 Task: Create Coordinator custom user profiles for coordinators.
Action: Mouse moved to (661, 40)
Screenshot: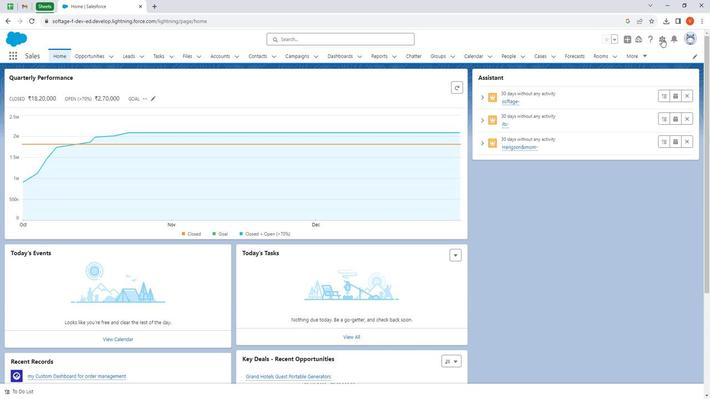 
Action: Mouse pressed left at (661, 40)
Screenshot: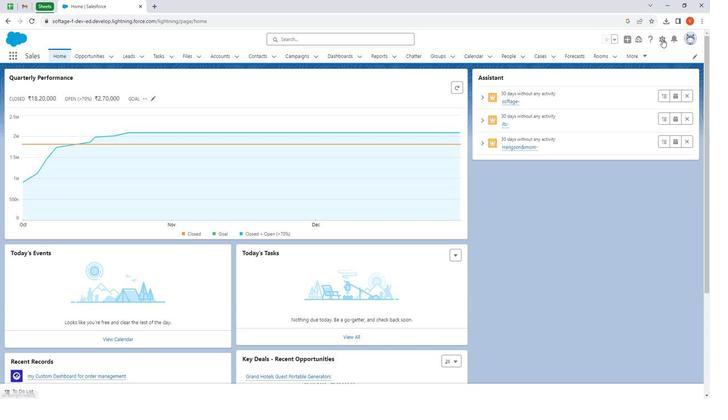 
Action: Mouse moved to (635, 66)
Screenshot: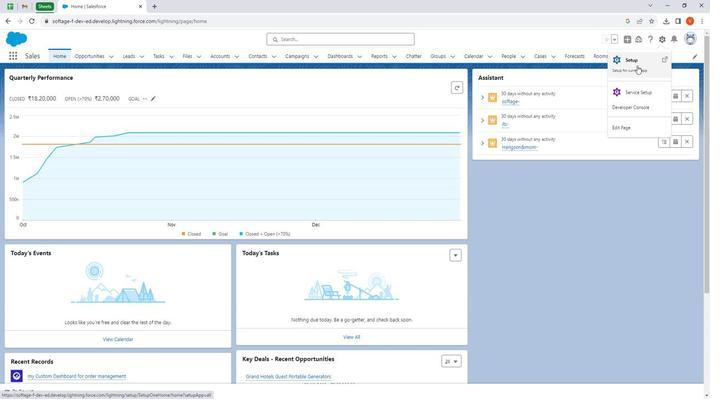 
Action: Mouse pressed left at (635, 66)
Screenshot: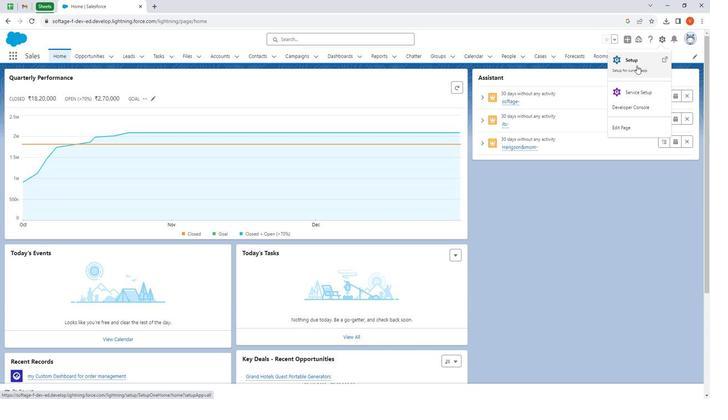 
Action: Mouse moved to (16, 78)
Screenshot: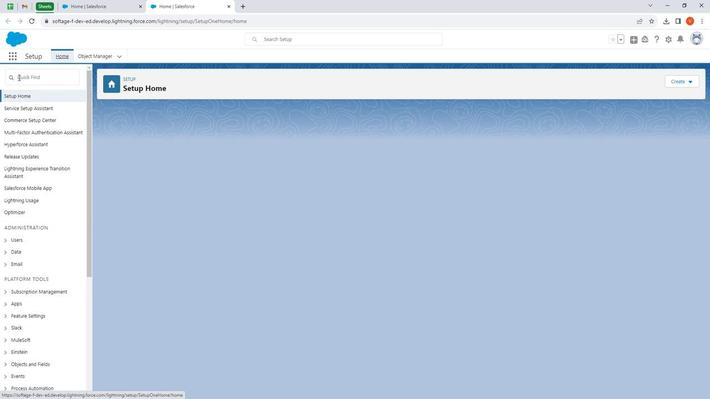 
Action: Mouse pressed left at (16, 78)
Screenshot: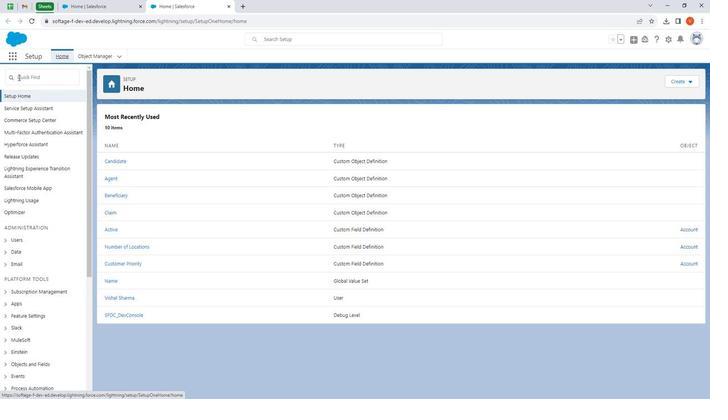 
Action: Key pressed profiles
Screenshot: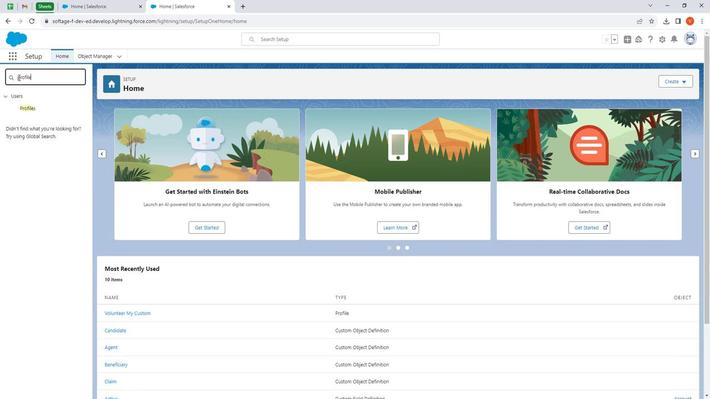 
Action: Mouse scrolled (16, 78) with delta (0, 0)
Screenshot: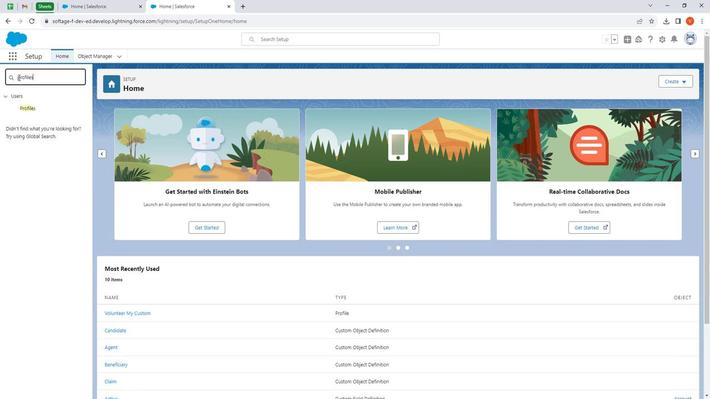 
Action: Mouse moved to (26, 106)
Screenshot: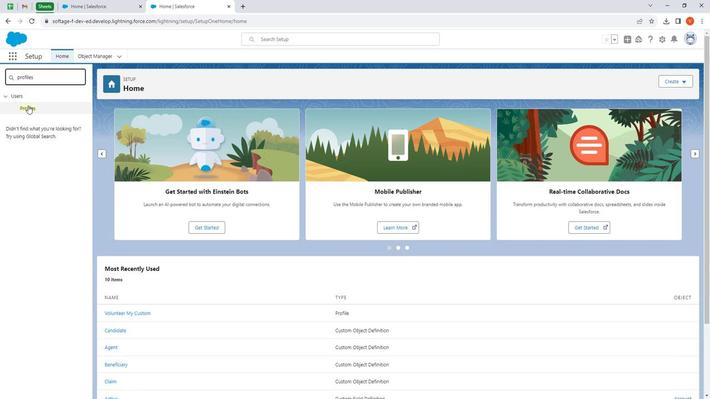 
Action: Mouse pressed left at (26, 106)
Screenshot: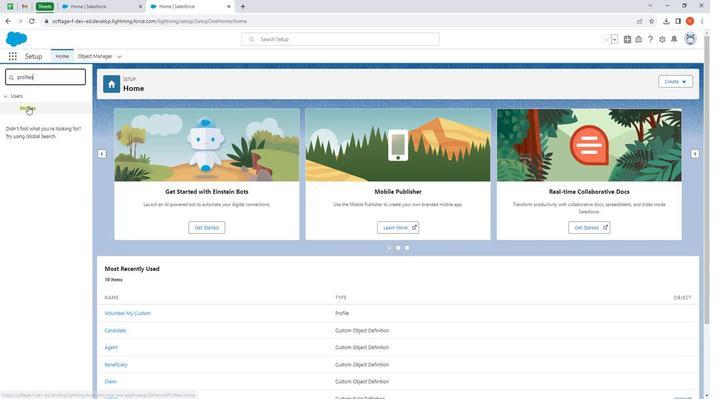 
Action: Mouse moved to (617, 144)
Screenshot: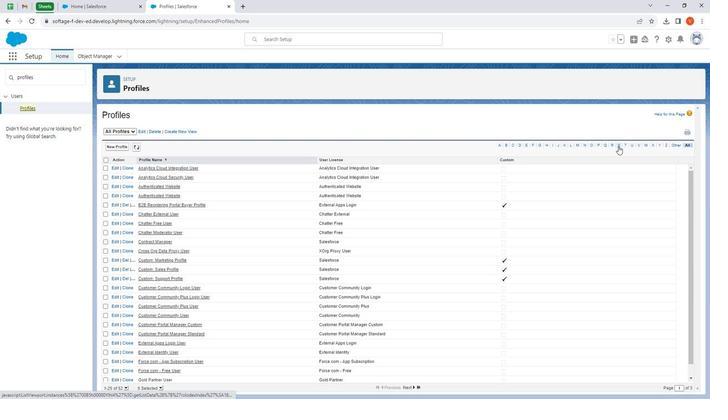 
Action: Mouse pressed left at (617, 144)
Screenshot: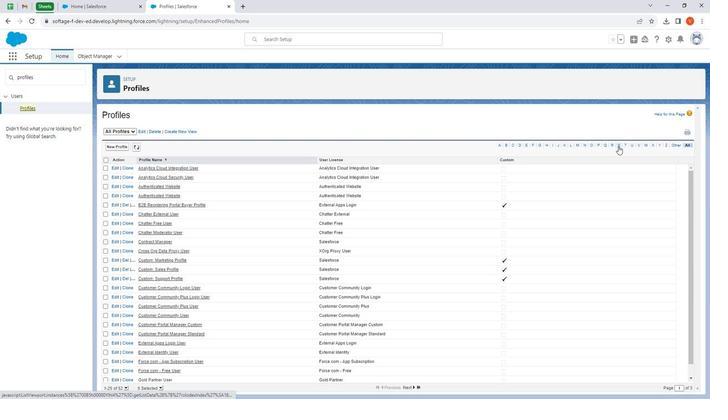 
Action: Mouse moved to (127, 201)
Screenshot: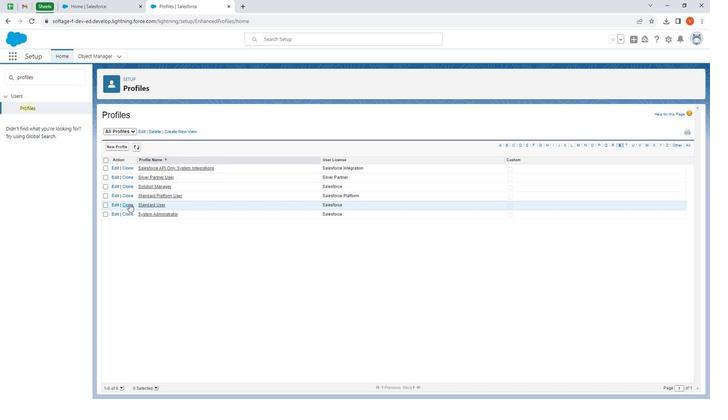 
Action: Mouse pressed left at (127, 201)
Screenshot: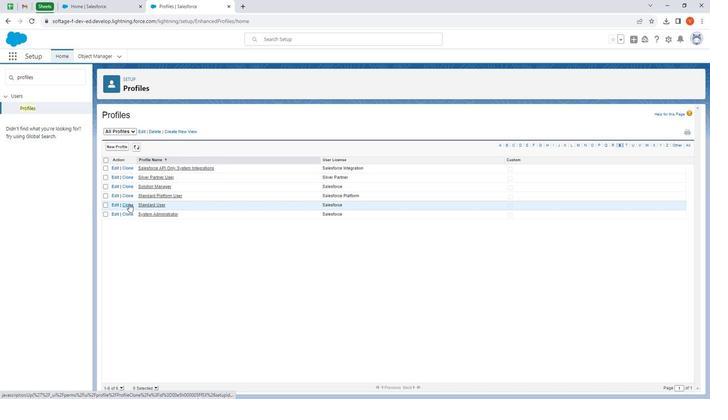
Action: Mouse moved to (232, 173)
Screenshot: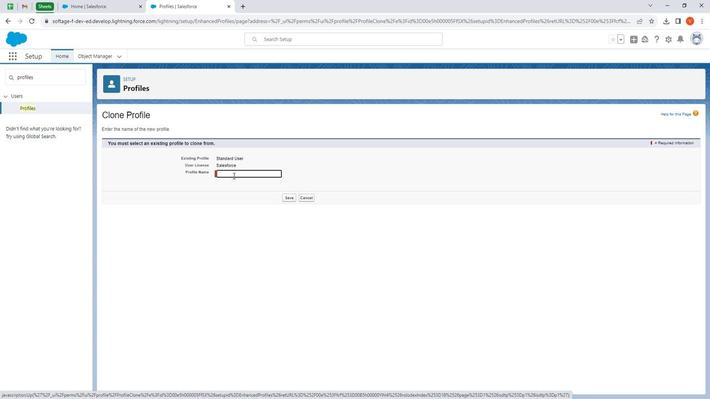 
Action: Mouse pressed left at (232, 173)
Screenshot: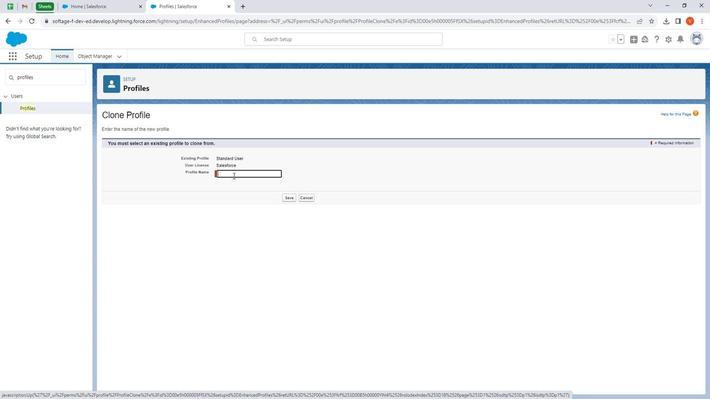 
Action: Mouse moved to (232, 174)
Screenshot: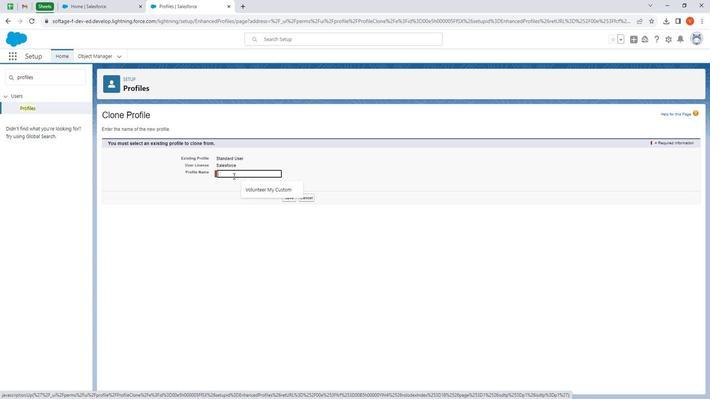 
Action: Key pressed <Key.shift><Key.shift><Key.shift><Key.shift>Coordinator<Key.space><Key.shift>My<Key.space><Key.shift>Custom
Screenshot: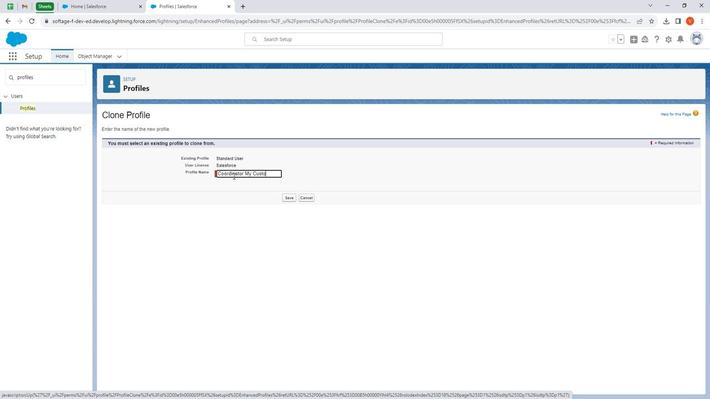 
Action: Mouse moved to (285, 195)
Screenshot: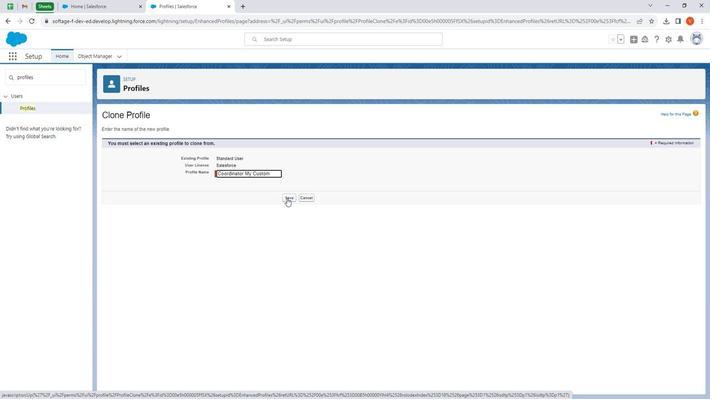 
Action: Mouse pressed left at (285, 195)
Screenshot: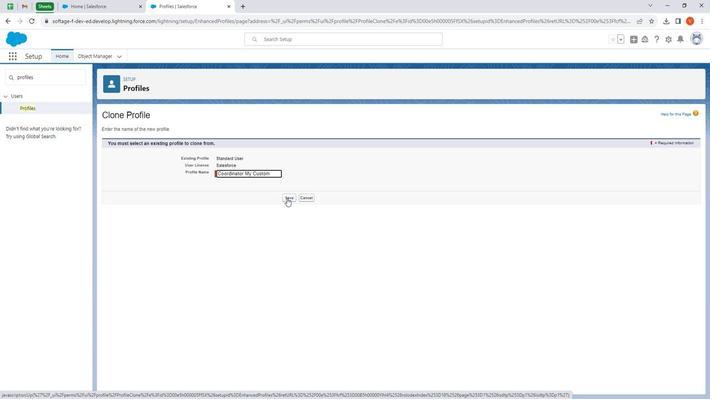 
Action: Mouse moved to (378, 205)
Screenshot: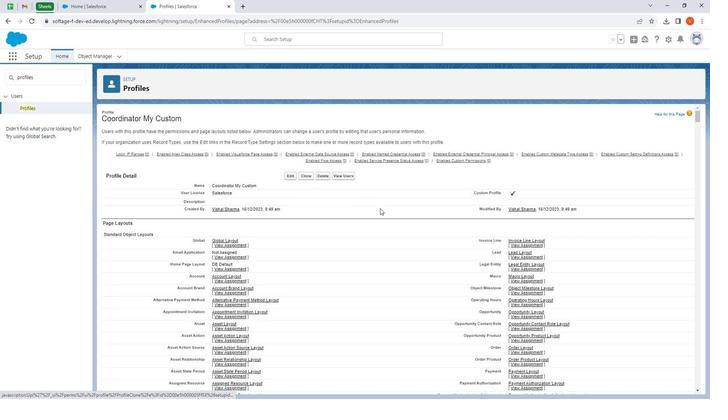 
Action: Mouse scrolled (378, 205) with delta (0, 0)
Screenshot: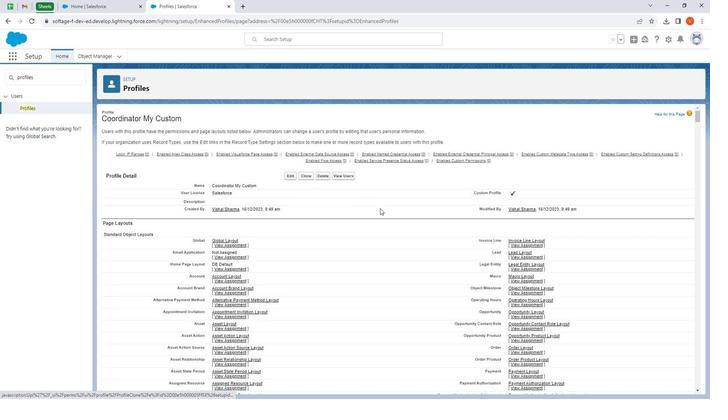 
Action: Mouse moved to (378, 206)
Screenshot: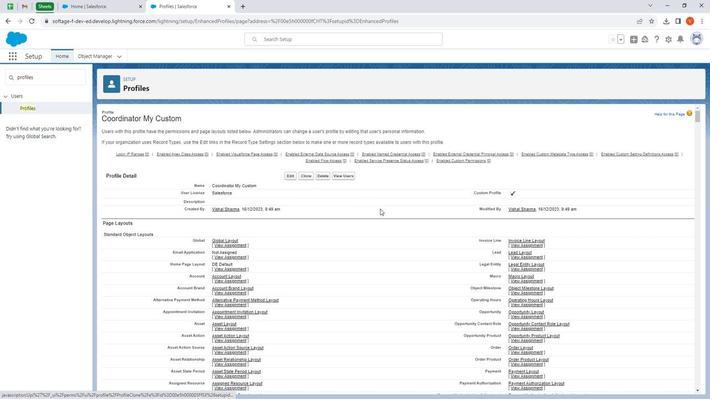 
Action: Mouse scrolled (378, 205) with delta (0, 0)
Screenshot: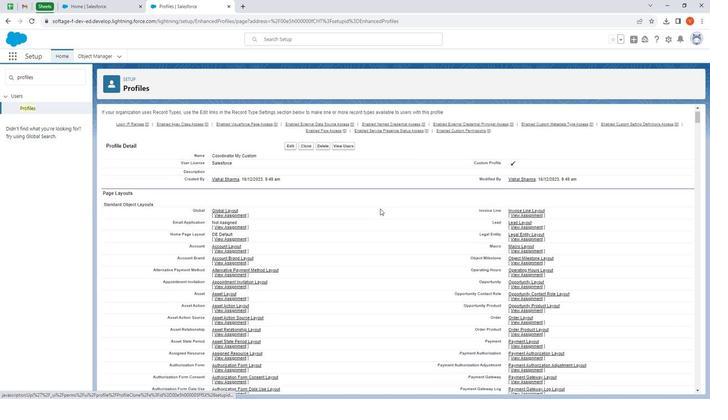 
Action: Mouse scrolled (378, 205) with delta (0, 0)
Screenshot: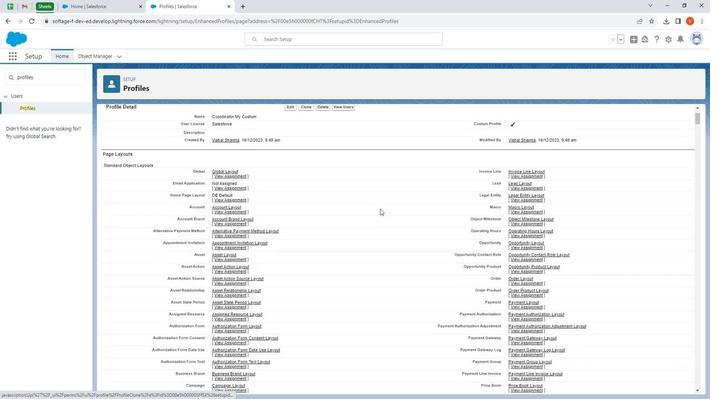 
Action: Mouse scrolled (378, 205) with delta (0, 0)
Screenshot: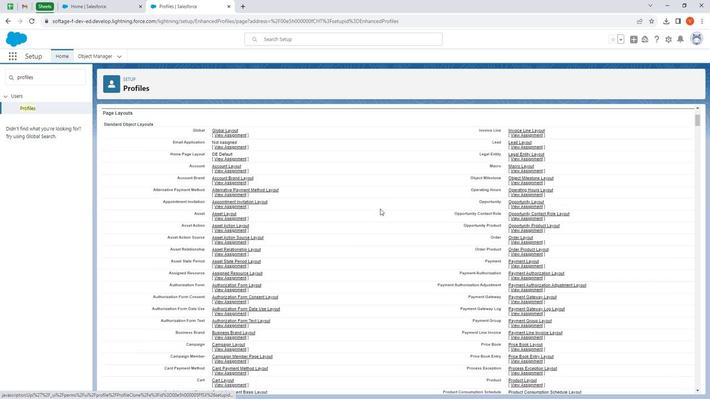 
Action: Mouse scrolled (378, 205) with delta (0, 0)
Screenshot: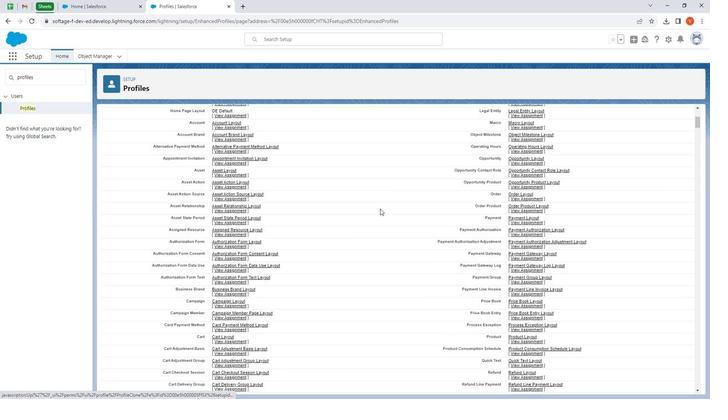 
Action: Mouse scrolled (378, 205) with delta (0, 0)
Screenshot: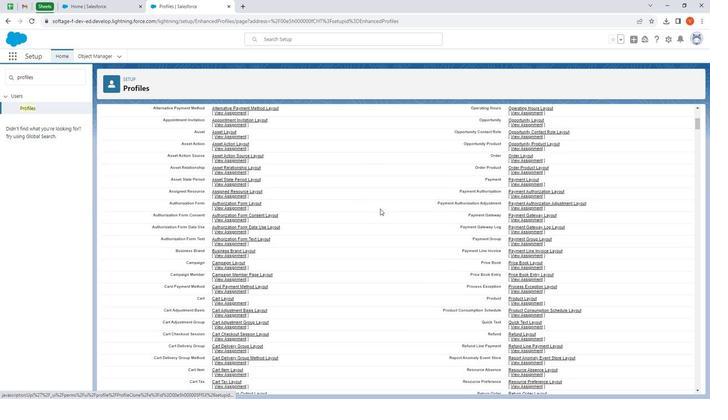 
Action: Mouse scrolled (378, 205) with delta (0, 0)
Screenshot: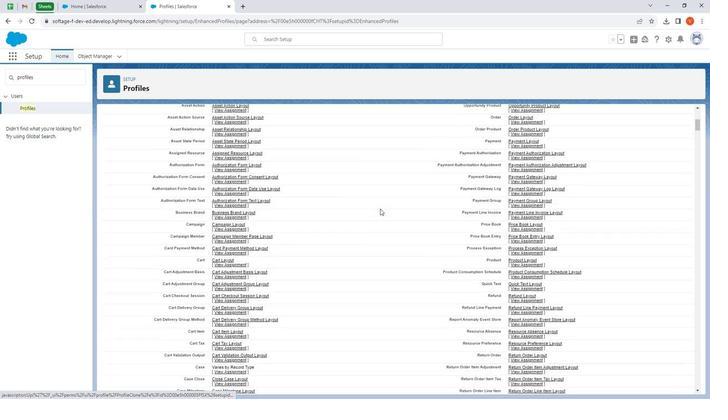 
Action: Mouse scrolled (378, 205) with delta (0, 0)
Screenshot: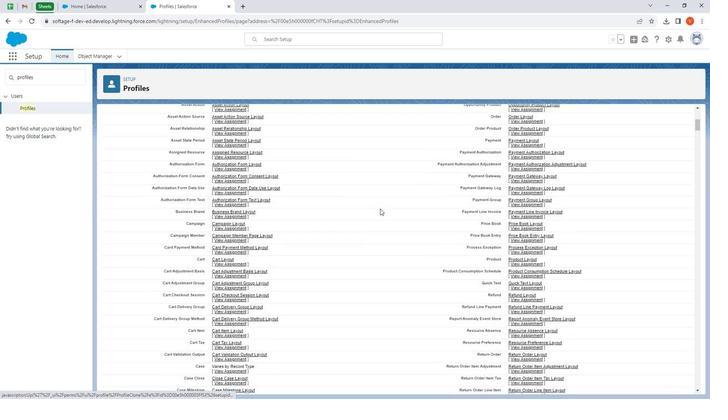 
Action: Mouse scrolled (378, 205) with delta (0, 0)
Screenshot: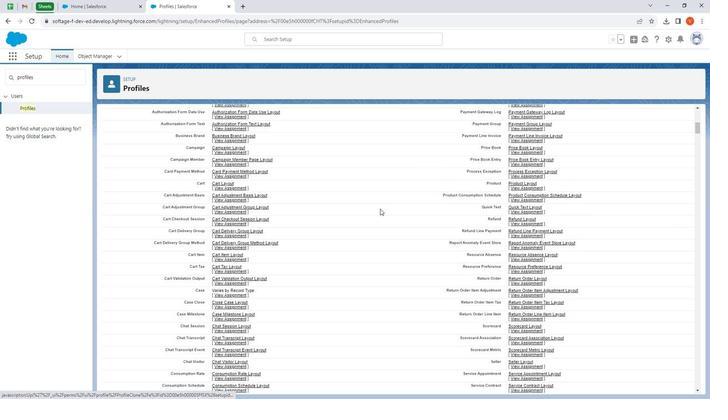 
Action: Mouse scrolled (378, 205) with delta (0, 0)
Screenshot: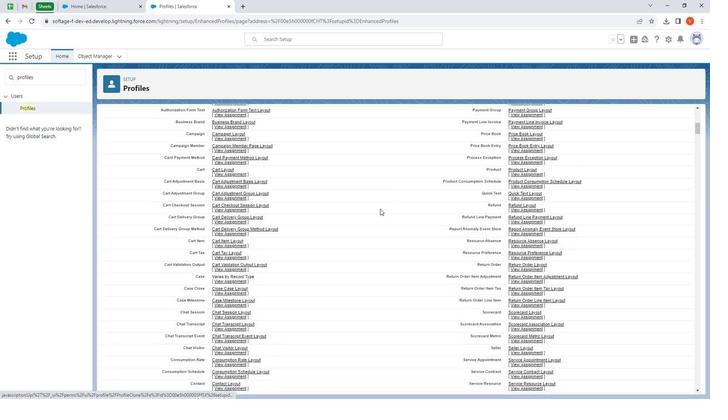 
Action: Mouse scrolled (378, 205) with delta (0, 0)
Screenshot: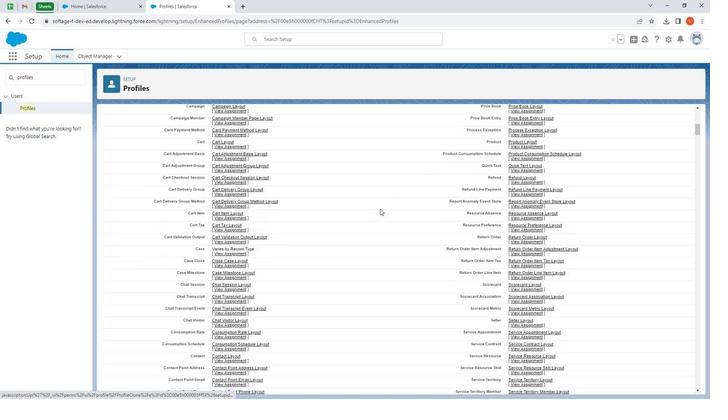 
Action: Mouse scrolled (378, 205) with delta (0, 0)
Screenshot: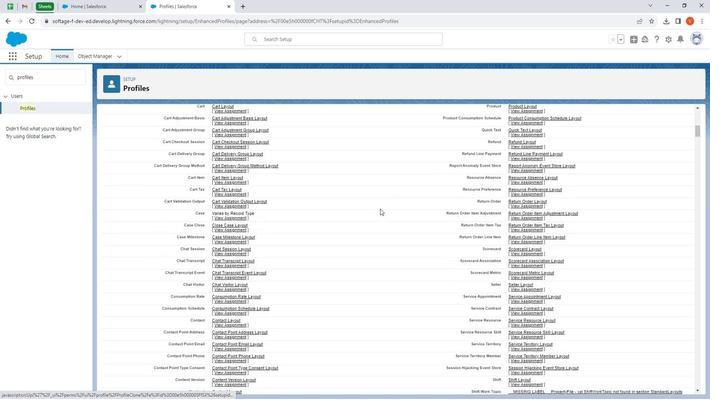 
Action: Mouse scrolled (378, 205) with delta (0, 0)
Screenshot: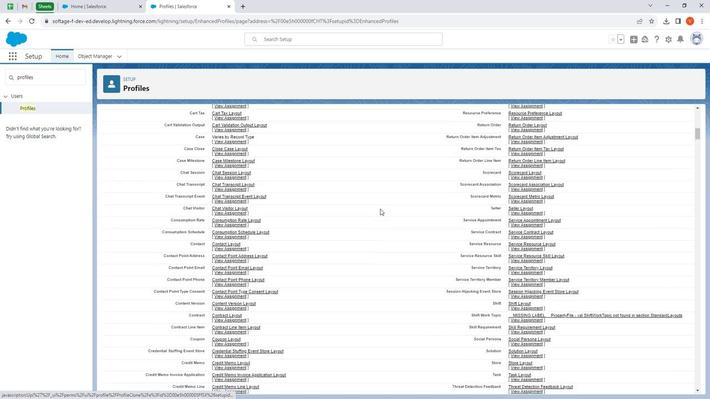 
Action: Mouse scrolled (378, 205) with delta (0, 0)
Screenshot: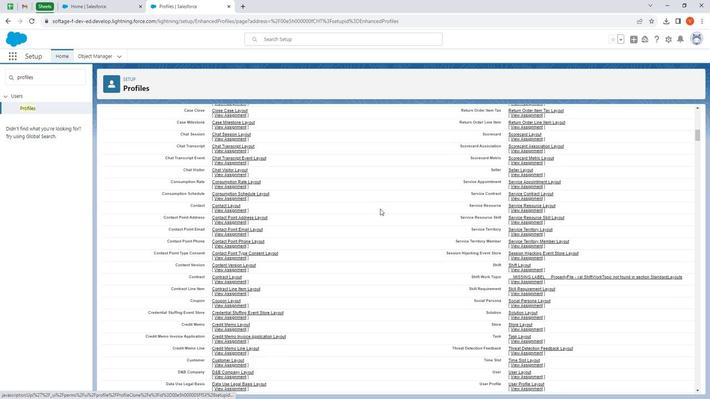 
Action: Mouse scrolled (378, 205) with delta (0, 0)
Screenshot: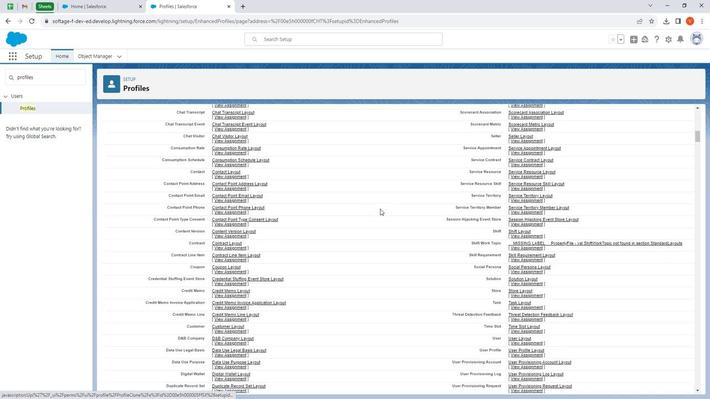 
Action: Mouse scrolled (378, 205) with delta (0, 0)
Screenshot: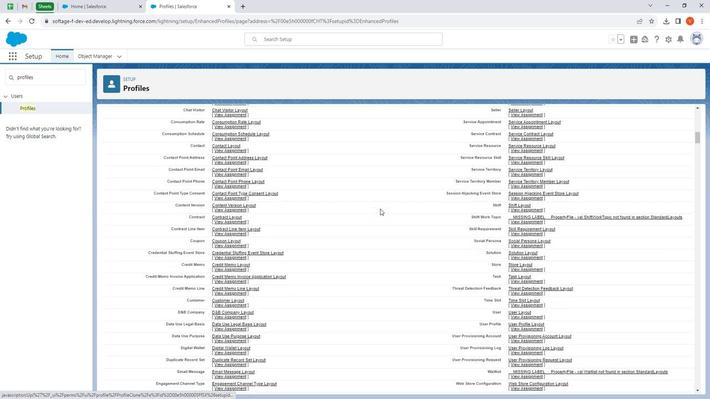 
Action: Mouse scrolled (378, 205) with delta (0, 0)
Screenshot: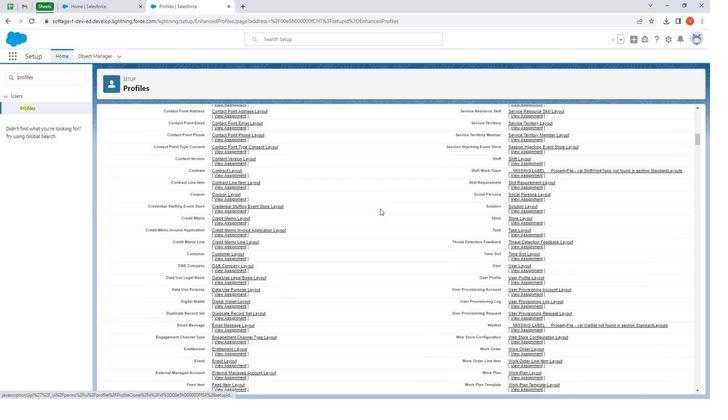 
Action: Mouse moved to (336, 261)
Screenshot: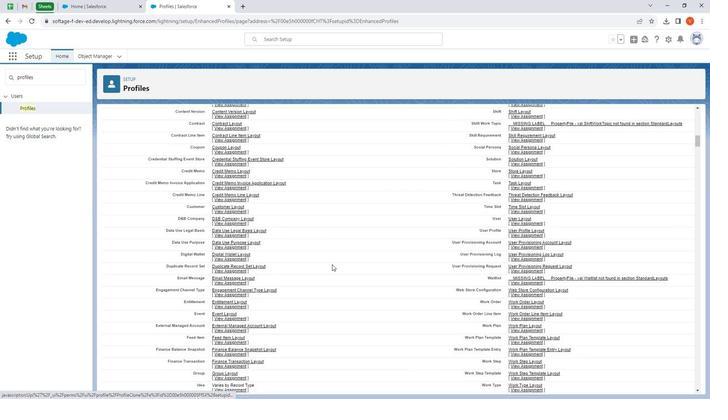 
Action: Mouse scrolled (336, 261) with delta (0, 0)
Screenshot: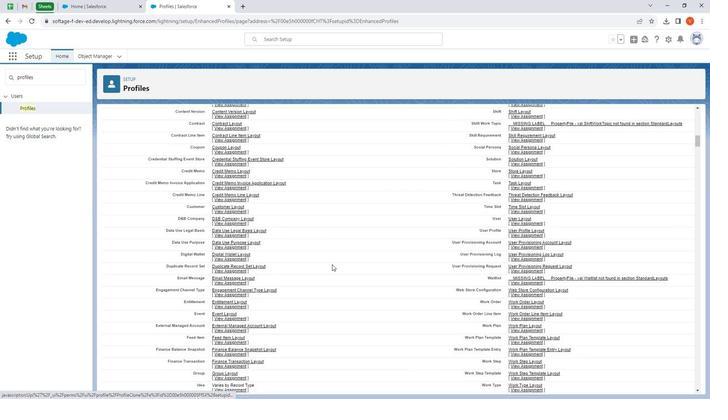 
Action: Mouse moved to (379, 271)
Screenshot: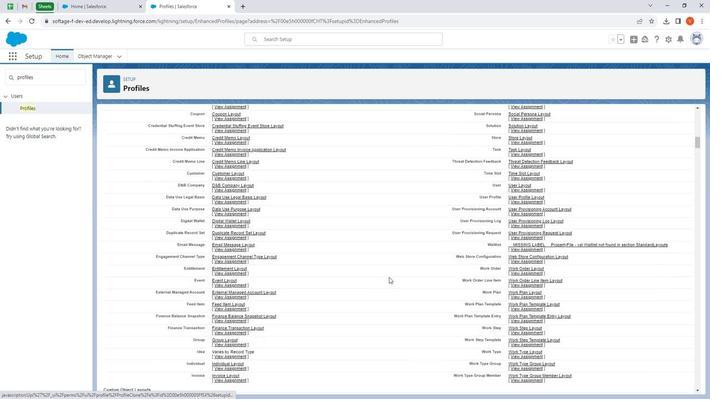 
Action: Mouse scrolled (379, 271) with delta (0, 0)
Screenshot: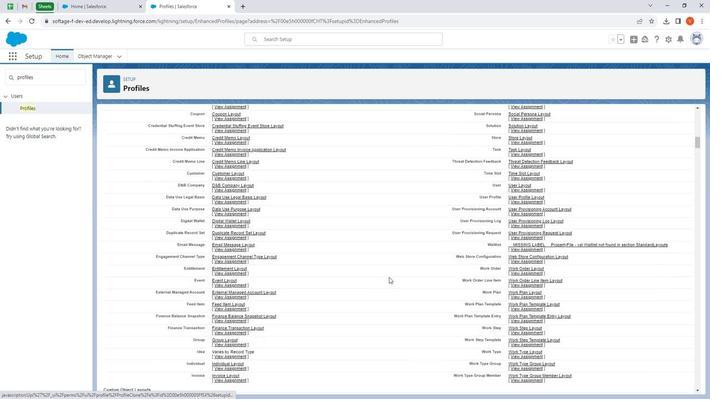 
Action: Mouse moved to (408, 278)
Screenshot: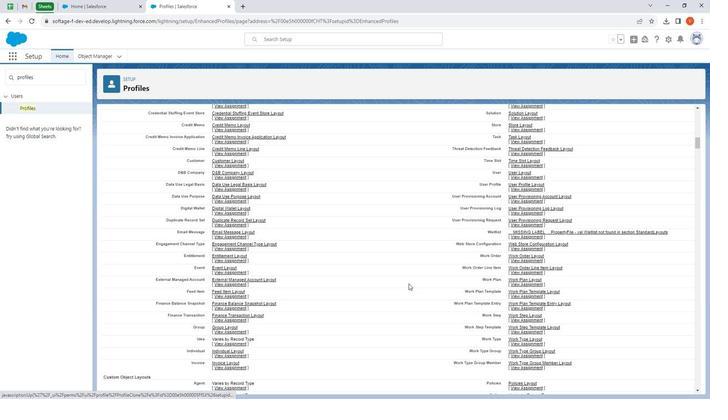 
Action: Mouse scrolled (408, 278) with delta (0, 0)
Screenshot: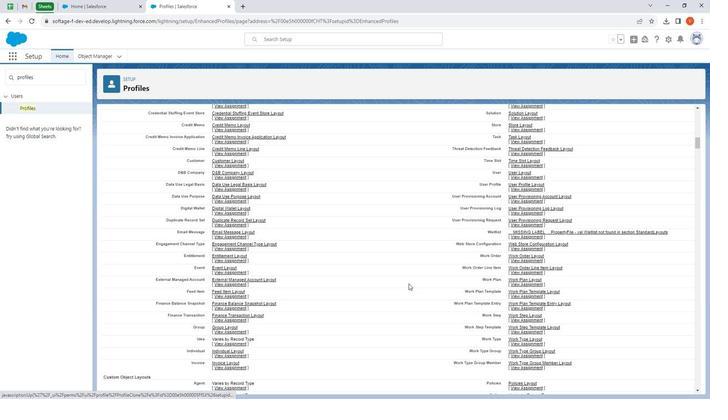 
Action: Mouse moved to (413, 281)
Screenshot: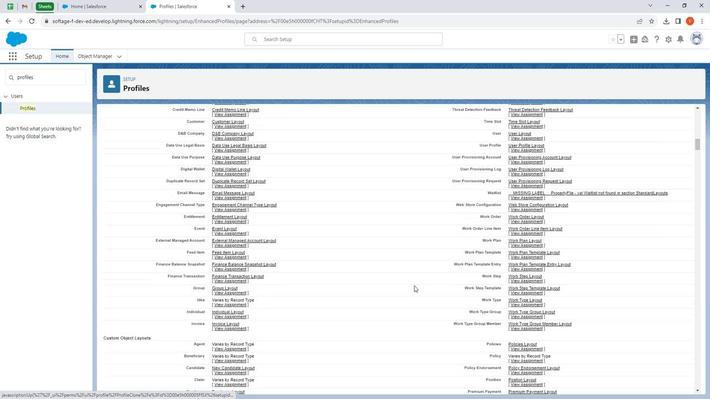 
Action: Mouse scrolled (413, 280) with delta (0, 0)
Screenshot: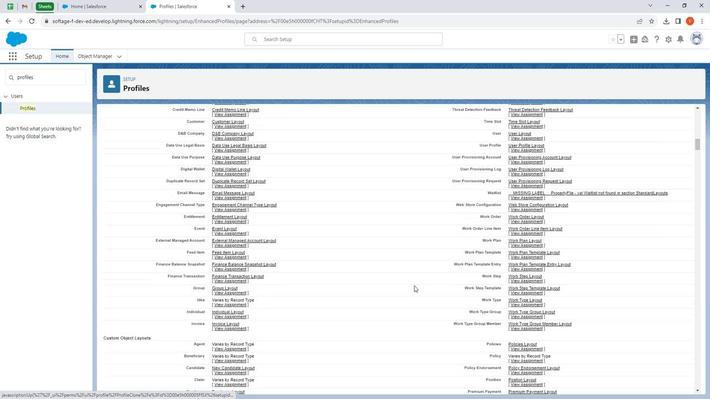 
Action: Mouse moved to (436, 294)
Screenshot: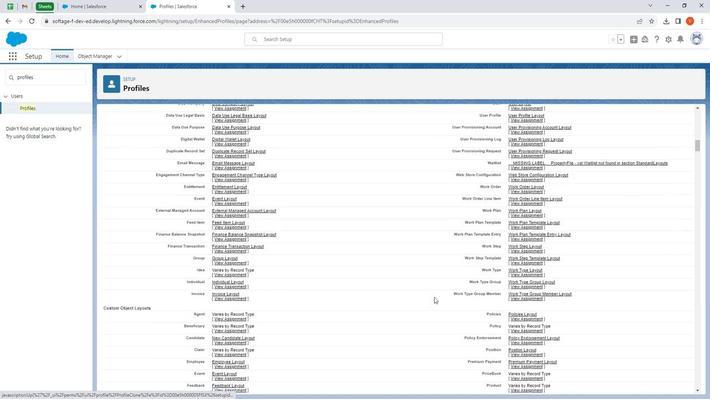 
Action: Mouse scrolled (436, 294) with delta (0, 0)
Screenshot: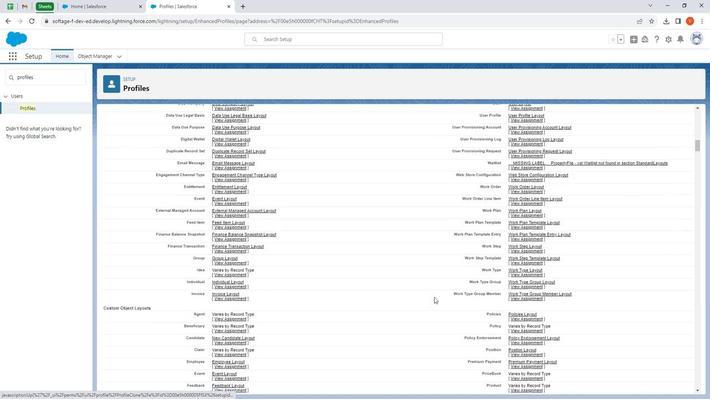 
Action: Mouse moved to (458, 301)
Screenshot: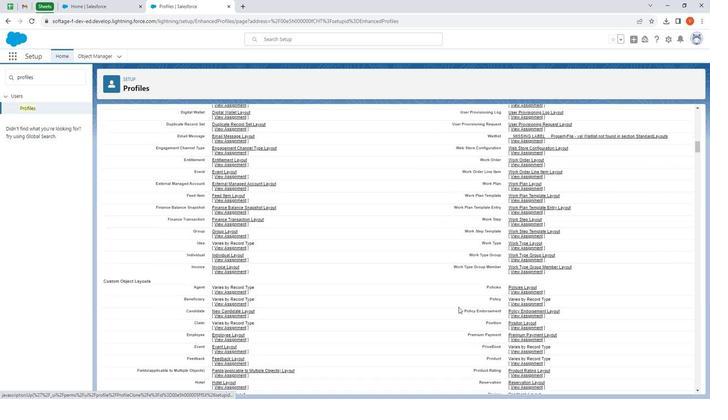 
Action: Mouse scrolled (458, 301) with delta (0, 0)
Screenshot: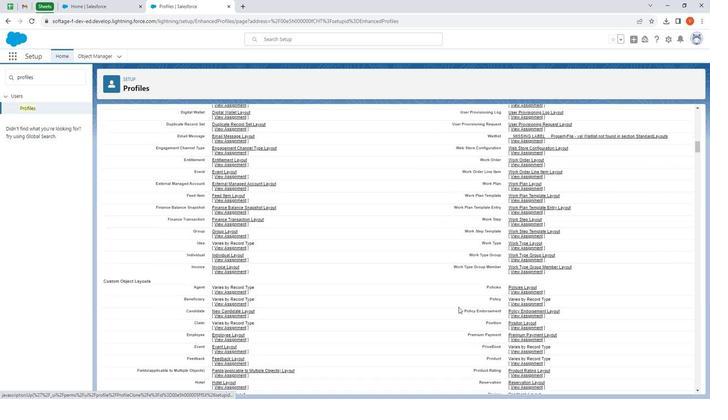 
Action: Mouse moved to (475, 304)
Screenshot: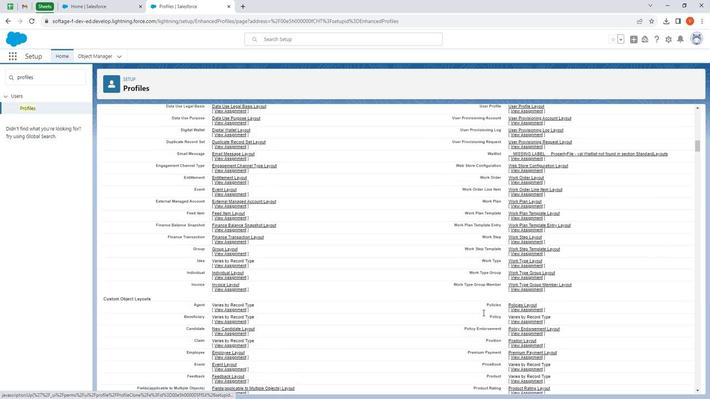 
Action: Mouse scrolled (475, 304) with delta (0, 0)
Screenshot: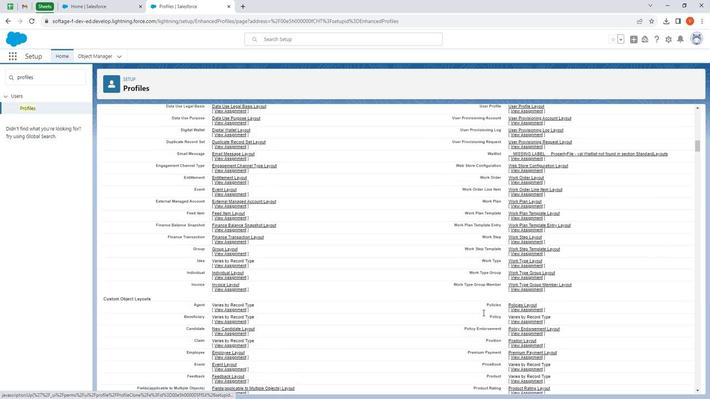 
Action: Mouse moved to (407, 290)
Screenshot: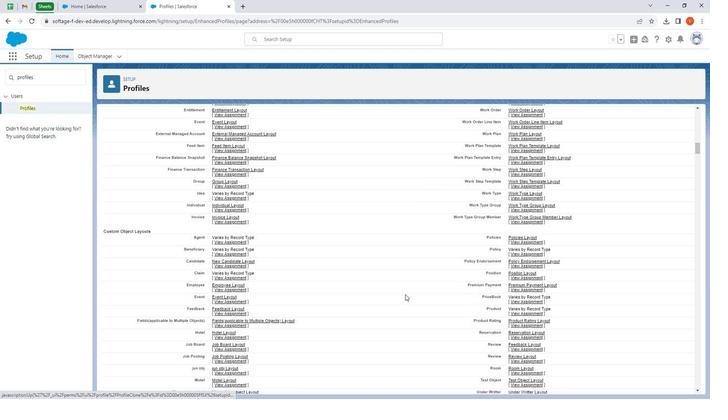 
Action: Mouse scrolled (407, 289) with delta (0, 0)
Screenshot: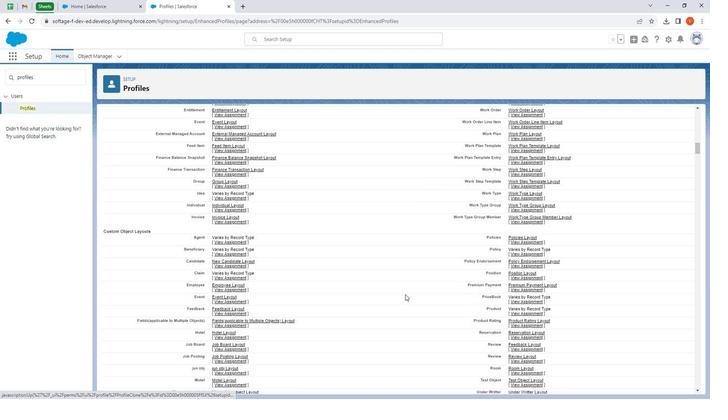 
Action: Mouse moved to (392, 286)
Screenshot: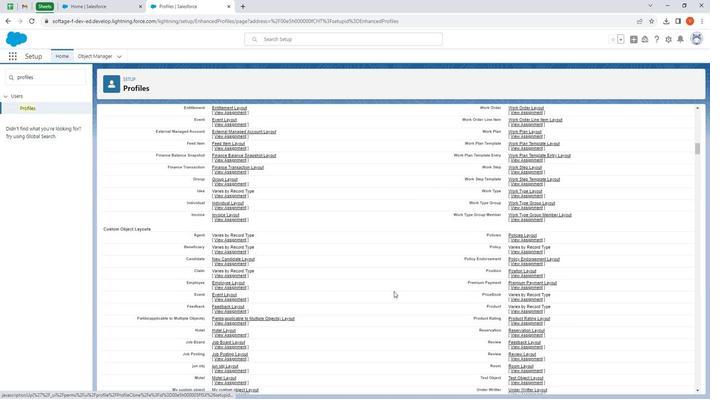 
Action: Mouse scrolled (392, 286) with delta (0, 0)
Screenshot: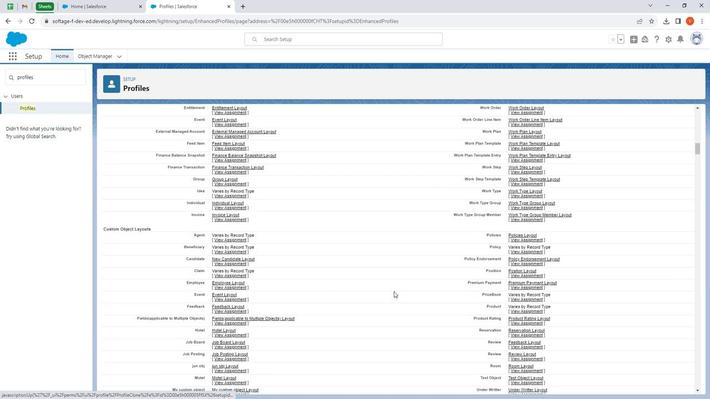 
Action: Mouse moved to (387, 274)
Screenshot: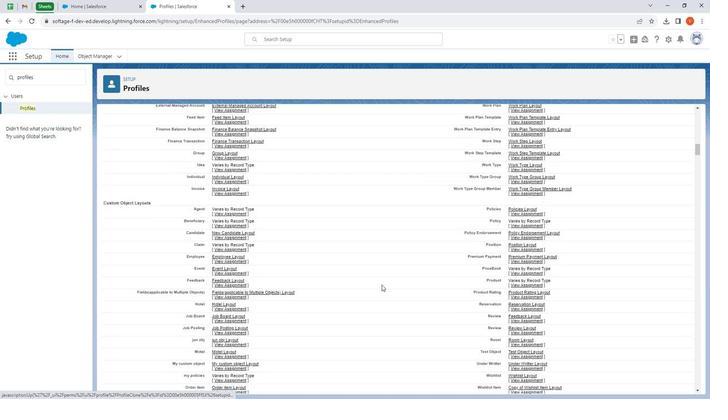 
Action: Mouse scrolled (387, 274) with delta (0, 0)
Screenshot: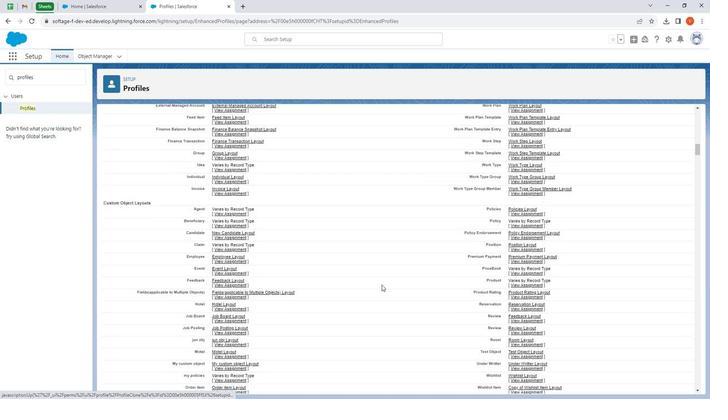 
Action: Mouse moved to (406, 267)
Screenshot: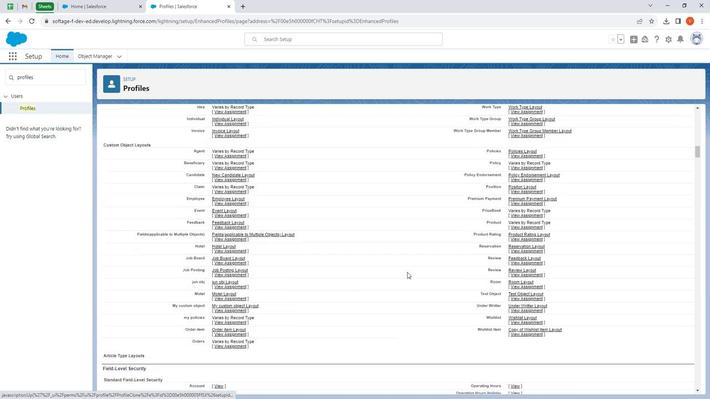 
Action: Mouse scrolled (406, 267) with delta (0, 0)
Screenshot: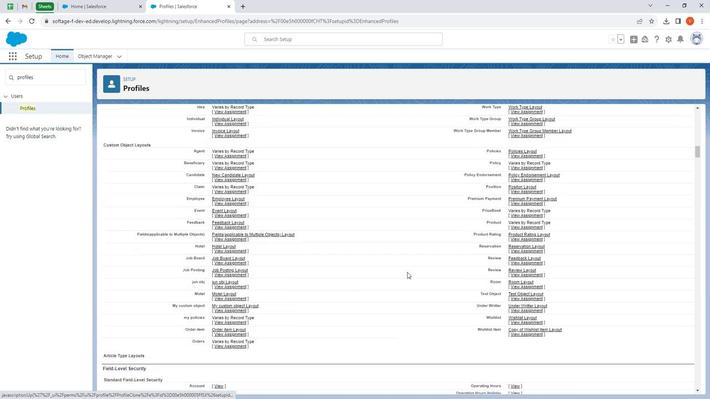 
Action: Mouse moved to (406, 268)
Screenshot: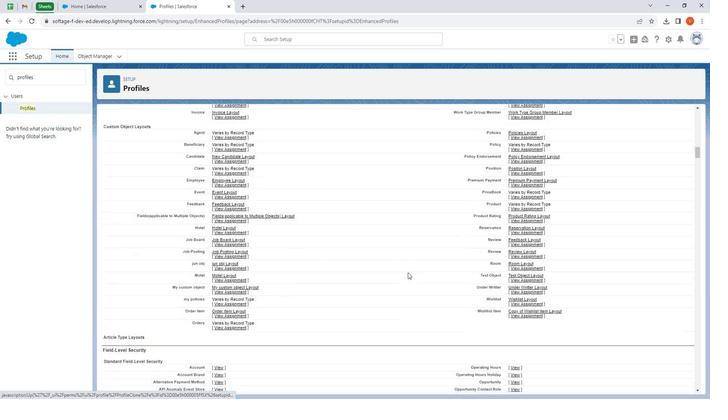 
Action: Mouse scrolled (406, 267) with delta (0, 0)
Screenshot: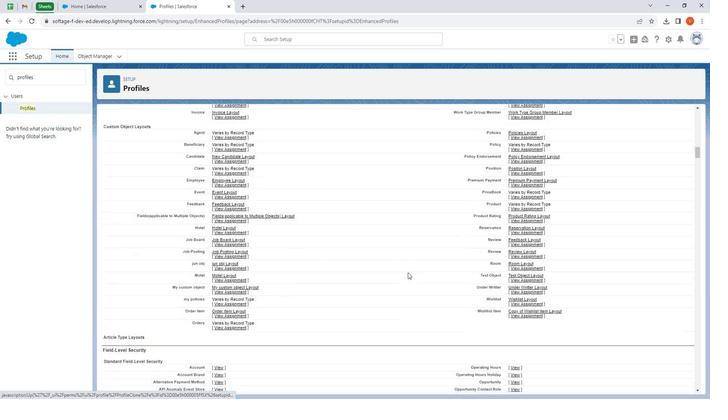 
Action: Mouse moved to (407, 268)
Screenshot: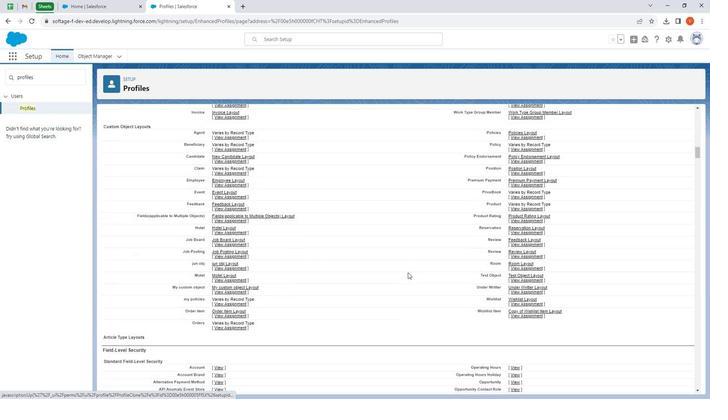 
Action: Mouse scrolled (407, 268) with delta (0, 0)
Screenshot: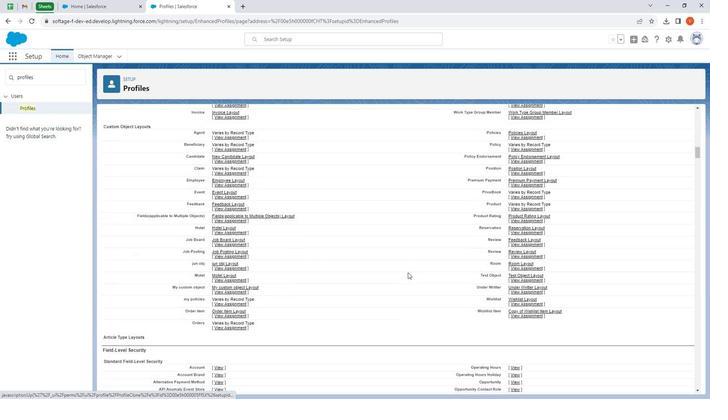 
Action: Mouse moved to (283, 211)
Screenshot: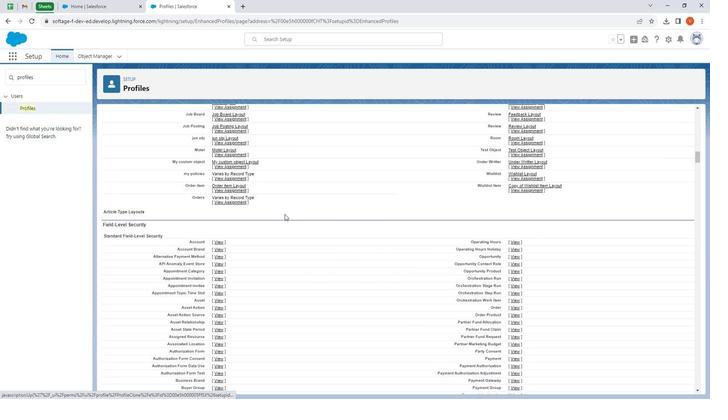 
Action: Mouse scrolled (283, 211) with delta (0, 0)
Screenshot: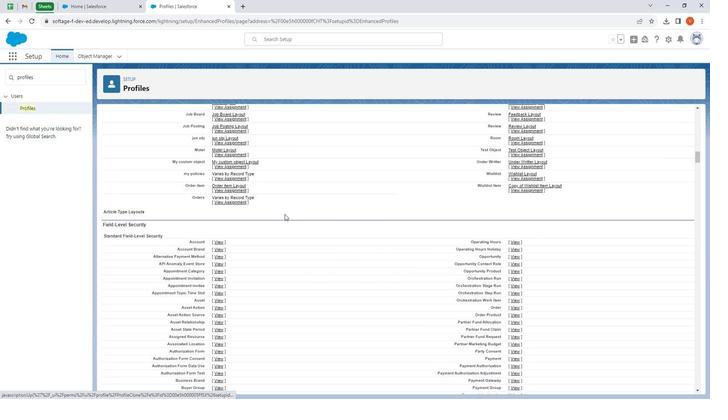 
Action: Mouse scrolled (283, 211) with delta (0, 0)
Screenshot: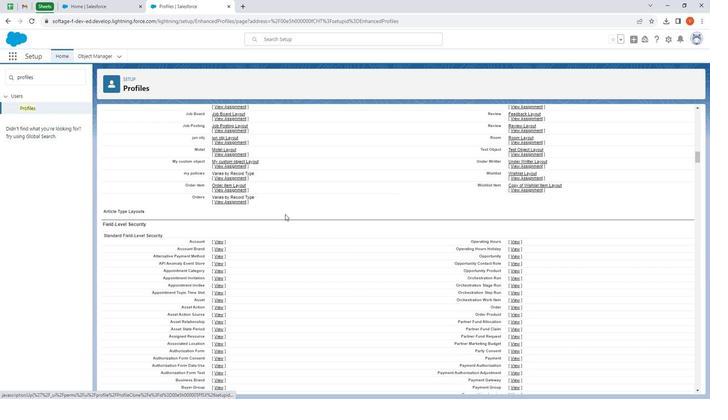 
Action: Mouse scrolled (283, 211) with delta (0, 0)
Screenshot: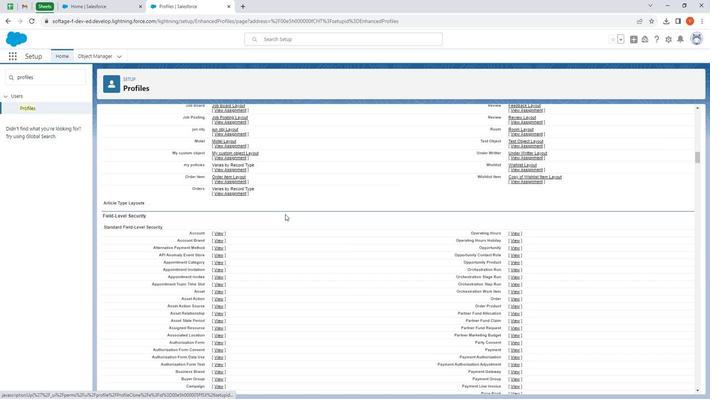 
Action: Mouse scrolled (283, 211) with delta (0, 0)
Screenshot: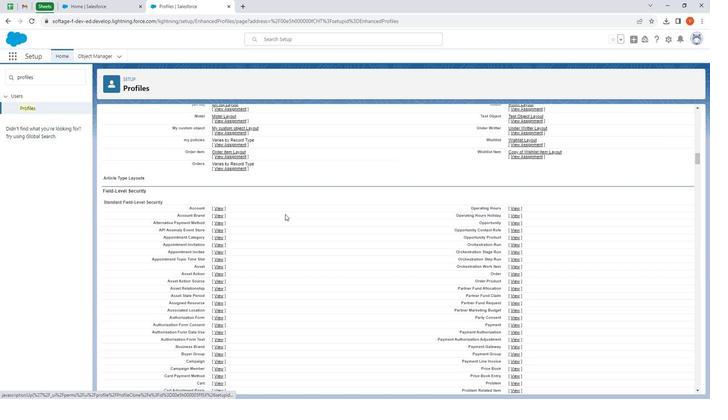 
Action: Mouse moved to (284, 211)
Screenshot: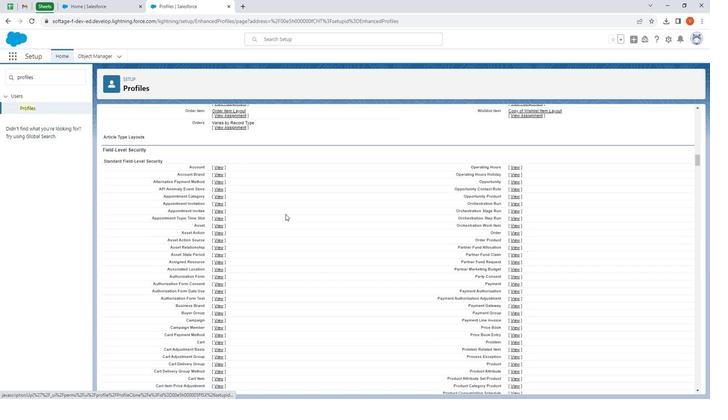 
Action: Mouse scrolled (284, 211) with delta (0, 0)
Screenshot: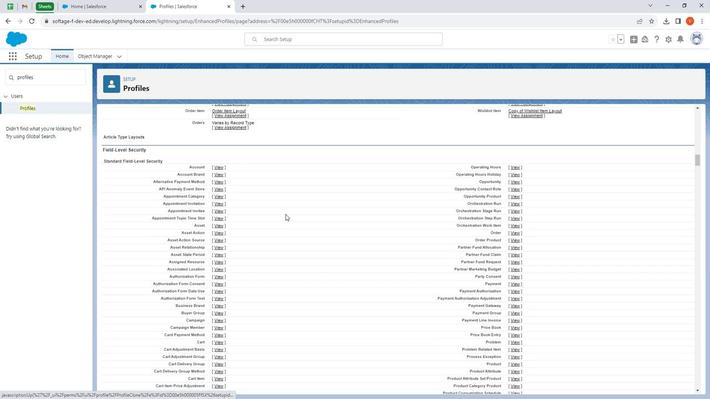 
Action: Mouse scrolled (284, 211) with delta (0, 0)
Screenshot: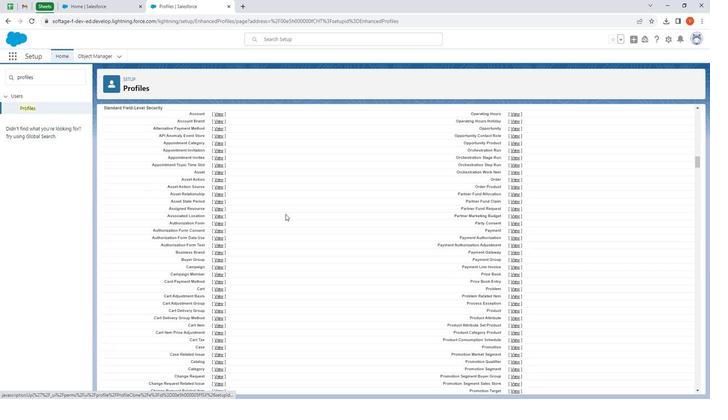 
Action: Mouse scrolled (284, 211) with delta (0, 0)
Screenshot: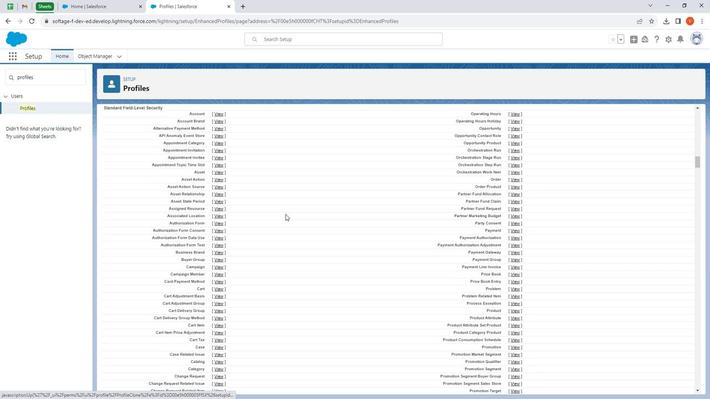 
Action: Mouse scrolled (284, 211) with delta (0, 0)
Screenshot: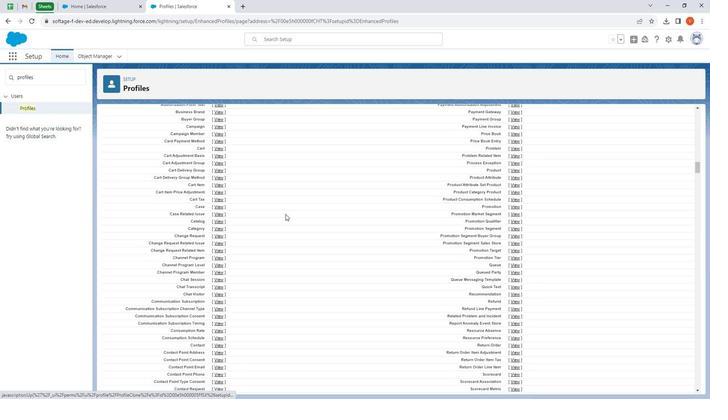 
Action: Mouse scrolled (284, 211) with delta (0, 0)
Screenshot: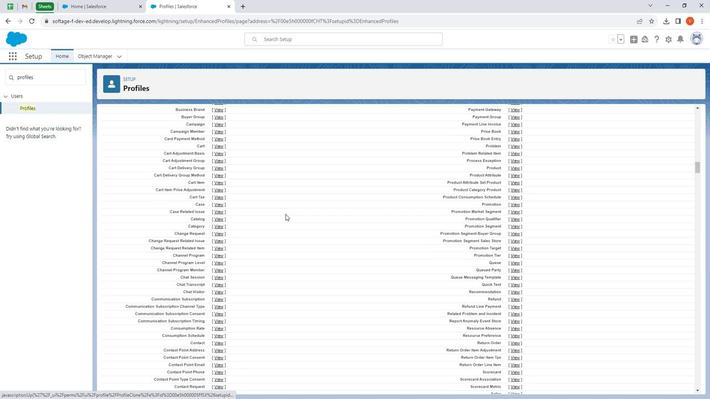 
Action: Mouse scrolled (284, 211) with delta (0, 0)
Screenshot: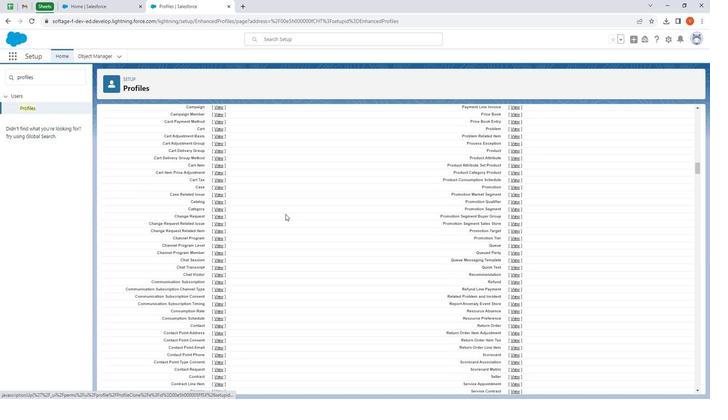 
Action: Mouse scrolled (284, 211) with delta (0, 0)
Screenshot: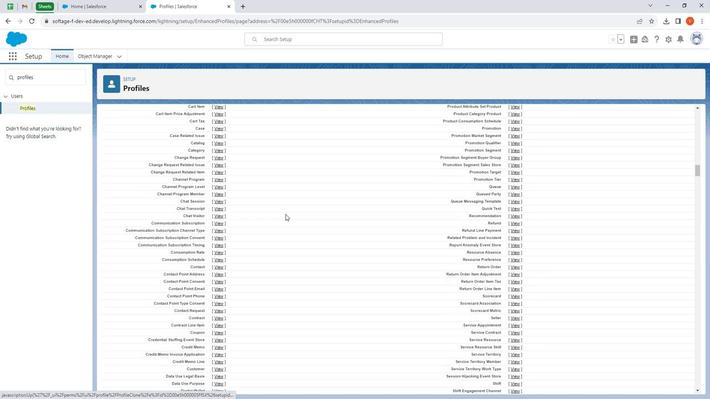 
Action: Mouse scrolled (284, 211) with delta (0, 0)
Screenshot: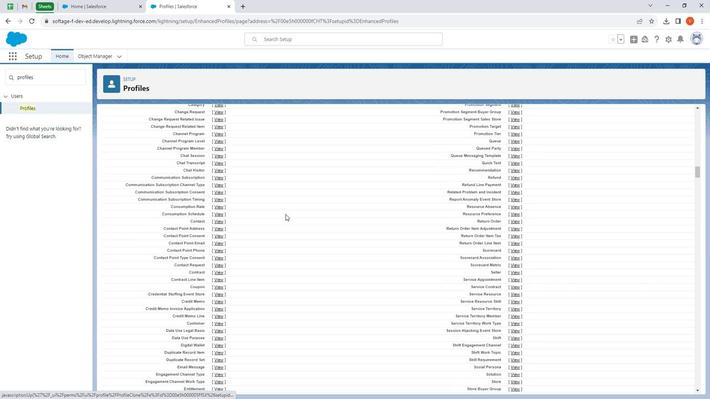 
Action: Mouse scrolled (284, 211) with delta (0, 0)
Screenshot: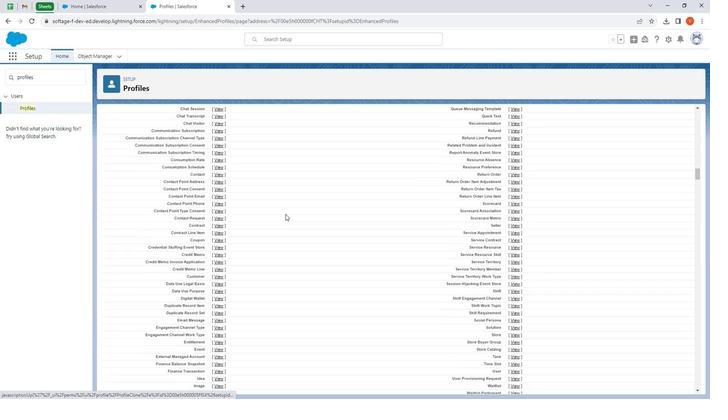 
Action: Mouse scrolled (284, 211) with delta (0, 0)
Screenshot: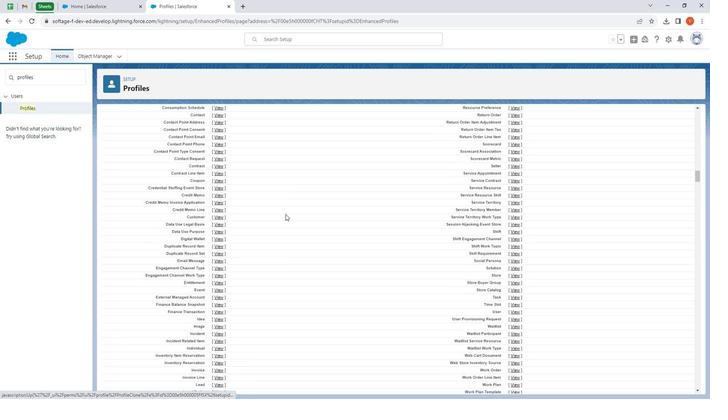 
Action: Mouse scrolled (284, 211) with delta (0, 0)
Screenshot: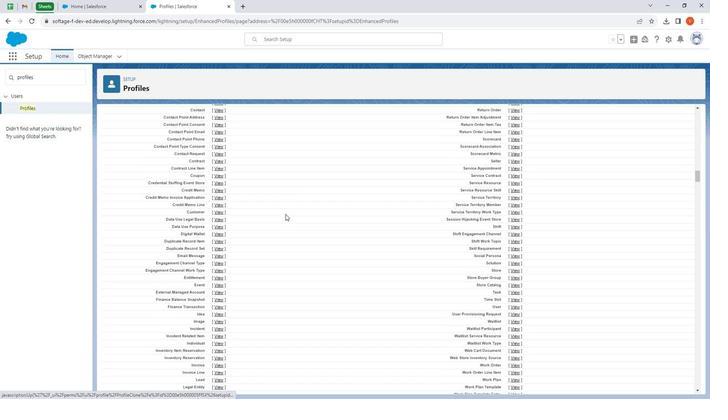 
Action: Mouse scrolled (284, 211) with delta (0, 0)
Screenshot: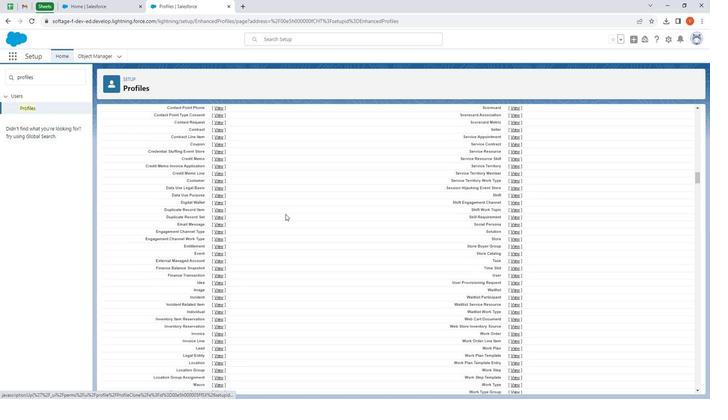 
Action: Mouse scrolled (284, 211) with delta (0, 0)
Screenshot: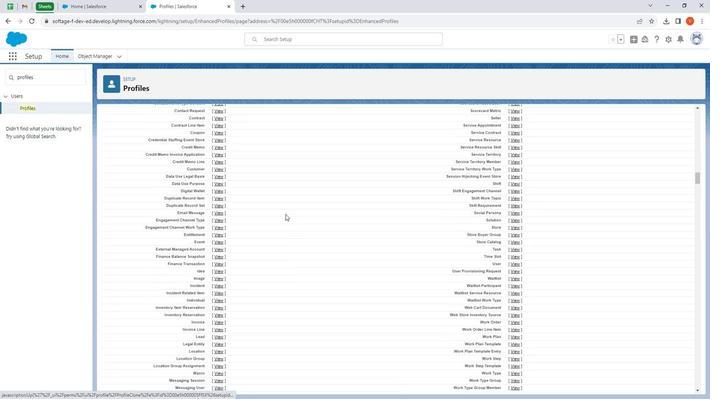 
Action: Mouse scrolled (284, 211) with delta (0, 0)
Screenshot: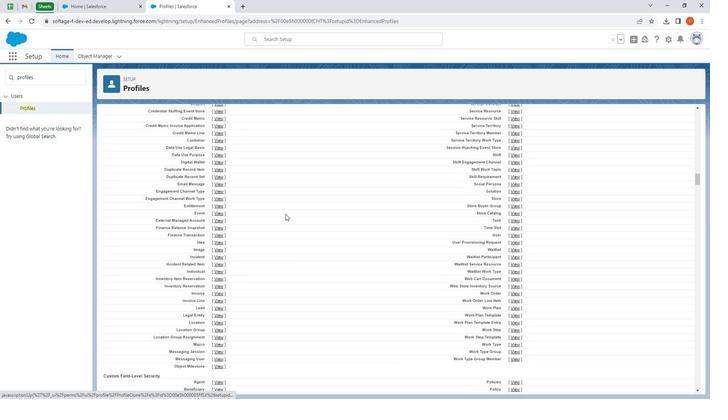 
Action: Mouse scrolled (284, 211) with delta (0, 0)
Screenshot: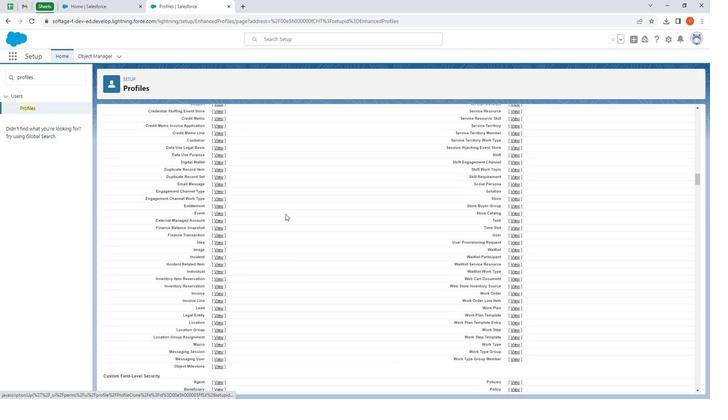 
Action: Mouse scrolled (284, 211) with delta (0, 0)
Screenshot: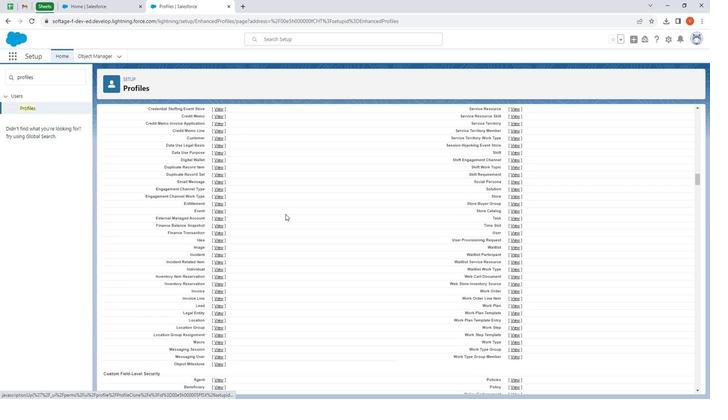 
Action: Mouse scrolled (284, 211) with delta (0, 0)
Screenshot: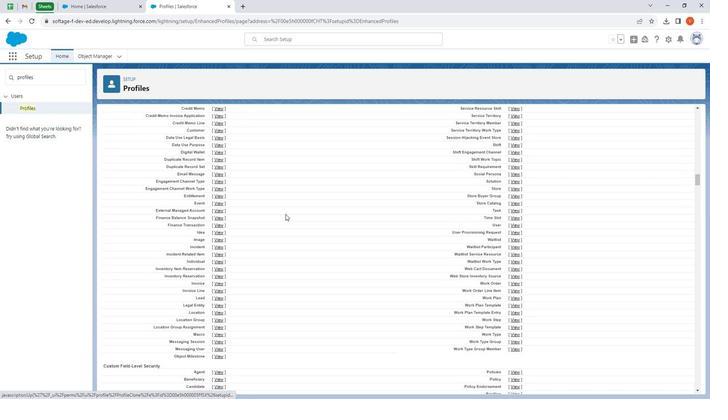 
Action: Mouse scrolled (284, 211) with delta (0, 0)
Screenshot: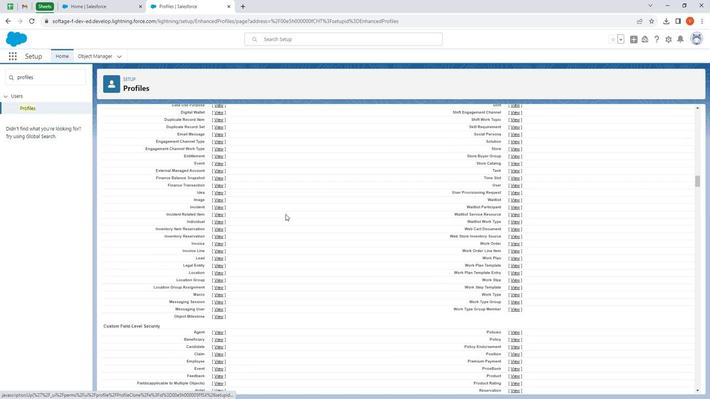 
Action: Mouse scrolled (284, 211) with delta (0, 0)
Screenshot: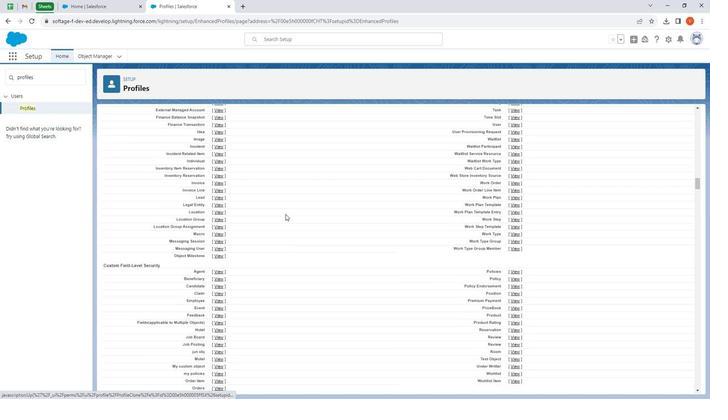 
Action: Mouse scrolled (284, 211) with delta (0, 0)
Screenshot: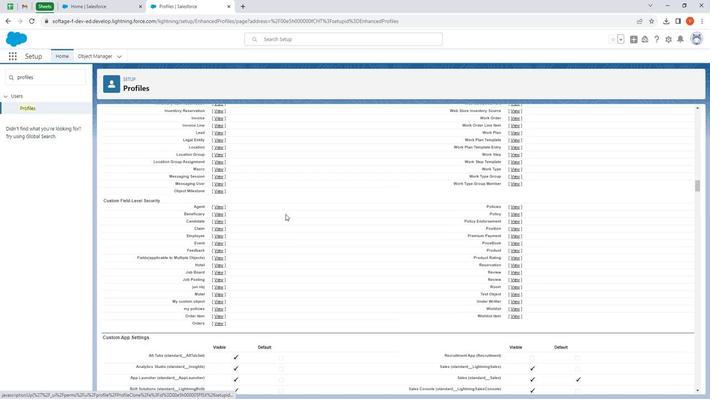 
Action: Mouse scrolled (284, 211) with delta (0, 0)
Screenshot: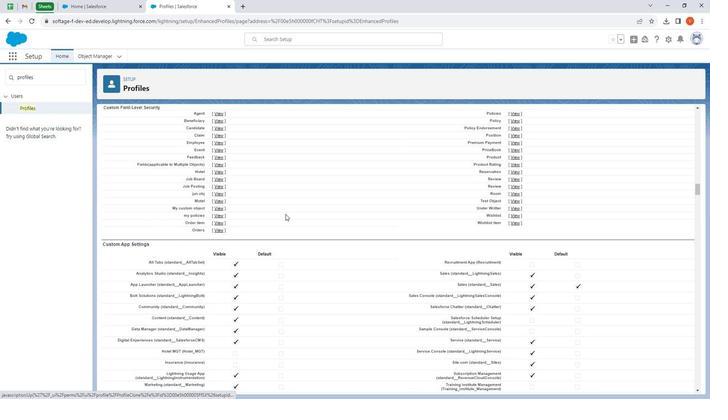 
Action: Mouse scrolled (284, 211) with delta (0, 0)
Screenshot: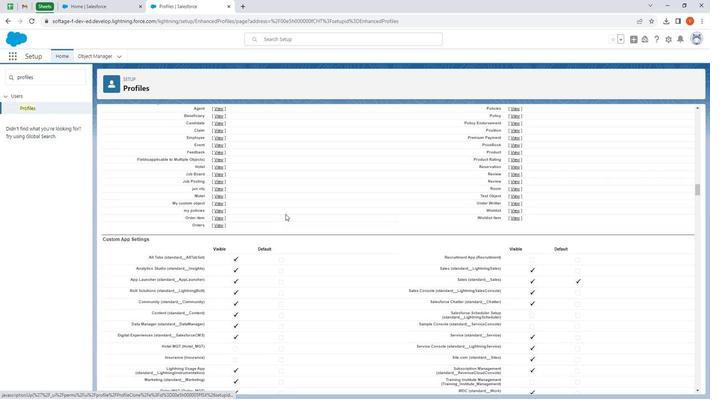 
Action: Mouse scrolled (284, 211) with delta (0, 0)
Screenshot: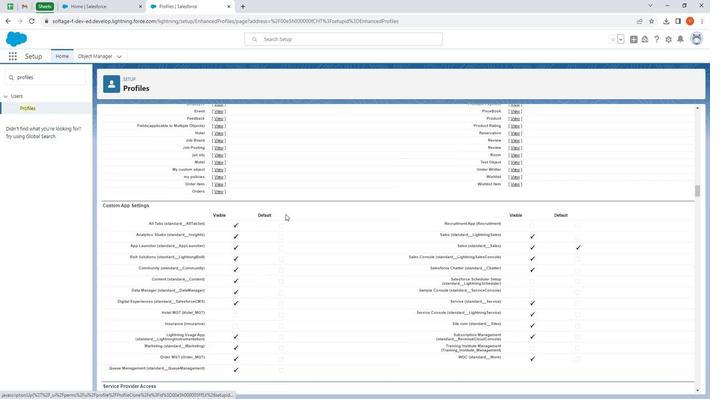 
Action: Mouse scrolled (284, 211) with delta (0, 0)
Screenshot: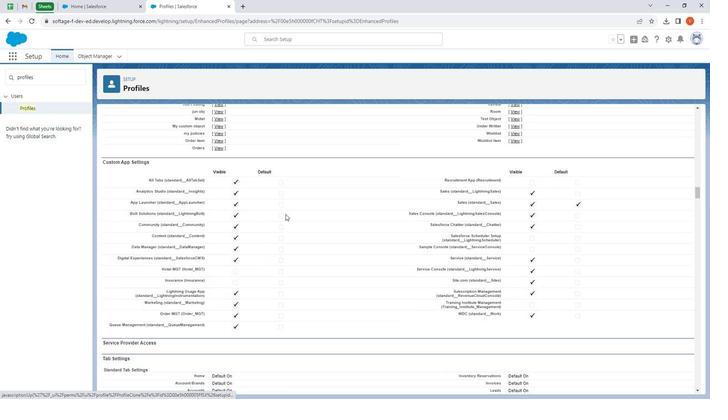 
Action: Mouse scrolled (284, 211) with delta (0, 0)
Screenshot: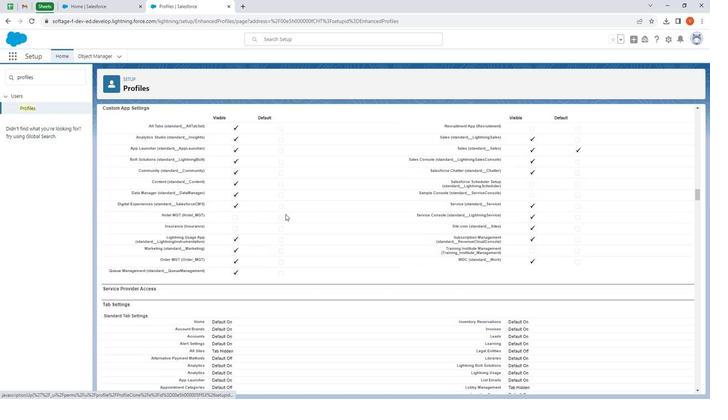 
Action: Mouse scrolled (284, 211) with delta (0, 0)
Screenshot: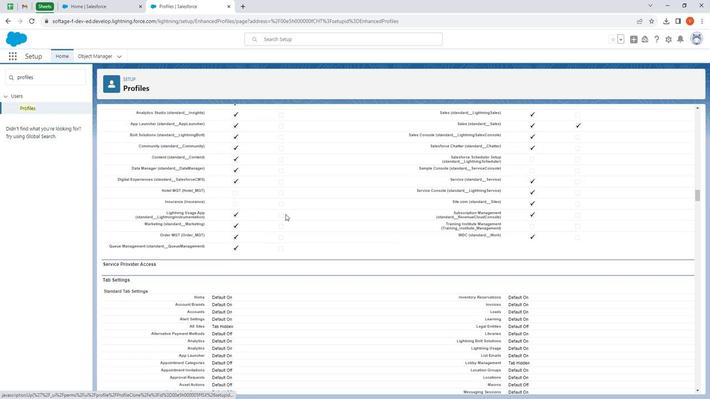 
Action: Mouse scrolled (284, 211) with delta (0, 0)
Screenshot: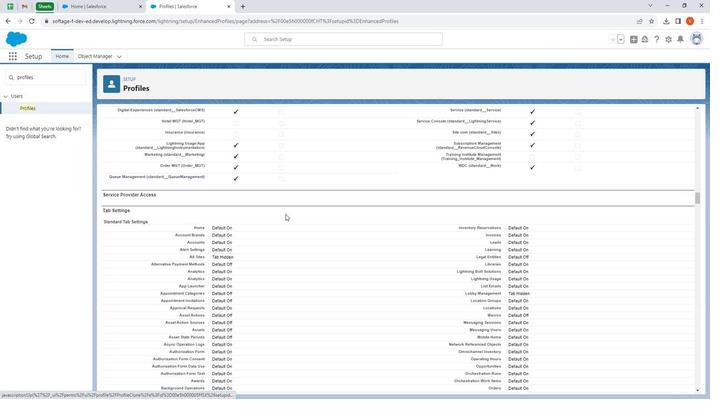 
Action: Mouse scrolled (284, 211) with delta (0, 0)
Screenshot: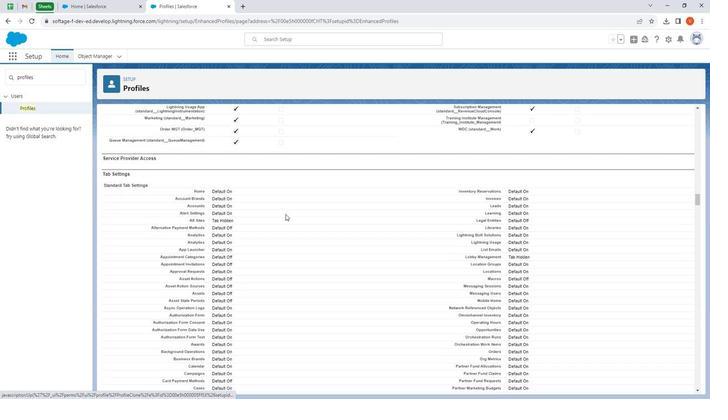 
Action: Mouse scrolled (284, 211) with delta (0, 0)
Screenshot: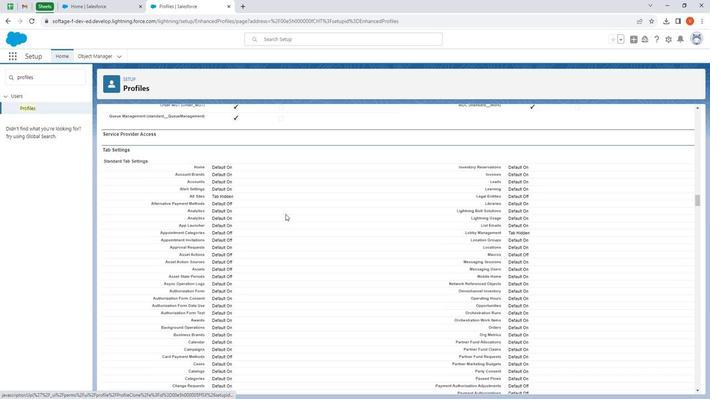 
Action: Mouse scrolled (284, 211) with delta (0, 0)
Screenshot: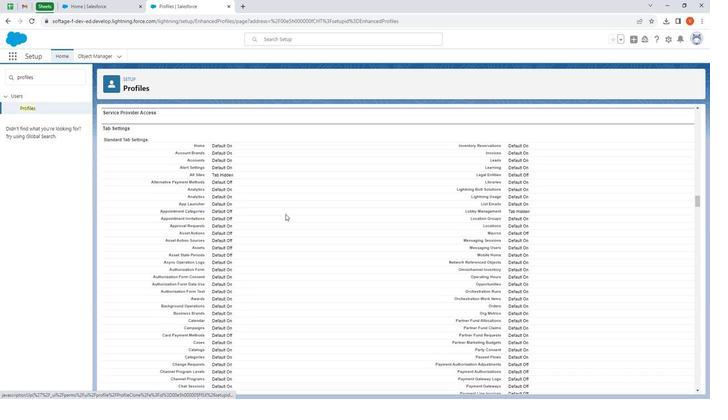 
Action: Mouse scrolled (284, 211) with delta (0, 0)
Screenshot: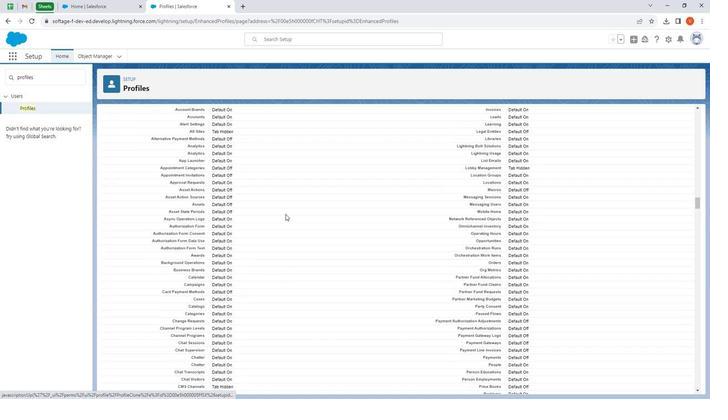 
Action: Mouse moved to (304, 211)
Screenshot: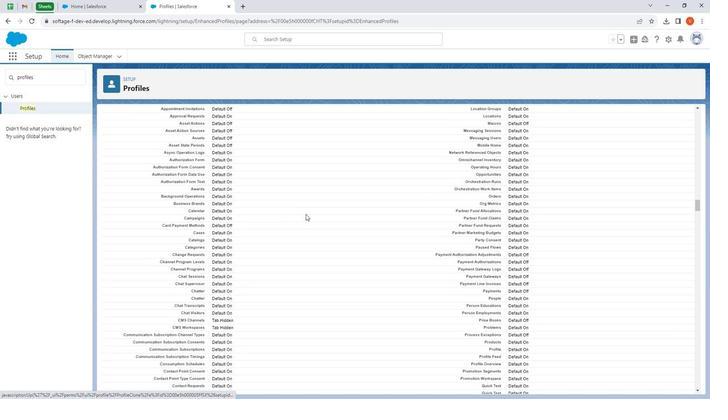 
Action: Mouse scrolled (304, 211) with delta (0, 0)
Screenshot: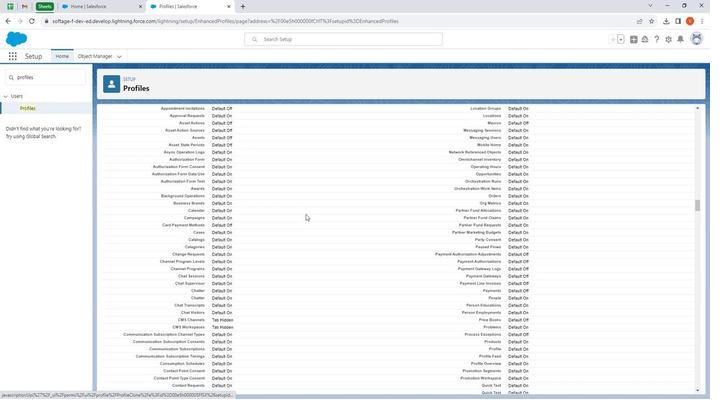 
Action: Mouse scrolled (304, 211) with delta (0, 0)
Screenshot: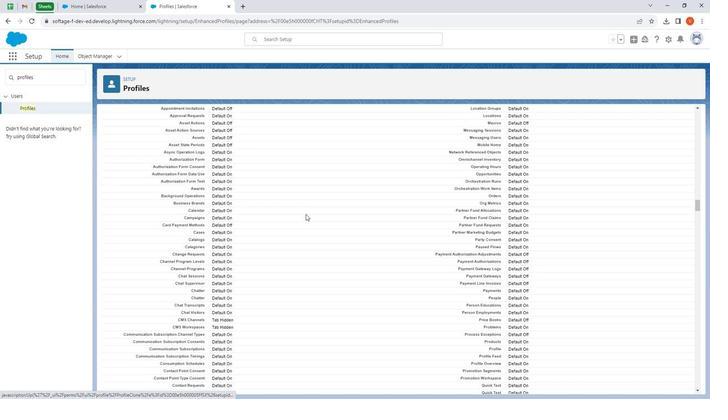
Action: Mouse scrolled (304, 211) with delta (0, 0)
Screenshot: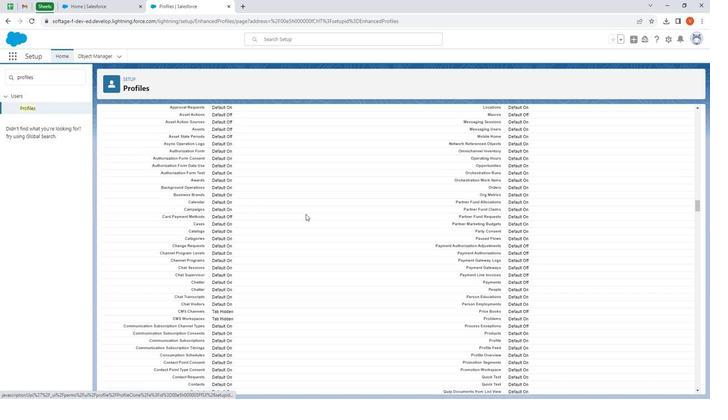 
Action: Mouse scrolled (304, 211) with delta (0, 0)
Screenshot: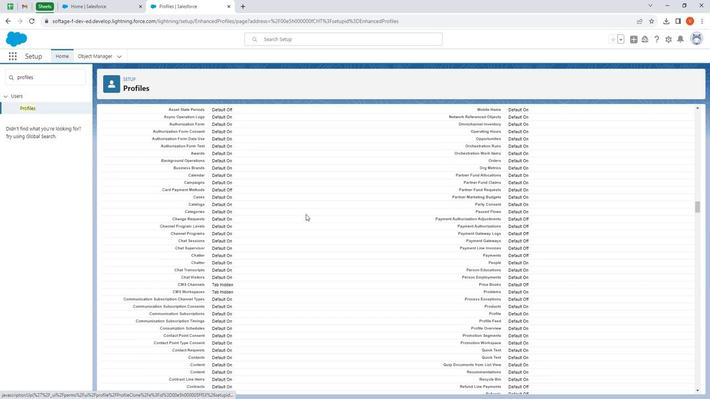 
Action: Mouse scrolled (304, 211) with delta (0, 0)
Screenshot: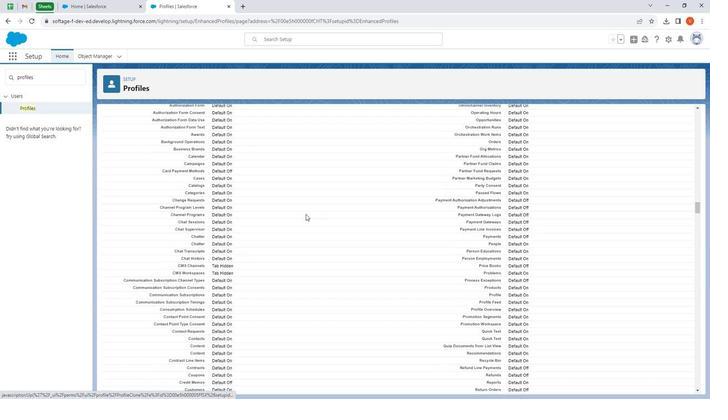 
Action: Mouse scrolled (304, 211) with delta (0, 0)
Screenshot: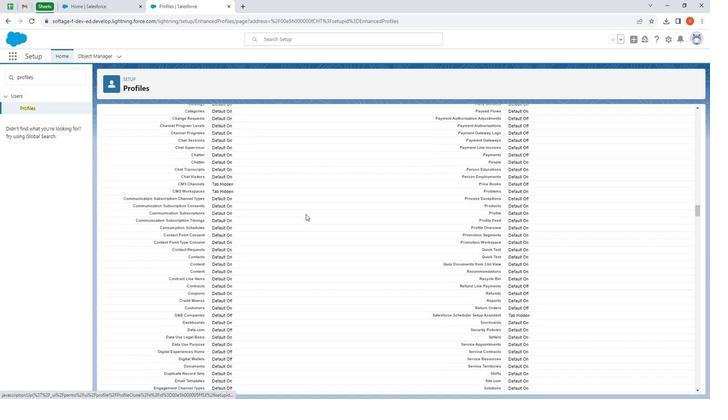 
Action: Mouse scrolled (304, 211) with delta (0, 0)
Screenshot: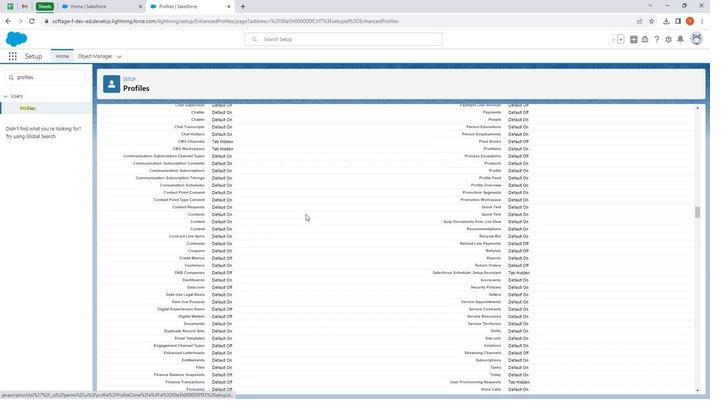 
Action: Mouse moved to (304, 211)
Screenshot: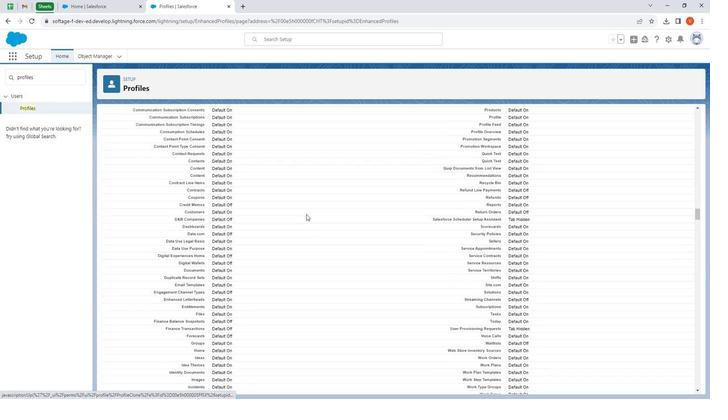 
Action: Mouse scrolled (304, 211) with delta (0, 0)
Screenshot: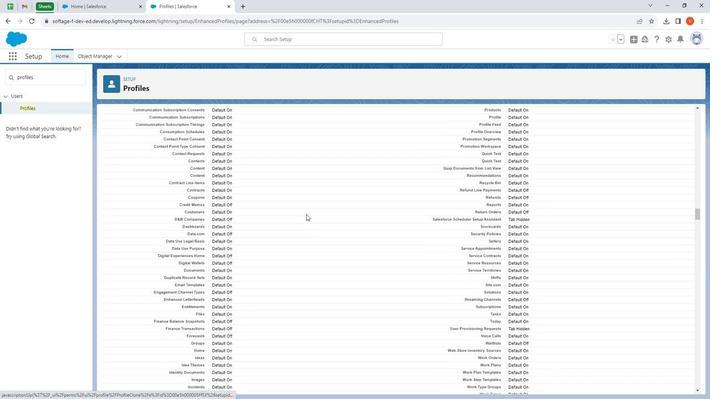 
Action: Mouse moved to (305, 211)
Screenshot: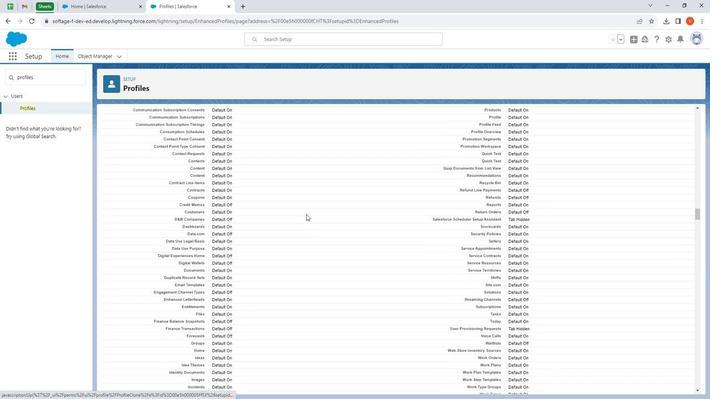 
Action: Mouse scrolled (305, 211) with delta (0, 0)
Screenshot: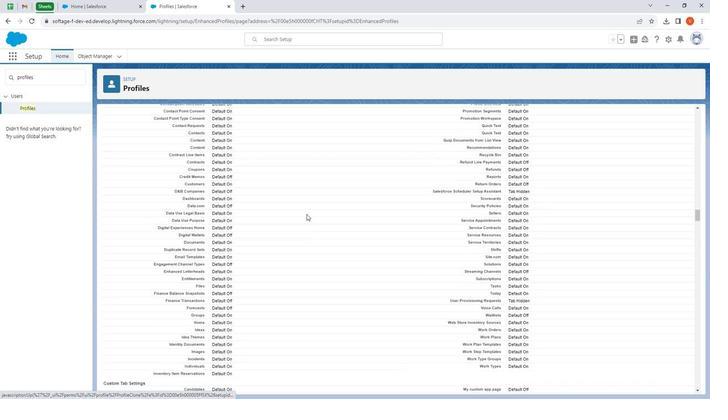 
Action: Mouse moved to (307, 211)
Screenshot: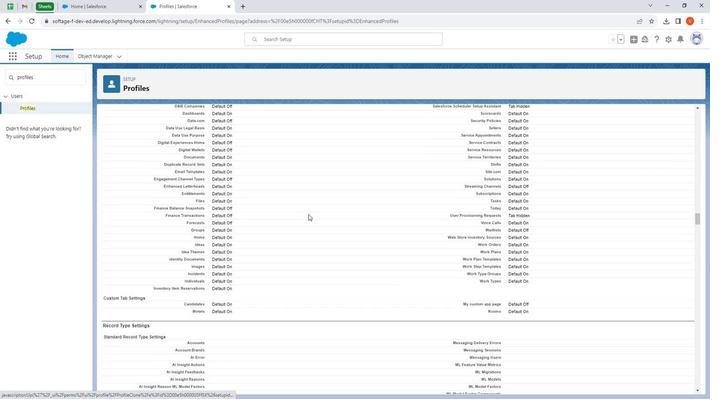 
Action: Mouse scrolled (307, 211) with delta (0, 0)
Screenshot: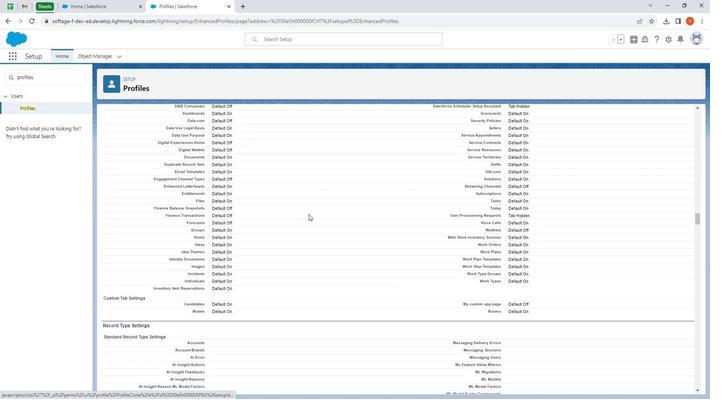 
Action: Mouse scrolled (307, 211) with delta (0, 0)
Screenshot: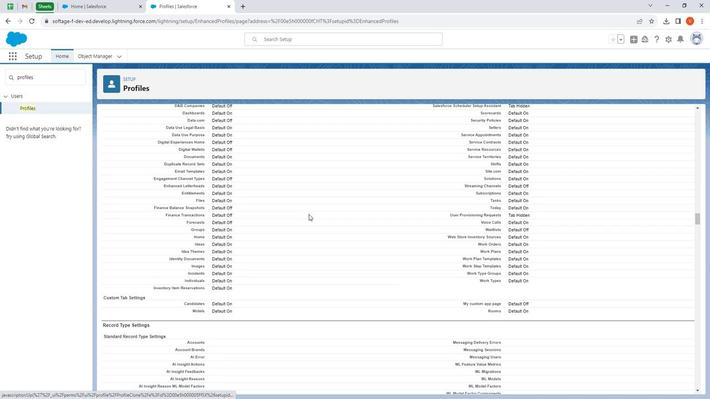 
Action: Mouse scrolled (307, 211) with delta (0, 0)
Screenshot: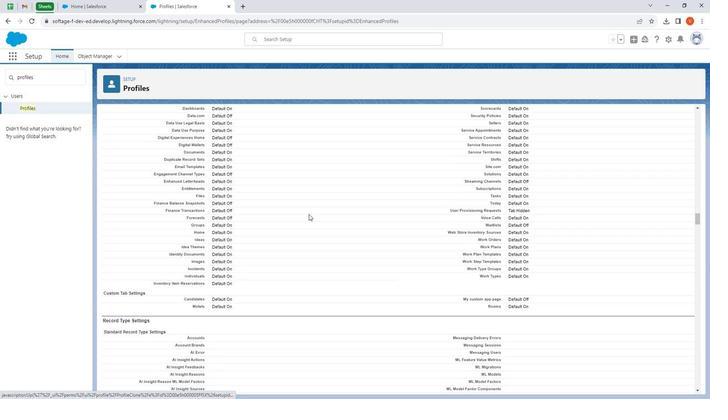 
Action: Mouse scrolled (307, 211) with delta (0, 0)
Screenshot: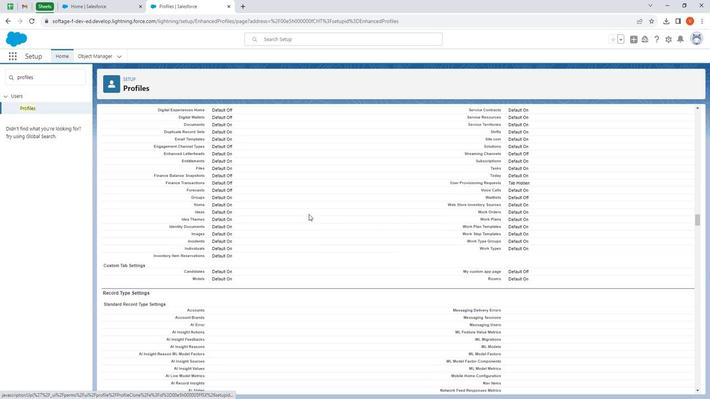 
Action: Mouse scrolled (307, 211) with delta (0, 0)
Screenshot: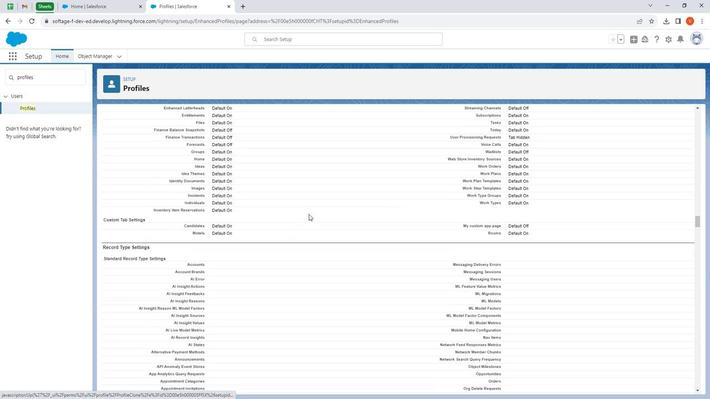 
Action: Mouse moved to (307, 211)
Screenshot: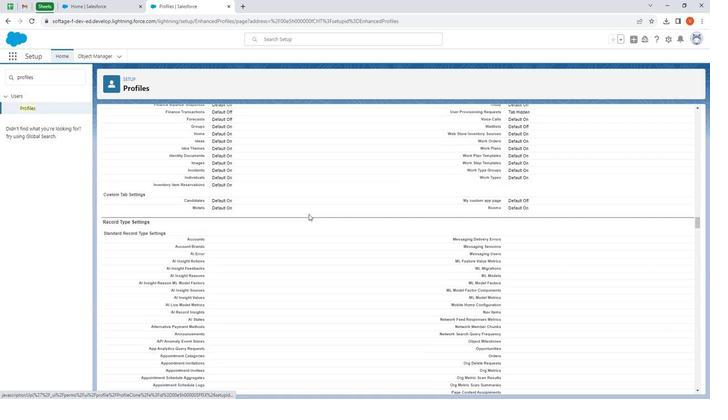 
Action: Mouse scrolled (307, 211) with delta (0, 0)
Screenshot: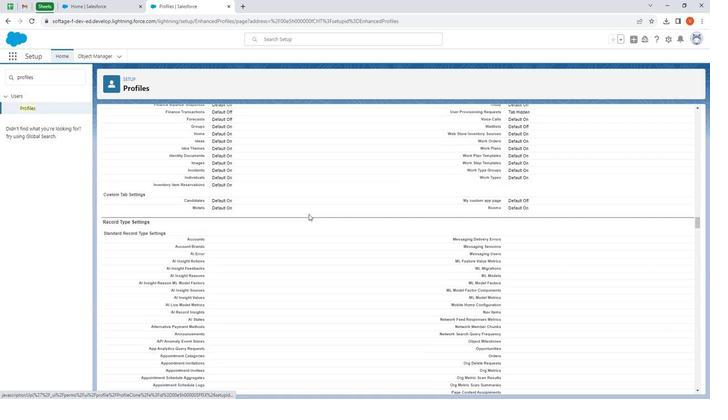 
Action: Mouse moved to (309, 211)
Screenshot: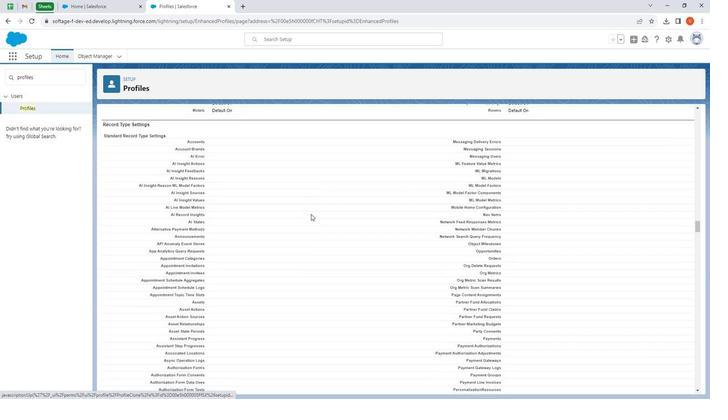 
Action: Mouse scrolled (309, 211) with delta (0, 0)
Screenshot: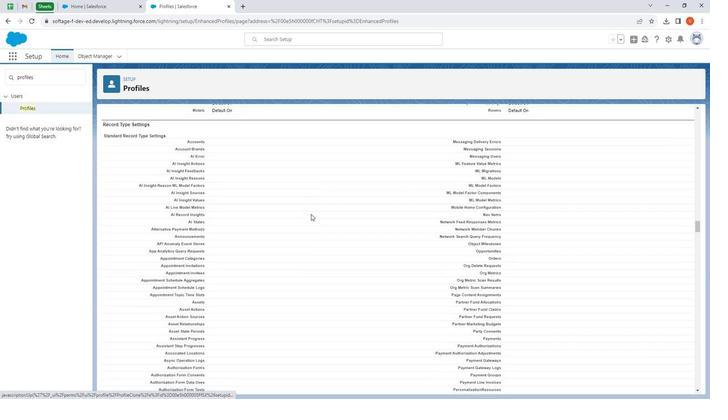 
Action: Mouse moved to (310, 211)
Screenshot: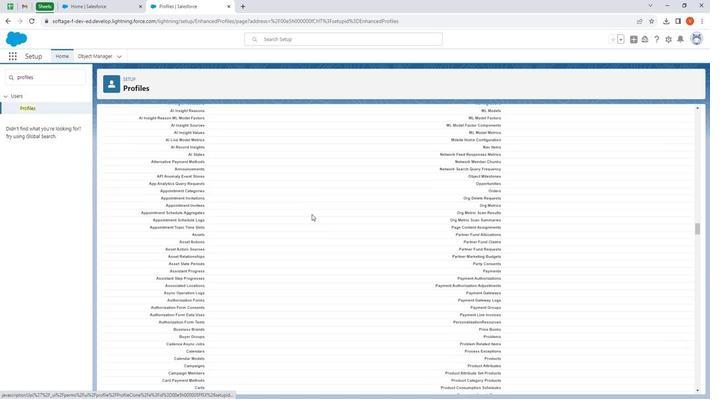 
Action: Mouse scrolled (310, 211) with delta (0, 0)
Screenshot: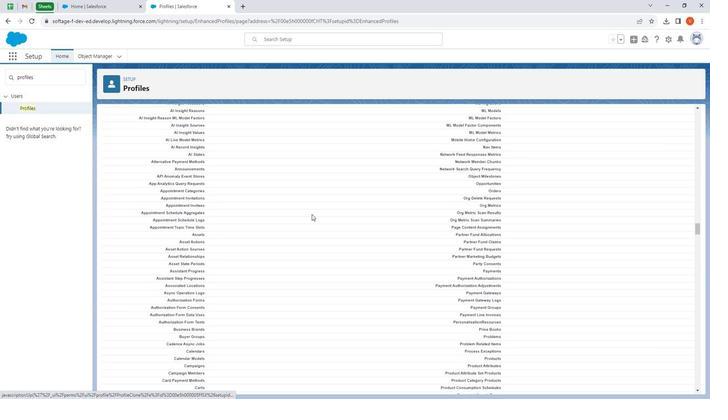 
Action: Mouse scrolled (310, 211) with delta (0, 0)
Screenshot: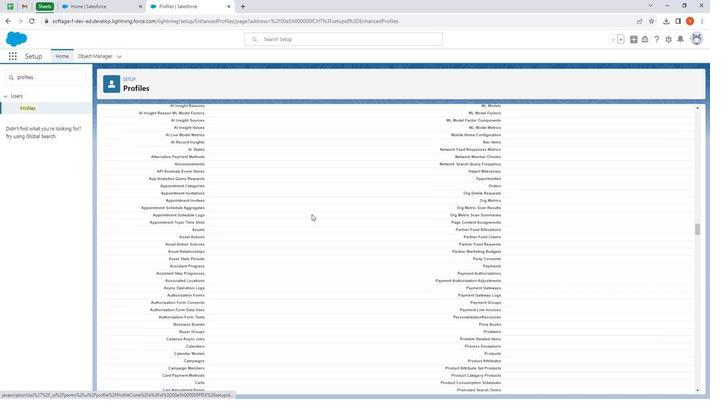 
Action: Mouse scrolled (310, 211) with delta (0, 0)
Screenshot: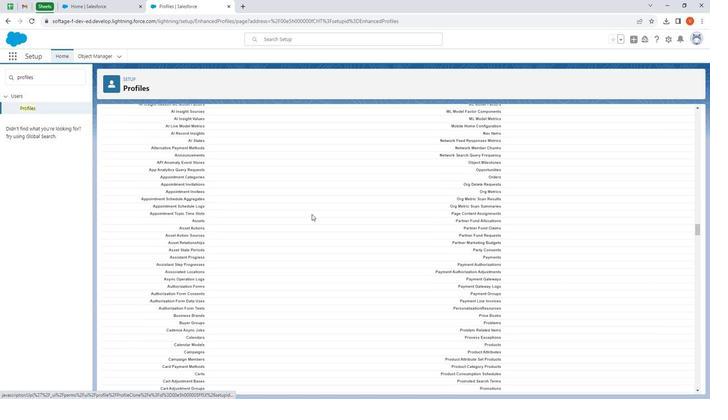 
Action: Mouse scrolled (310, 211) with delta (0, 0)
Screenshot: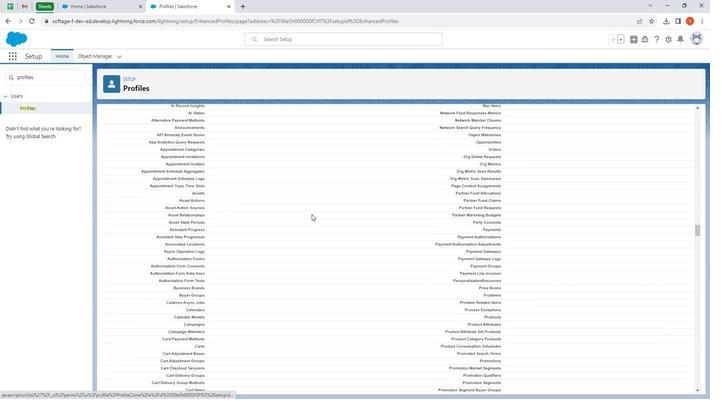 
Action: Mouse scrolled (310, 211) with delta (0, 0)
Screenshot: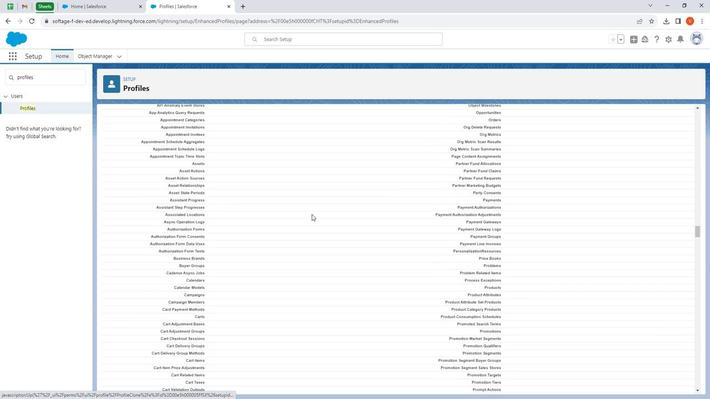 
Action: Mouse scrolled (310, 211) with delta (0, 0)
Screenshot: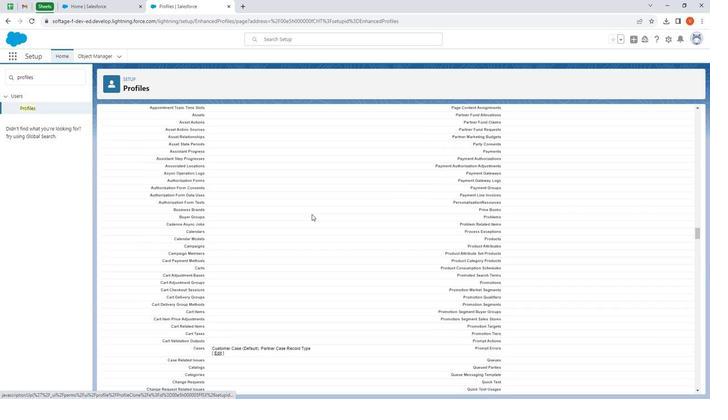 
Action: Mouse scrolled (310, 211) with delta (0, 0)
Screenshot: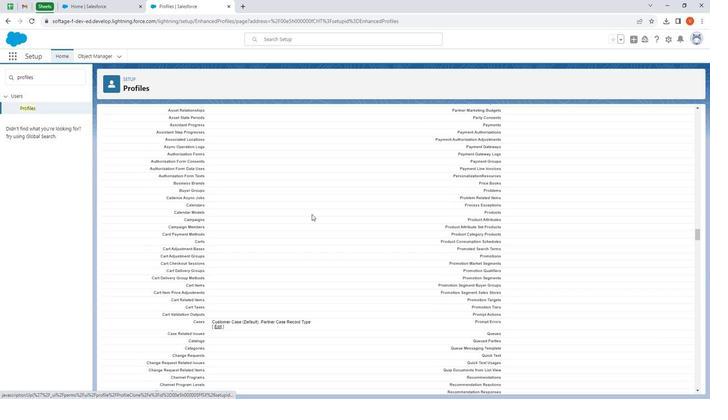 
Action: Mouse scrolled (310, 211) with delta (0, 0)
Screenshot: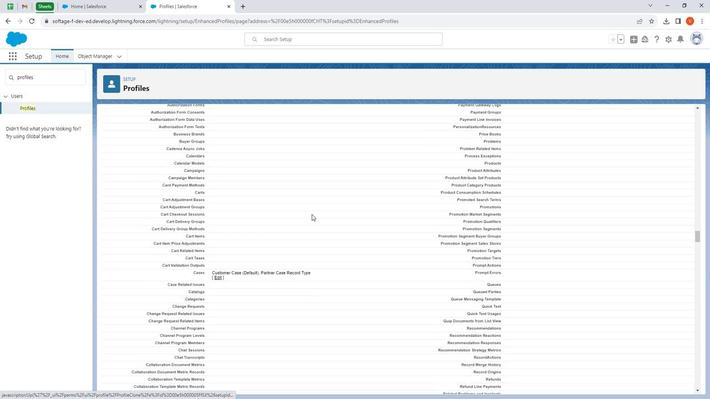 
Action: Mouse scrolled (310, 211) with delta (0, 0)
Screenshot: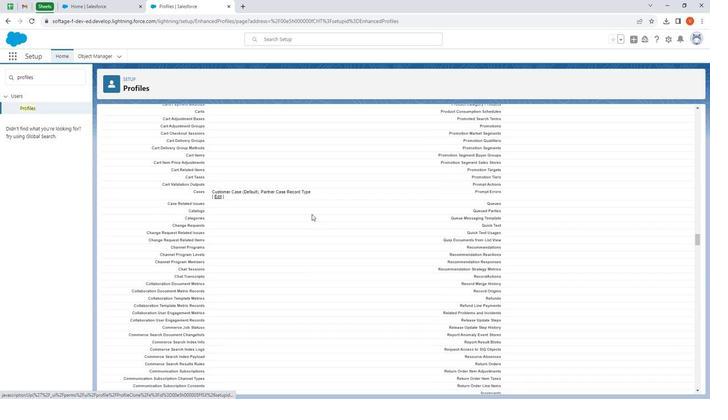 
Action: Mouse scrolled (310, 211) with delta (0, 0)
Screenshot: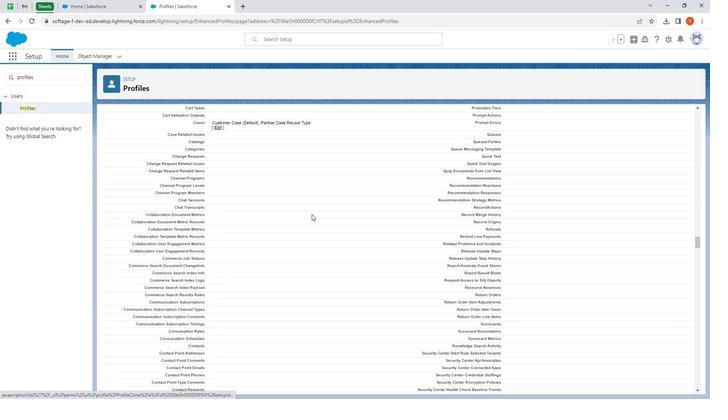 
Action: Mouse scrolled (310, 211) with delta (0, 0)
Screenshot: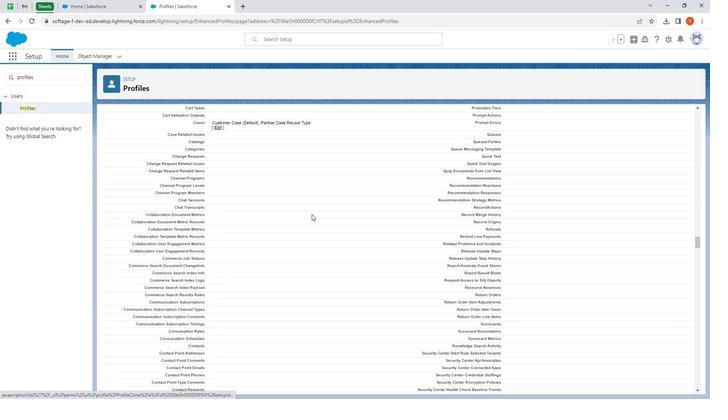 
Action: Mouse scrolled (310, 211) with delta (0, 0)
Screenshot: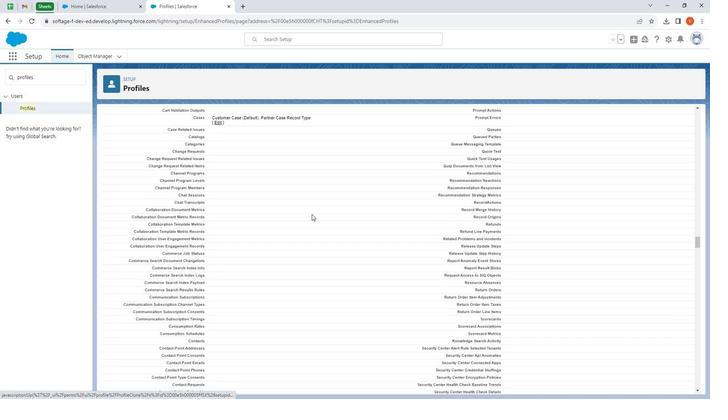 
Action: Mouse scrolled (310, 211) with delta (0, 0)
Screenshot: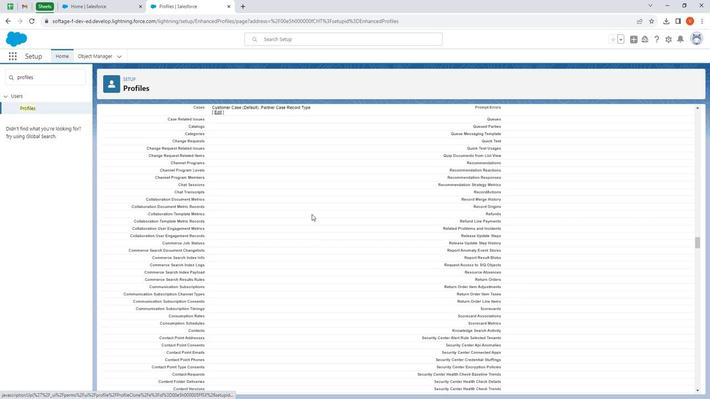 
Action: Mouse scrolled (310, 211) with delta (0, 0)
Screenshot: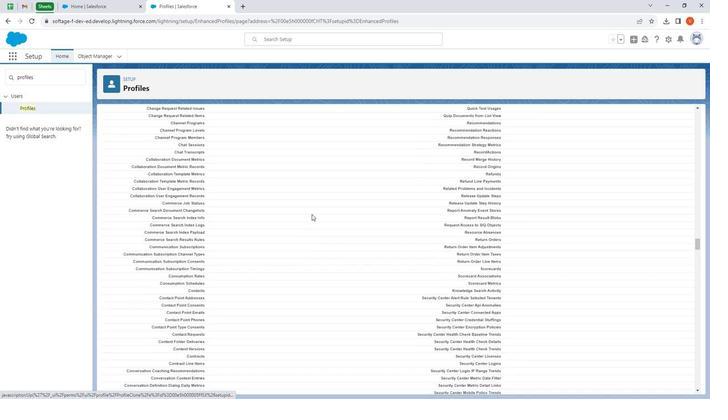
Action: Mouse scrolled (310, 211) with delta (0, 0)
Screenshot: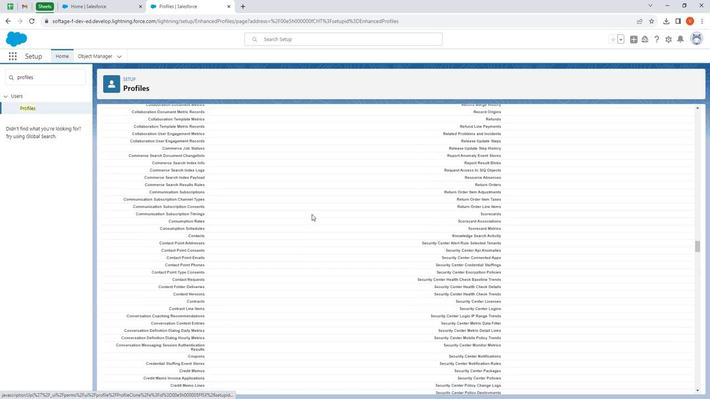 
Action: Mouse scrolled (310, 211) with delta (0, 0)
Screenshot: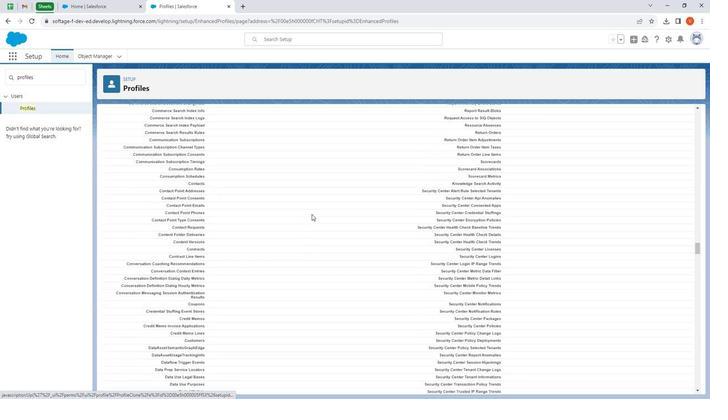 
Action: Mouse scrolled (310, 211) with delta (0, 0)
Screenshot: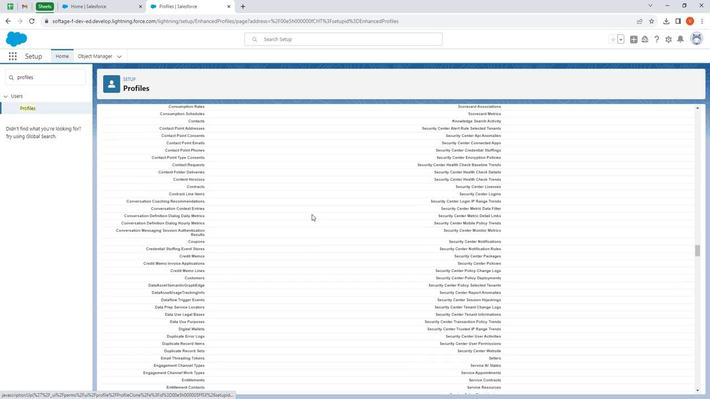 
Action: Mouse scrolled (310, 211) with delta (0, 0)
Screenshot: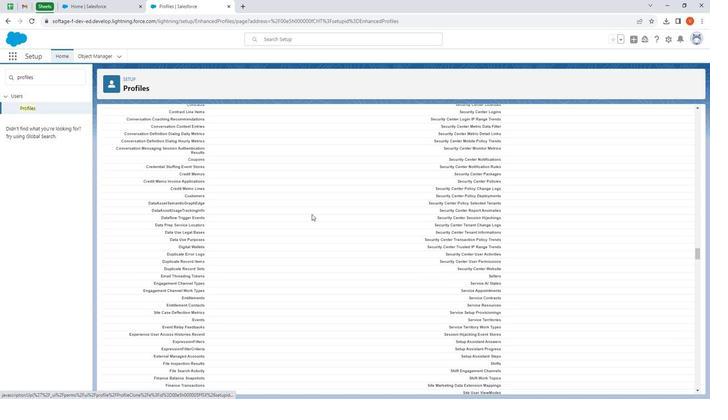
Action: Mouse scrolled (310, 211) with delta (0, 0)
Screenshot: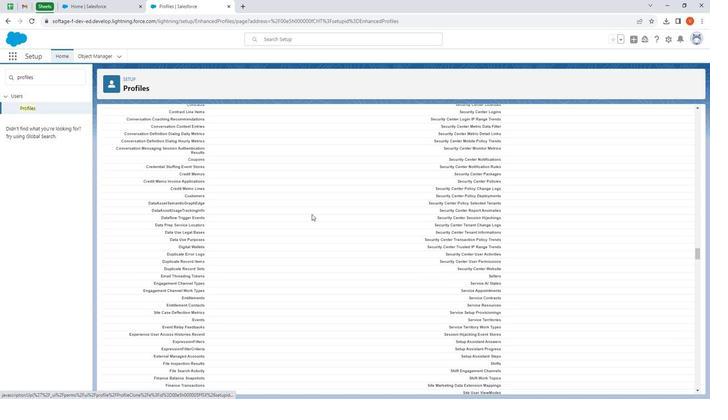 
Action: Mouse scrolled (310, 211) with delta (0, 0)
Screenshot: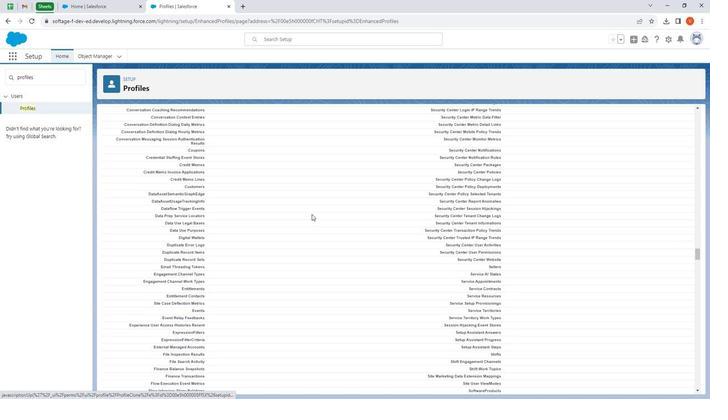 
Action: Mouse scrolled (310, 211) with delta (0, 0)
Screenshot: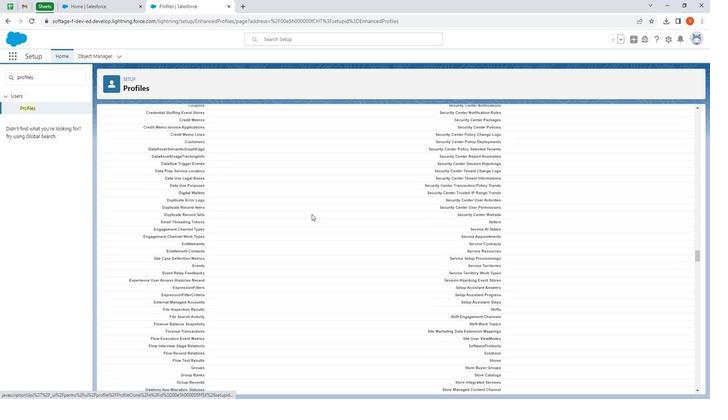 
Action: Mouse scrolled (310, 211) with delta (0, 0)
Screenshot: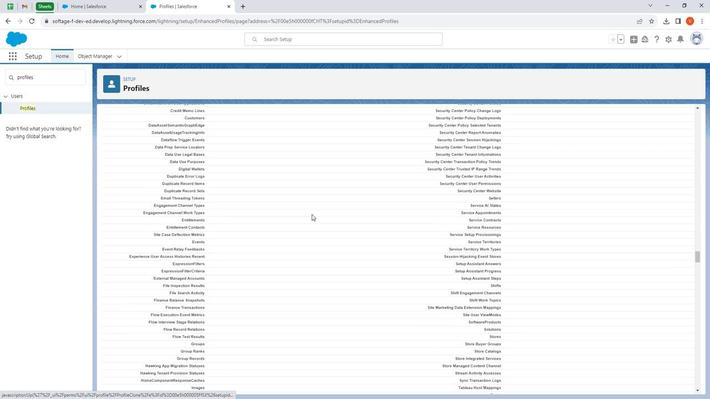 
Action: Mouse scrolled (310, 211) with delta (0, 0)
Screenshot: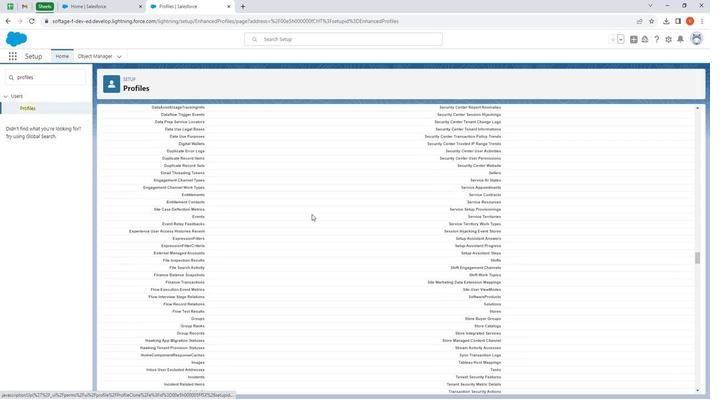 
Action: Mouse scrolled (310, 211) with delta (0, 0)
Screenshot: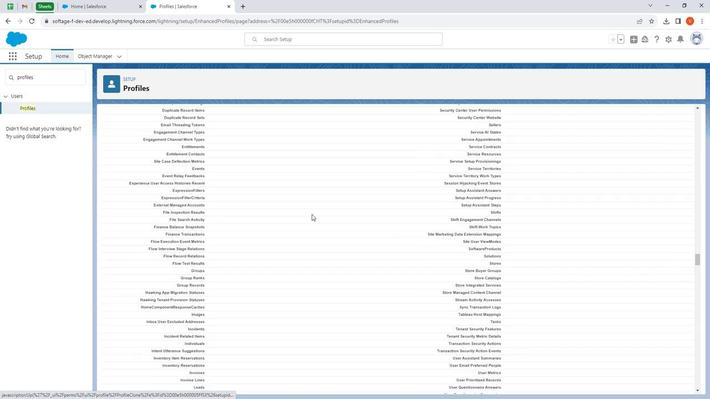
Action: Mouse scrolled (310, 211) with delta (0, 0)
Screenshot: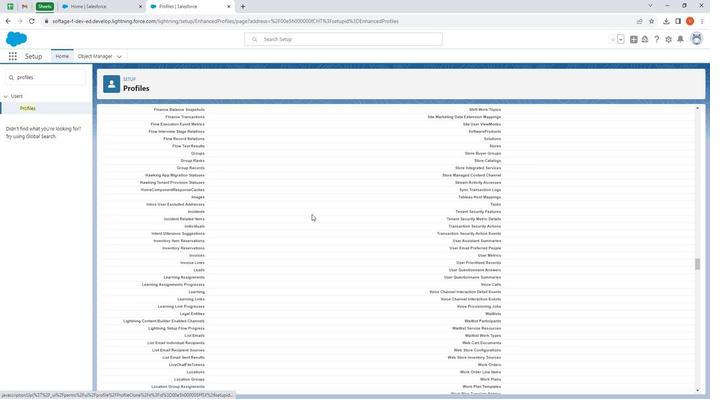 
Action: Mouse scrolled (310, 211) with delta (0, 0)
Screenshot: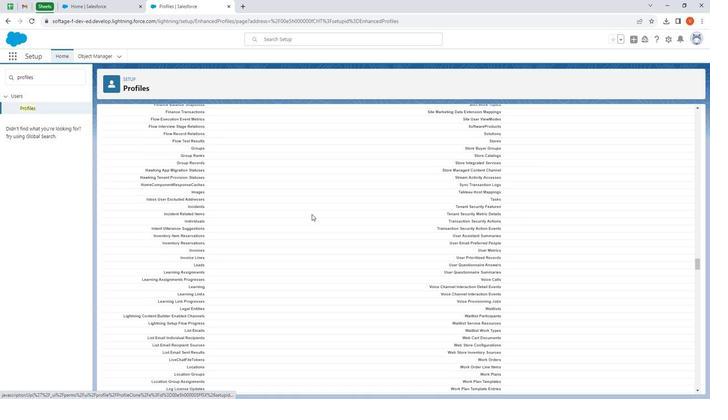 
Action: Mouse scrolled (310, 211) with delta (0, 0)
Screenshot: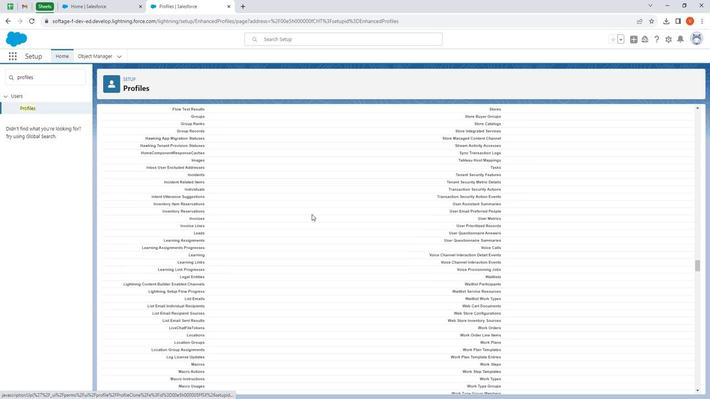 
Action: Mouse scrolled (310, 211) with delta (0, 0)
Screenshot: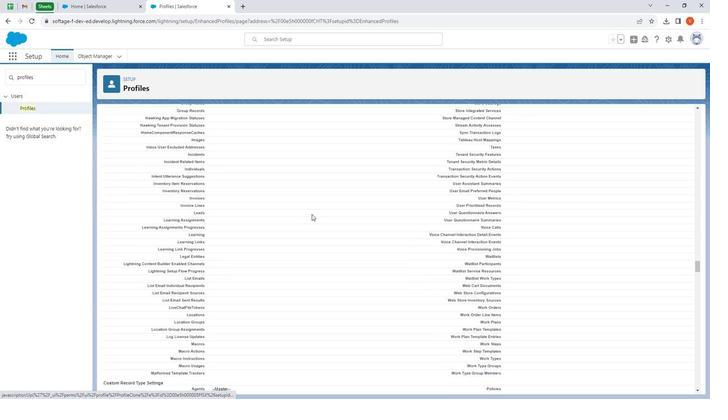 
Action: Mouse scrolled (310, 211) with delta (0, 0)
Screenshot: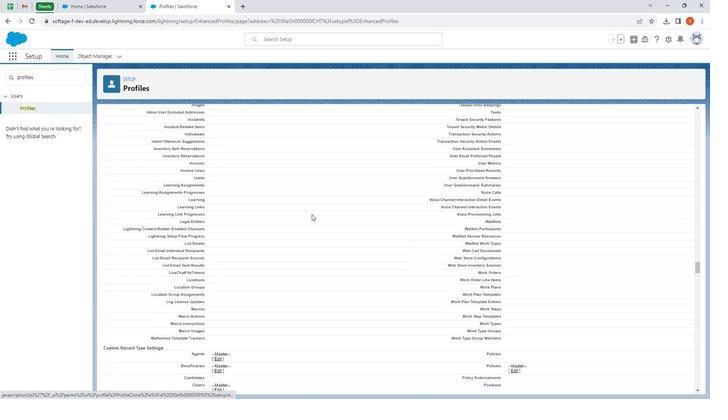 
Action: Mouse scrolled (310, 211) with delta (0, 0)
Screenshot: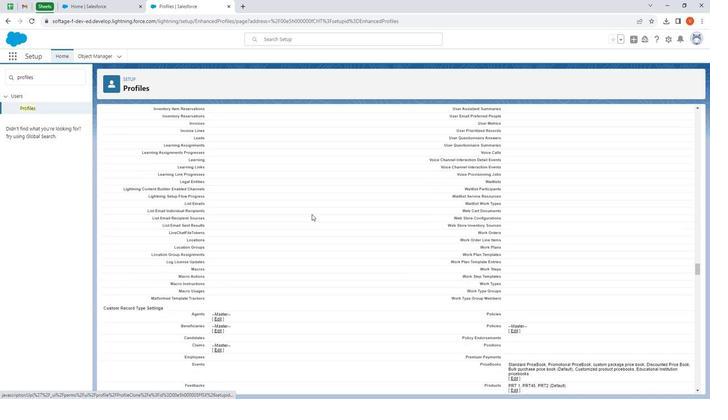
Action: Mouse scrolled (310, 211) with delta (0, 0)
Screenshot: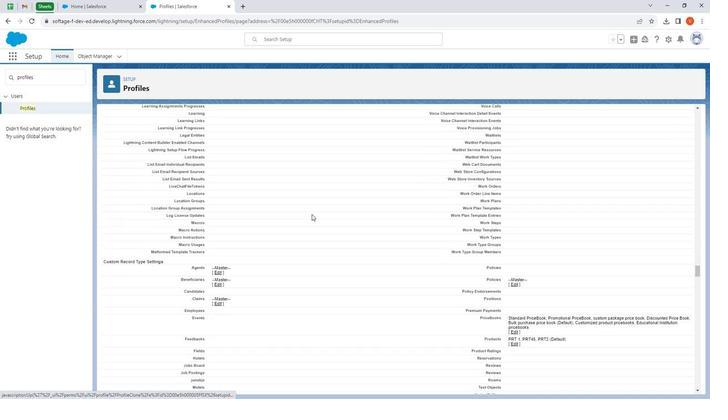 
Action: Mouse scrolled (310, 211) with delta (0, 0)
Screenshot: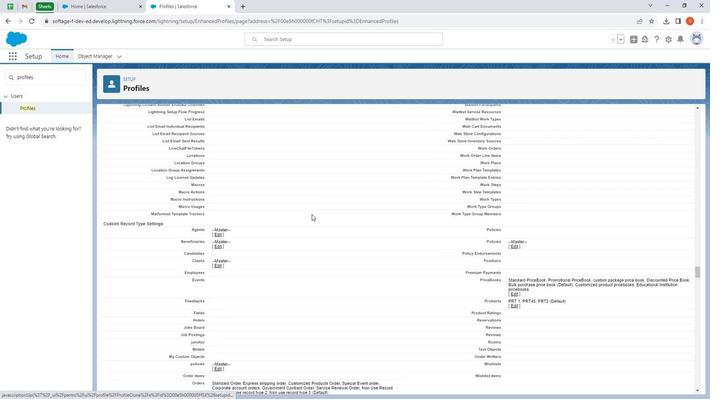 
Action: Mouse moved to (322, 243)
Screenshot: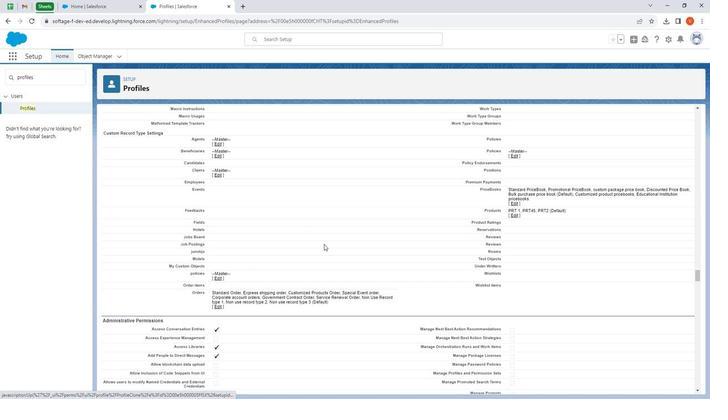 
Action: Mouse scrolled (322, 242) with delta (0, 0)
Screenshot: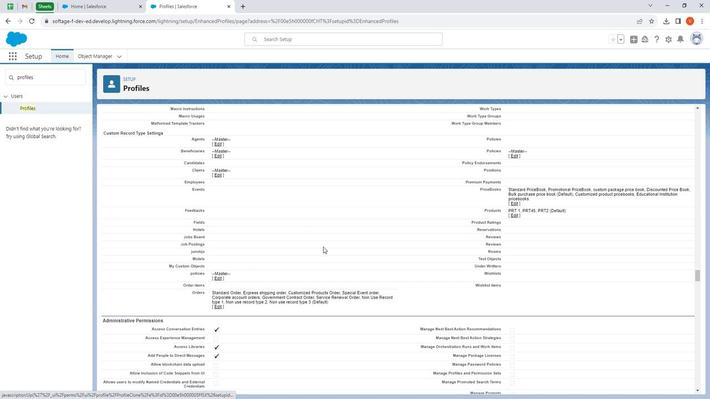 
Action: Mouse moved to (322, 243)
Screenshot: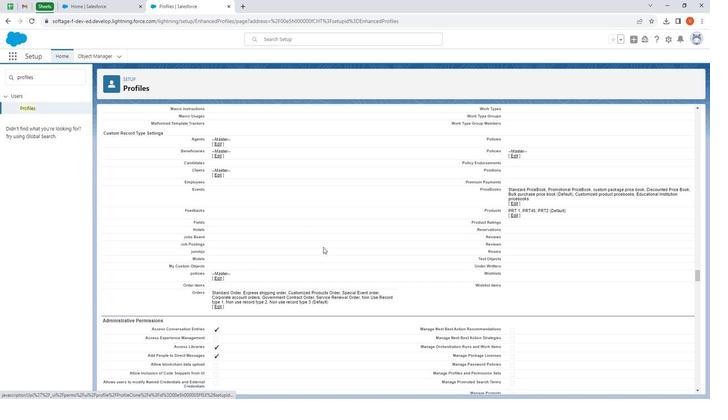 
Action: Mouse scrolled (322, 243) with delta (0, 0)
Screenshot: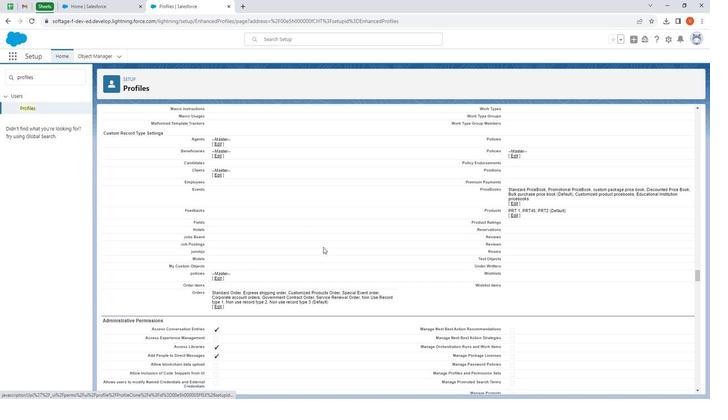 
Action: Mouse moved to (324, 244)
Screenshot: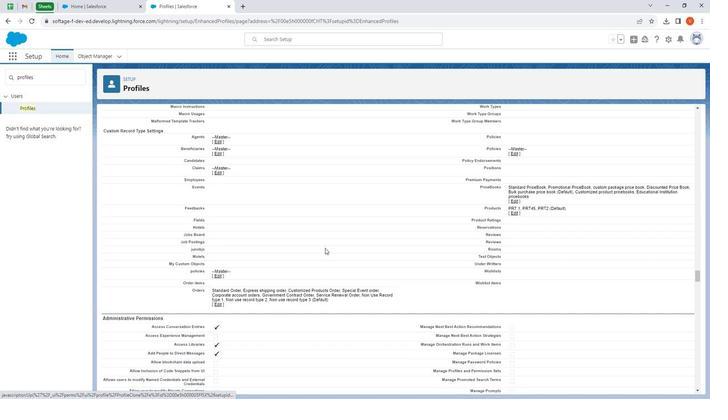 
Action: Mouse scrolled (324, 243) with delta (0, 0)
Screenshot: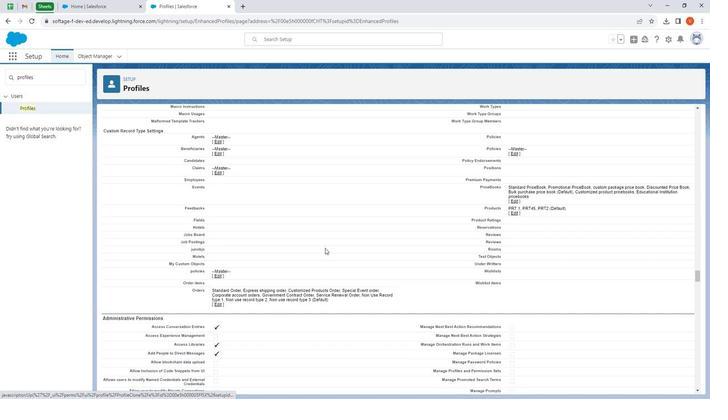 
Action: Mouse moved to (328, 245)
Screenshot: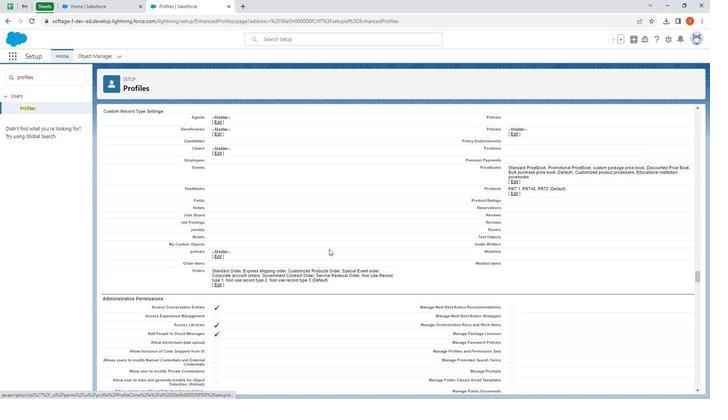 
Action: Mouse scrolled (328, 244) with delta (0, 0)
Screenshot: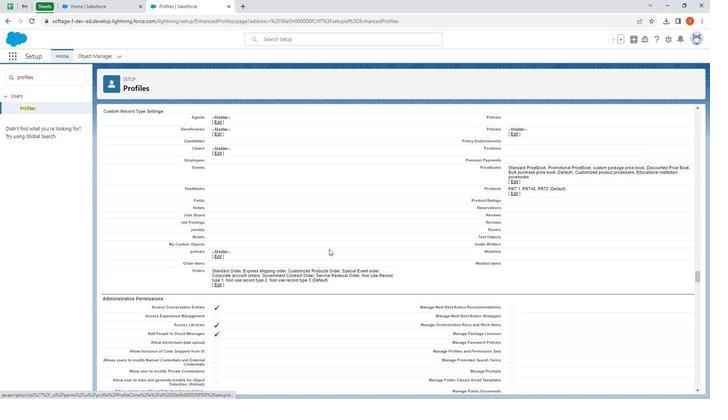 
Action: Mouse moved to (332, 246)
Screenshot: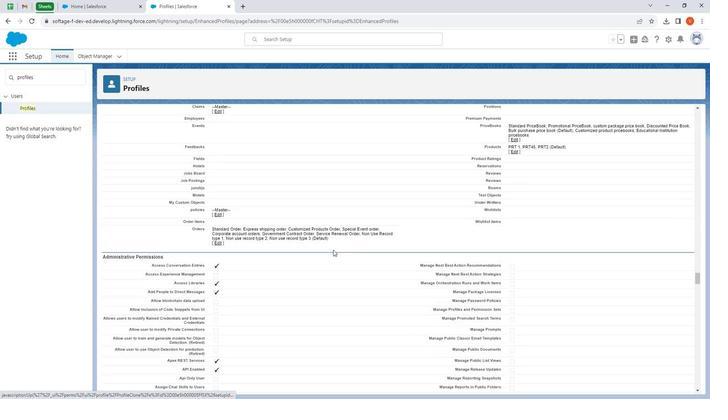 
Action: Mouse scrolled (332, 245) with delta (0, 0)
Screenshot: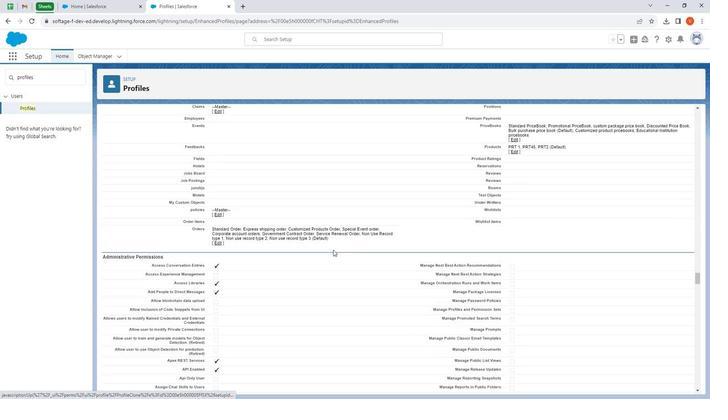 
Action: Mouse moved to (283, 278)
Screenshot: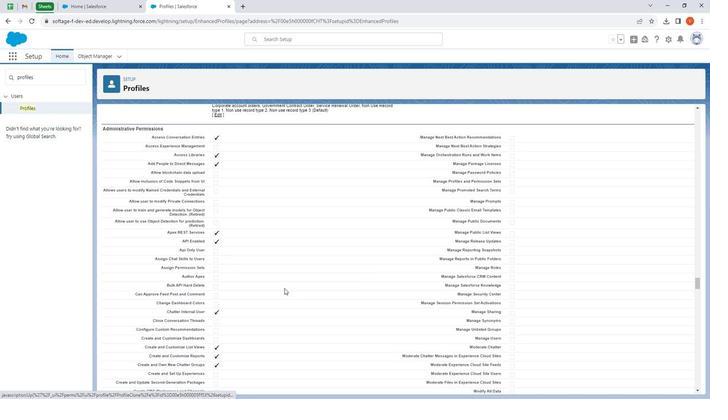
Action: Mouse scrolled (283, 278) with delta (0, 0)
Screenshot: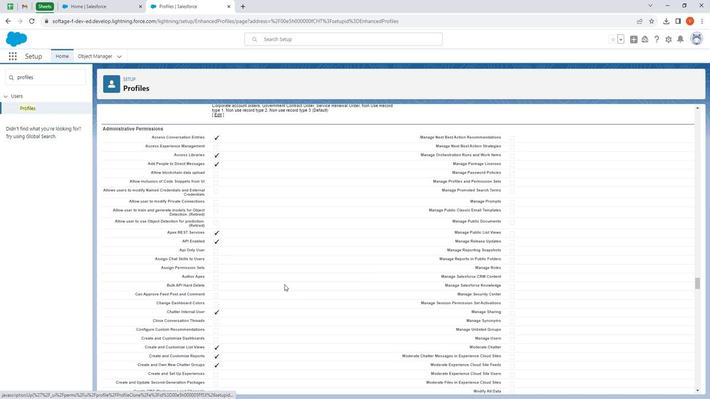 
Action: Mouse moved to (287, 276)
Screenshot: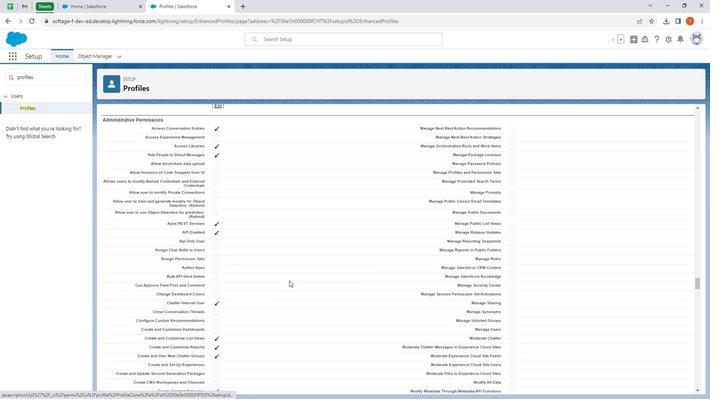 
Action: Mouse scrolled (287, 275) with delta (0, 0)
Screenshot: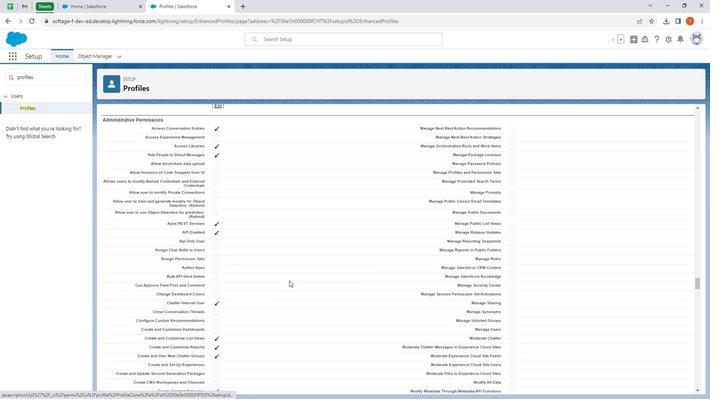 
Action: Mouse moved to (291, 274)
Screenshot: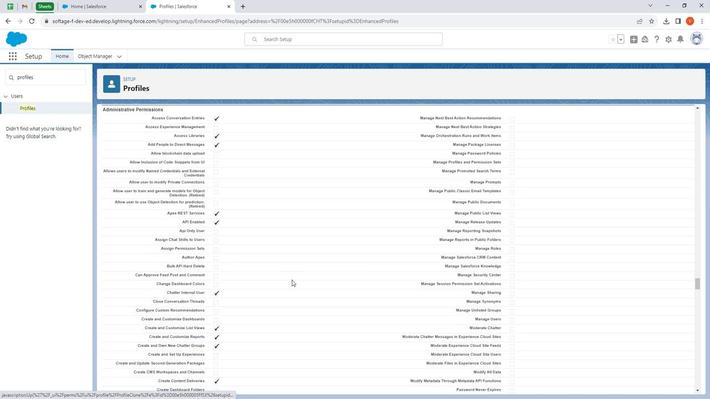 
Action: Mouse scrolled (291, 273) with delta (0, 0)
Screenshot: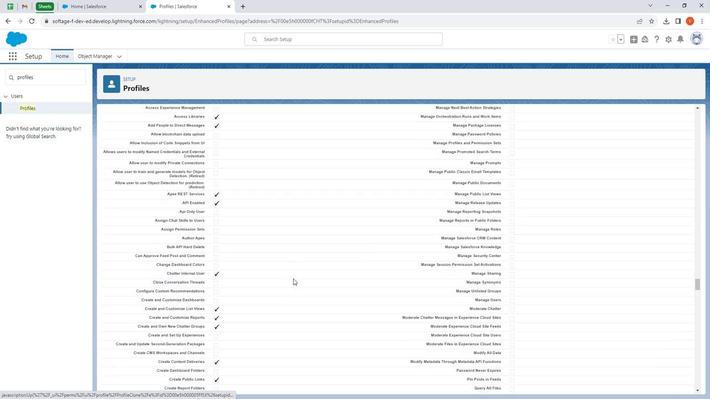 
Action: Mouse moved to (293, 272)
Screenshot: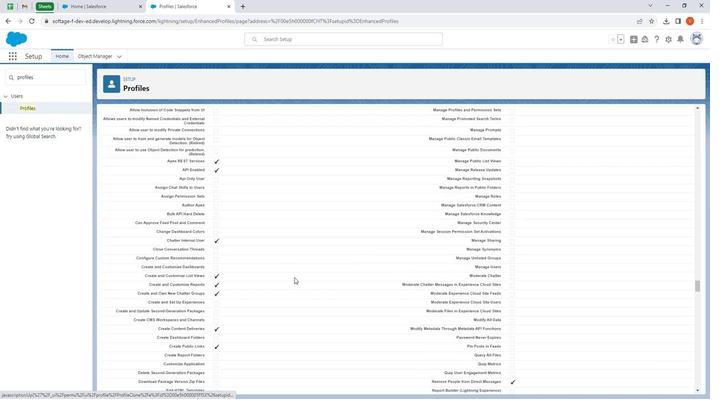 
Action: Mouse scrolled (293, 272) with delta (0, 0)
Screenshot: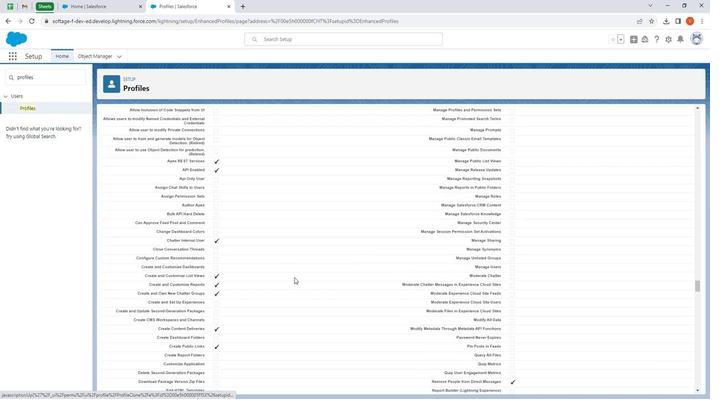 
Action: Mouse moved to (293, 272)
Screenshot: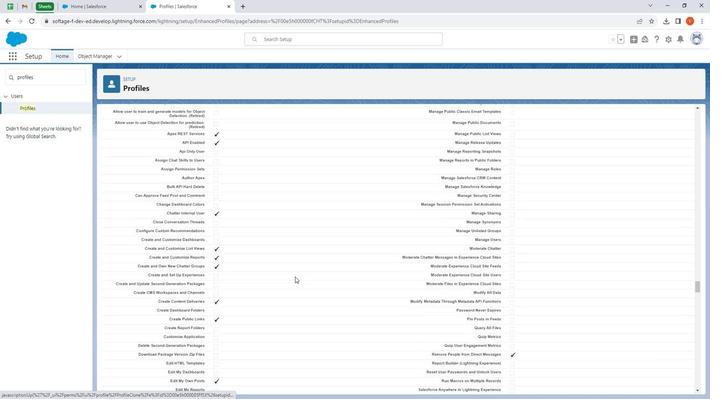 
Action: Mouse scrolled (293, 271) with delta (0, 0)
Screenshot: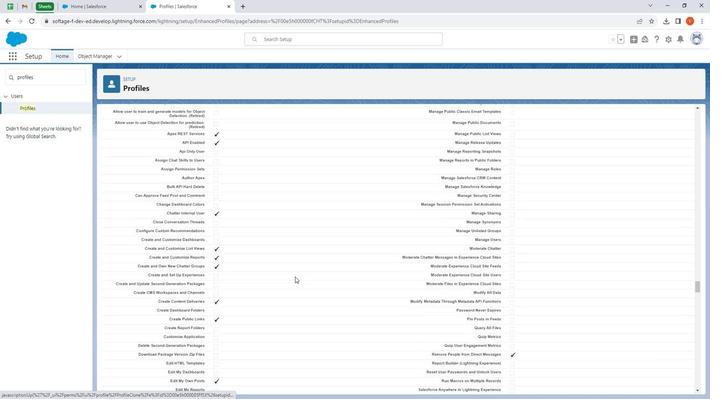 
Action: Mouse moved to (216, 292)
Screenshot: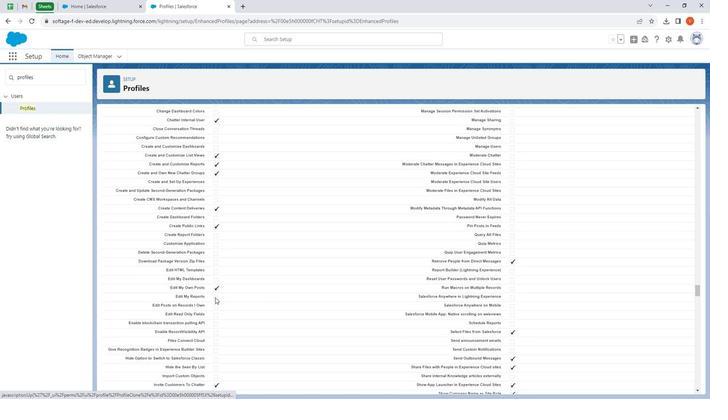 
Action: Mouse scrolled (216, 292) with delta (0, 0)
Screenshot: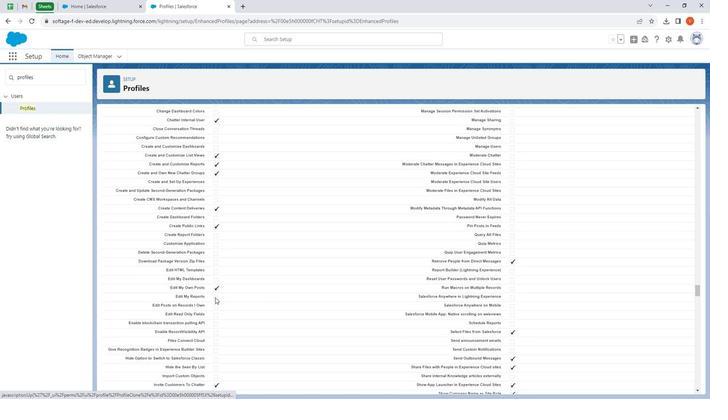 
Action: Mouse moved to (228, 291)
Screenshot: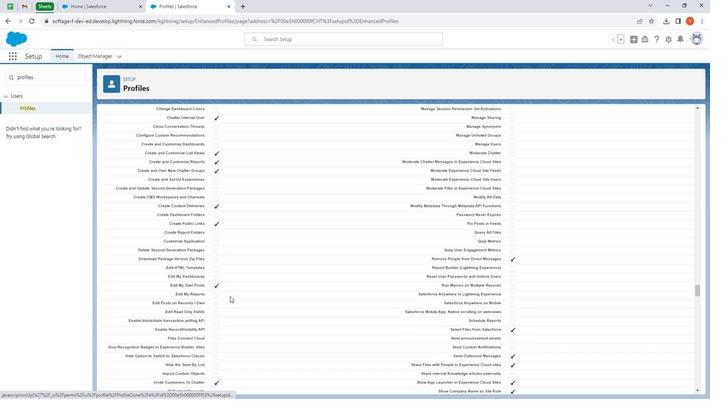 
Action: Mouse scrolled (228, 291) with delta (0, 0)
Screenshot: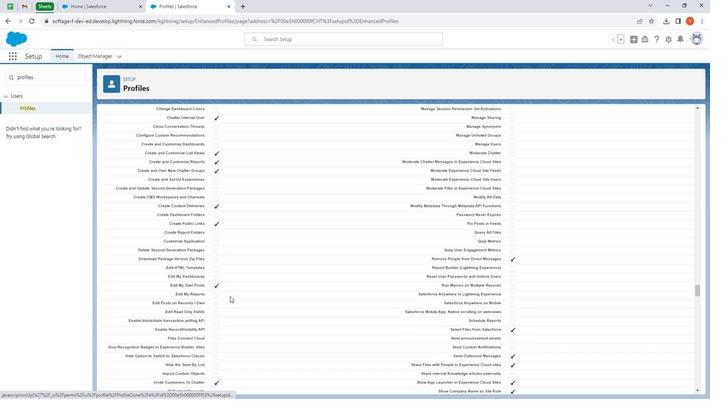 
Action: Mouse moved to (238, 291)
Screenshot: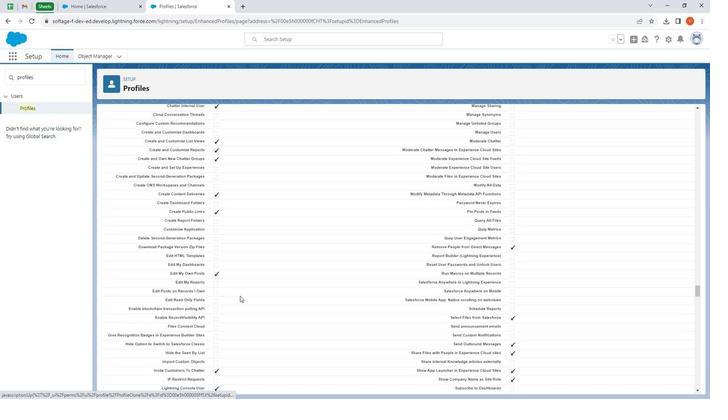 
Action: Mouse scrolled (238, 290) with delta (0, 0)
Screenshot: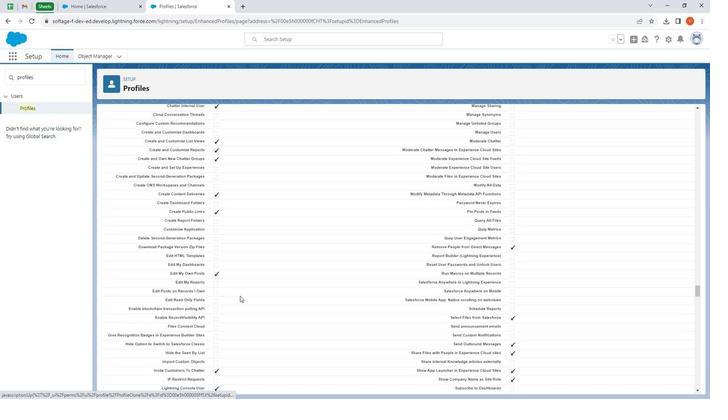 
Action: Mouse moved to (254, 291)
Screenshot: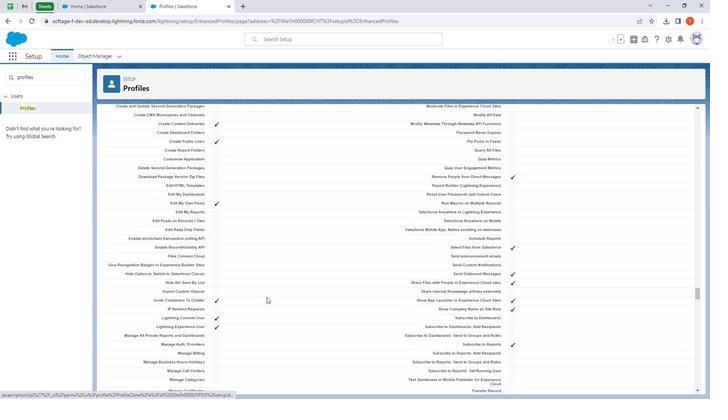 
Action: Mouse scrolled (254, 291) with delta (0, 0)
Screenshot: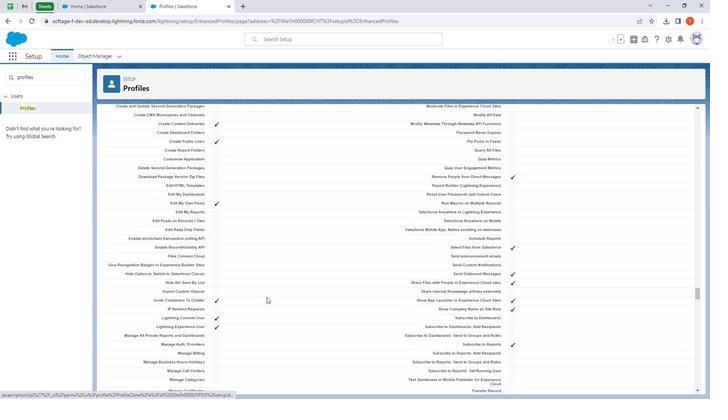 
Action: Mouse moved to (269, 292)
Screenshot: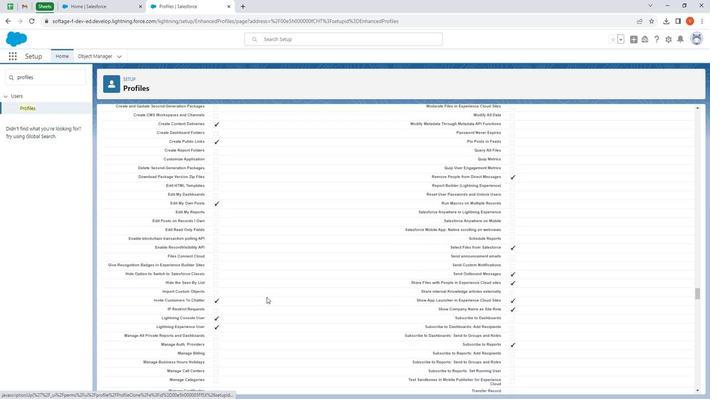 
Action: Mouse scrolled (269, 291) with delta (0, 0)
Screenshot: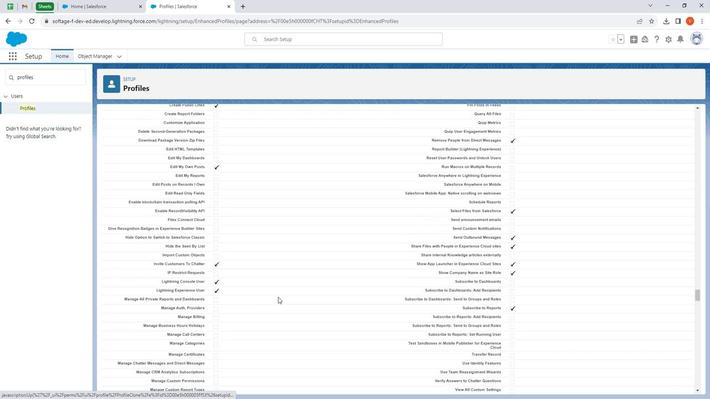 
Action: Mouse moved to (276, 292)
Screenshot: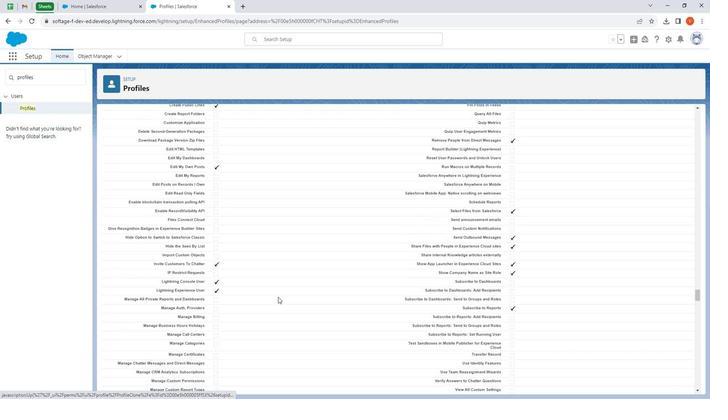 
Action: Mouse scrolled (276, 291) with delta (0, 0)
Screenshot: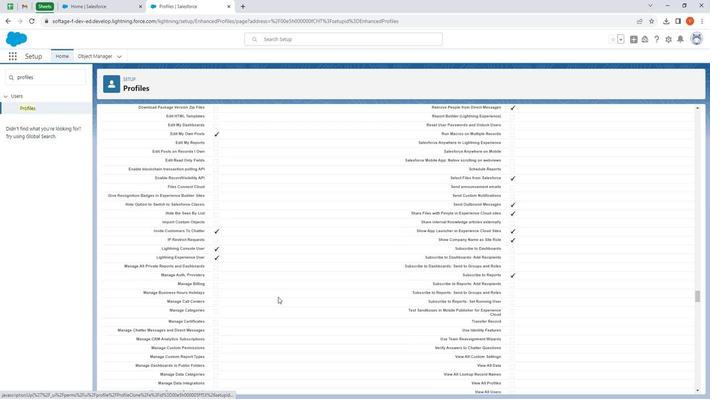 
Action: Mouse scrolled (276, 291) with delta (0, 0)
Screenshot: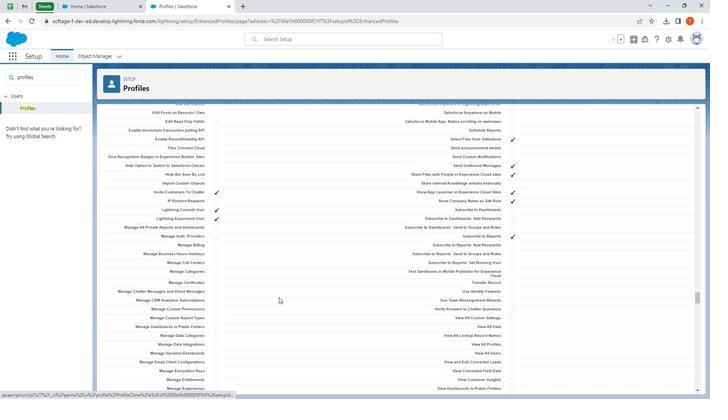 
Action: Mouse moved to (201, 289)
Screenshot: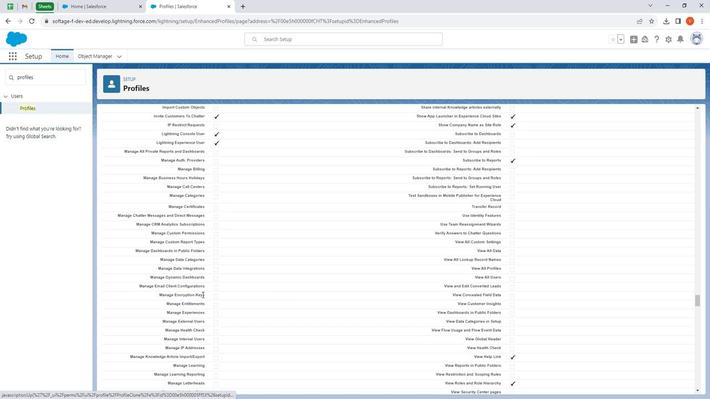 
Action: Mouse scrolled (201, 289) with delta (0, 0)
Screenshot: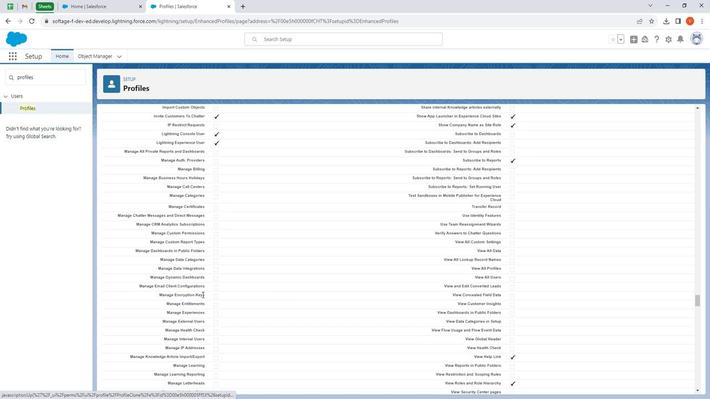 
Action: Mouse moved to (203, 289)
Screenshot: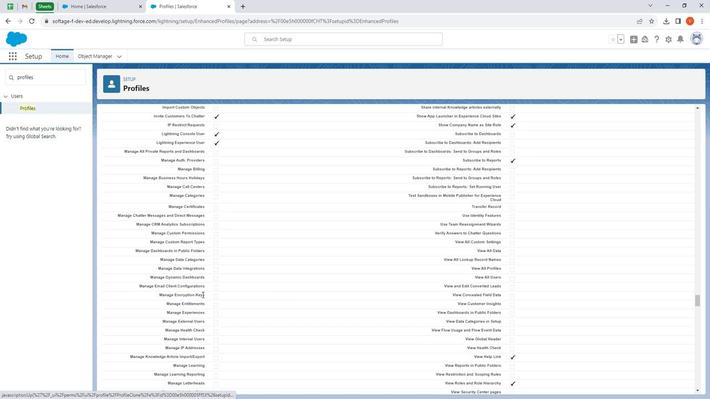 
Action: Mouse scrolled (203, 289) with delta (0, 0)
Screenshot: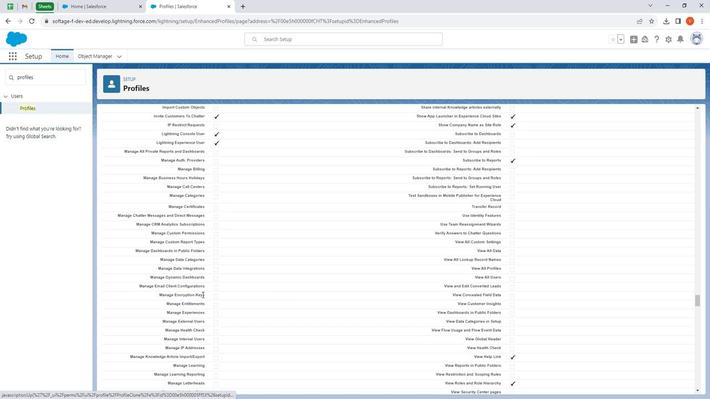 
Action: Mouse moved to (208, 289)
Screenshot: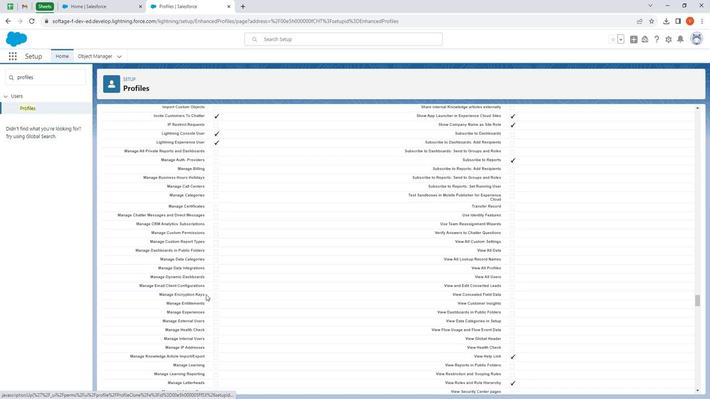 
Action: Mouse scrolled (208, 288) with delta (0, 0)
Screenshot: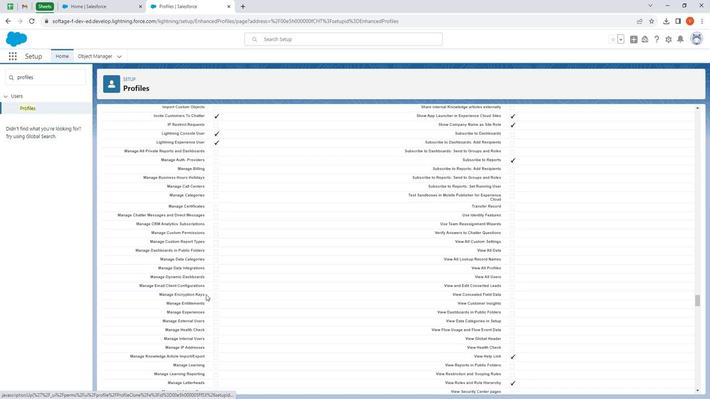 
Action: Mouse moved to (212, 287)
Screenshot: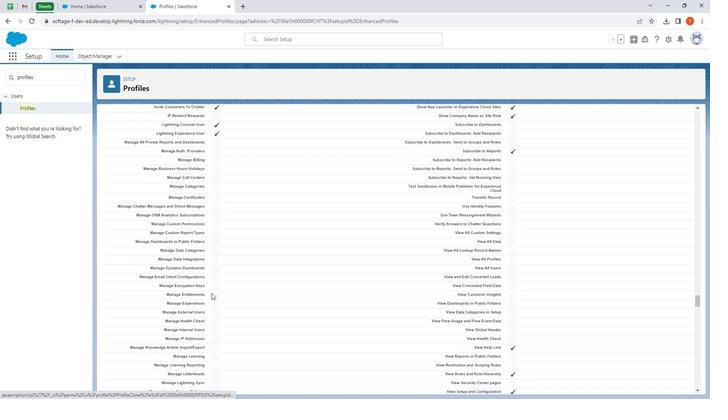 
Action: Mouse scrolled (212, 287) with delta (0, 0)
Screenshot: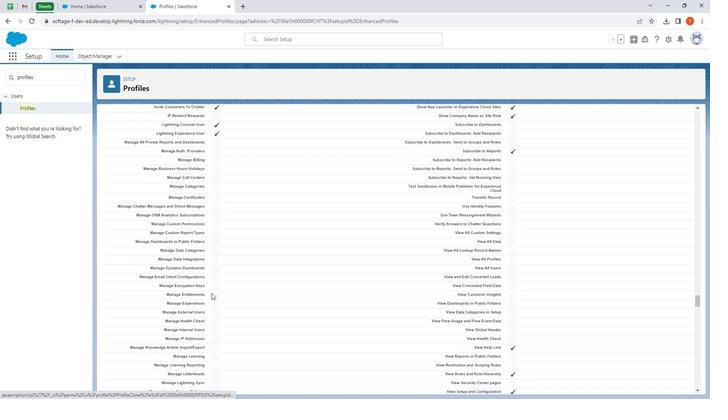 
Action: Mouse moved to (216, 286)
Screenshot: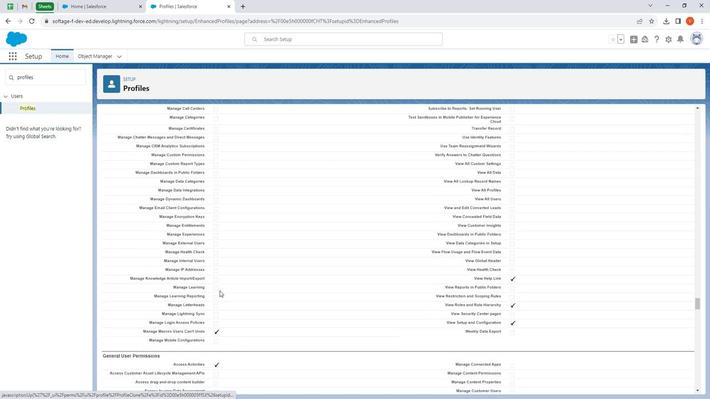 
Action: Mouse scrolled (216, 285) with delta (0, 0)
Screenshot: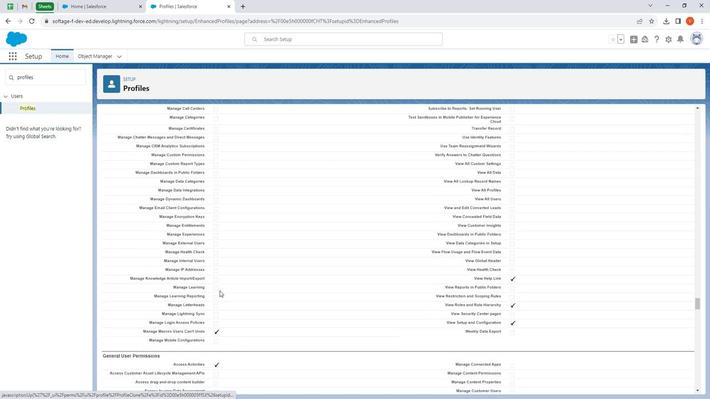 
Action: Mouse moved to (224, 284)
Screenshot: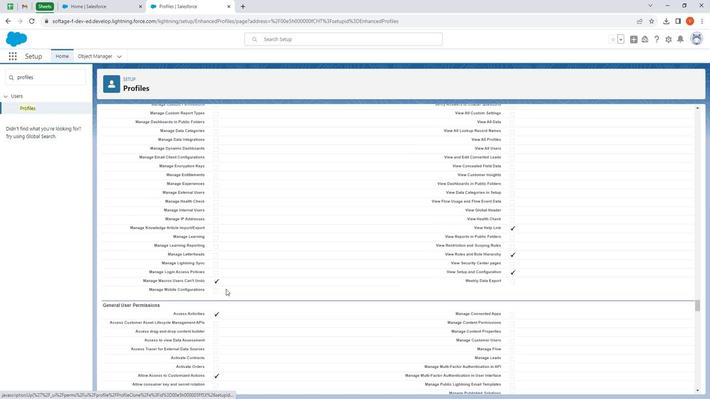 
Action: Mouse scrolled (224, 283) with delta (0, 0)
Screenshot: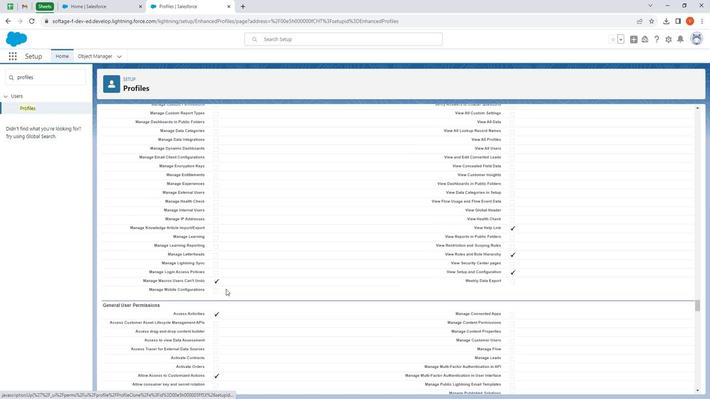 
Action: Mouse moved to (269, 279)
Screenshot: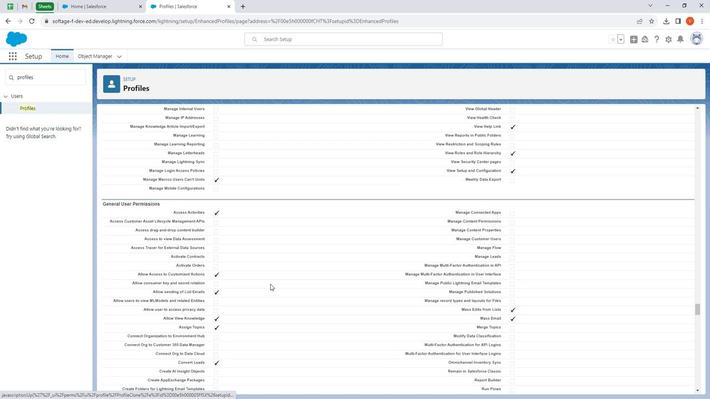 
Action: Mouse scrolled (269, 278) with delta (0, 0)
Screenshot: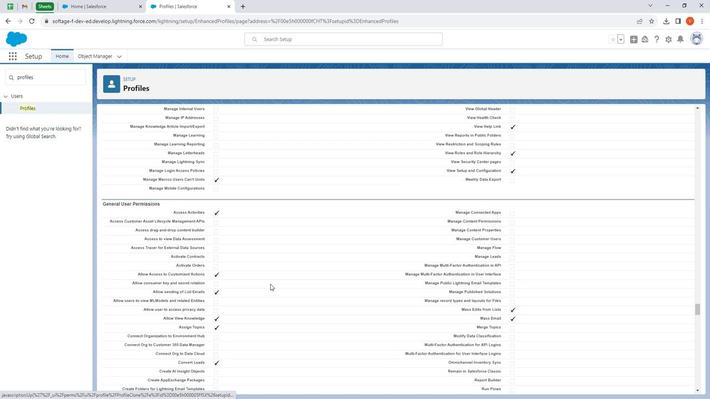 
Action: Mouse moved to (274, 279)
Screenshot: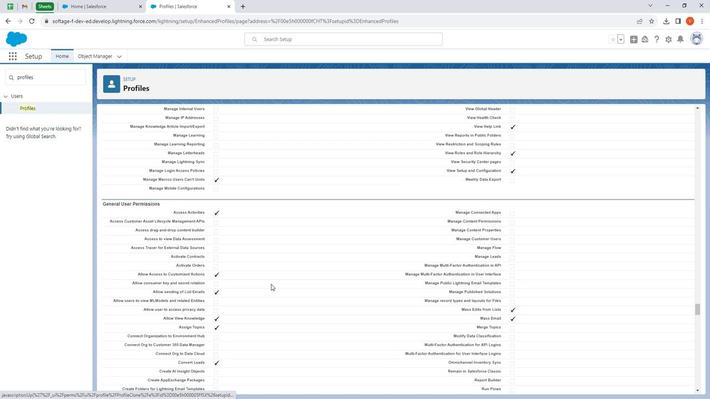 
Action: Mouse scrolled (274, 278) with delta (0, 0)
Screenshot: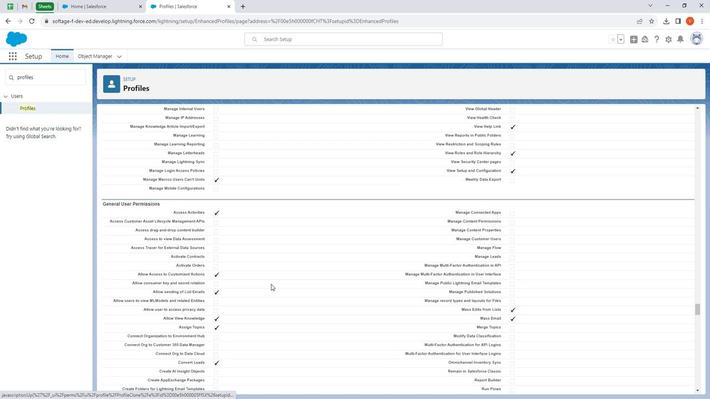 
Action: Mouse moved to (281, 279)
Screenshot: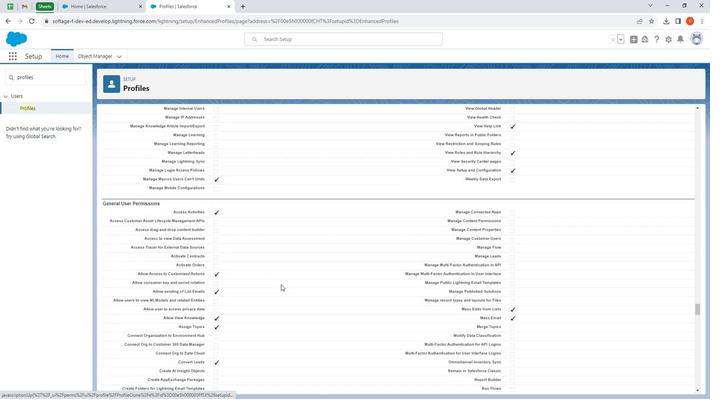 
Action: Mouse scrolled (281, 279) with delta (0, 0)
Screenshot: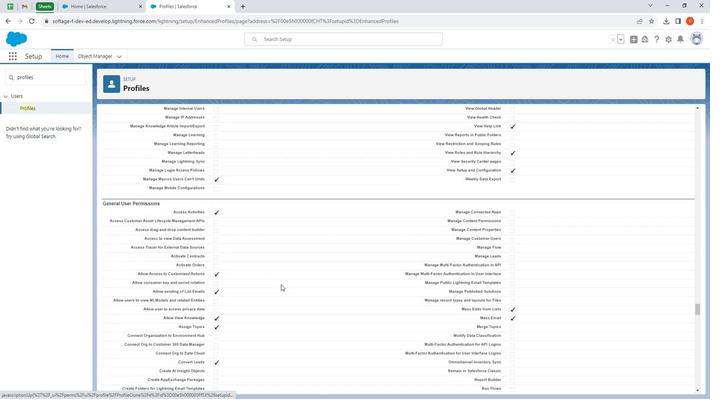 
Action: Mouse moved to (284, 281)
Screenshot: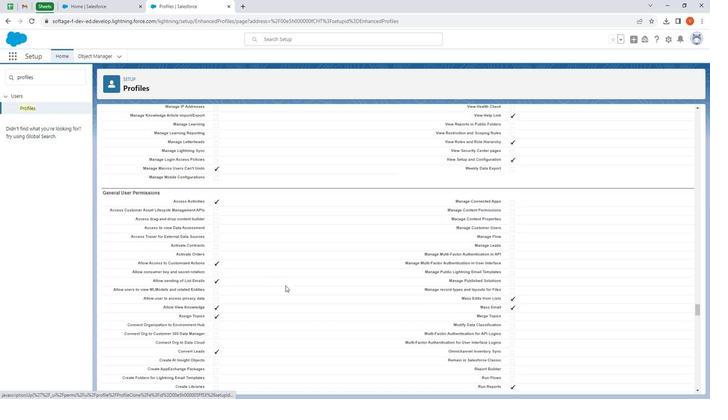 
Action: Mouse scrolled (284, 280) with delta (0, 0)
Screenshot: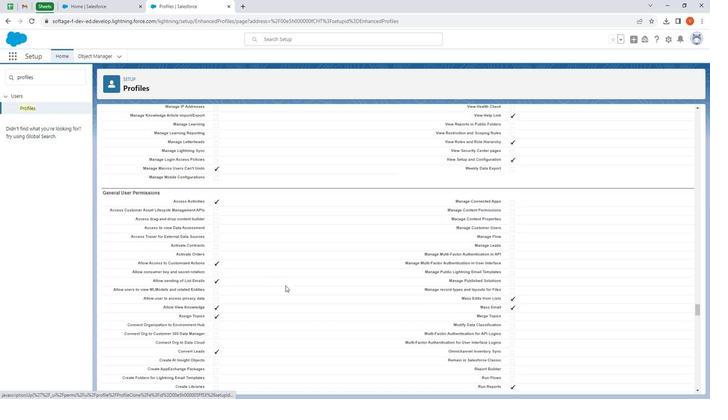 
Action: Mouse moved to (284, 281)
Screenshot: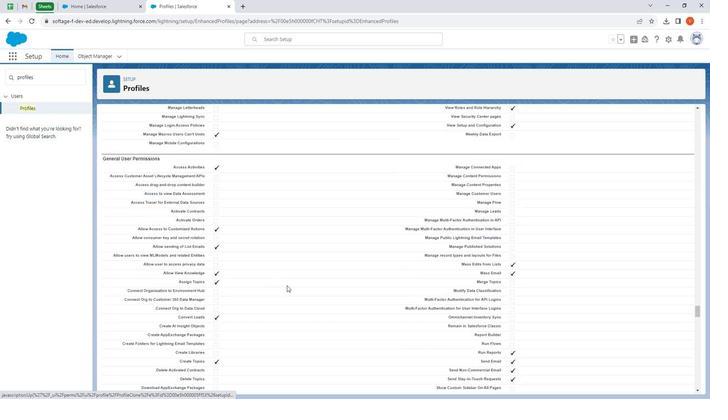 
Action: Mouse scrolled (284, 280) with delta (0, 0)
Screenshot: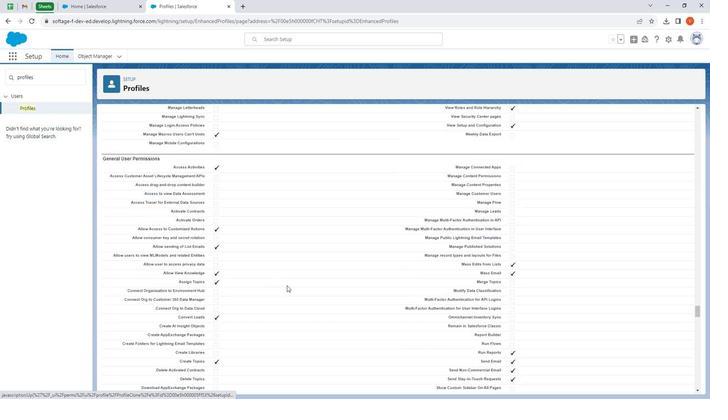 
Action: Mouse moved to (287, 281)
Screenshot: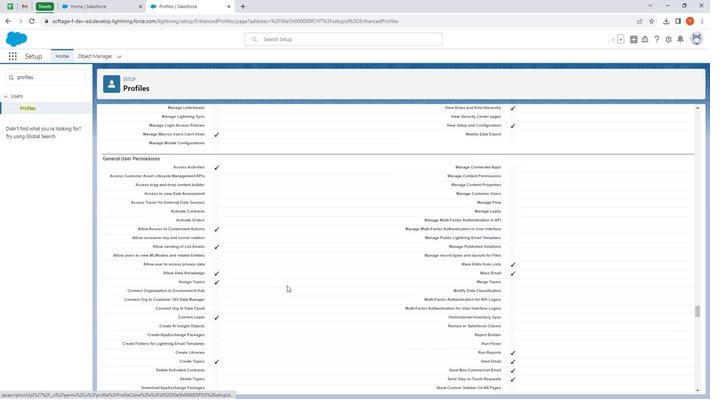 
Action: Mouse scrolled (287, 281) with delta (0, 0)
Screenshot: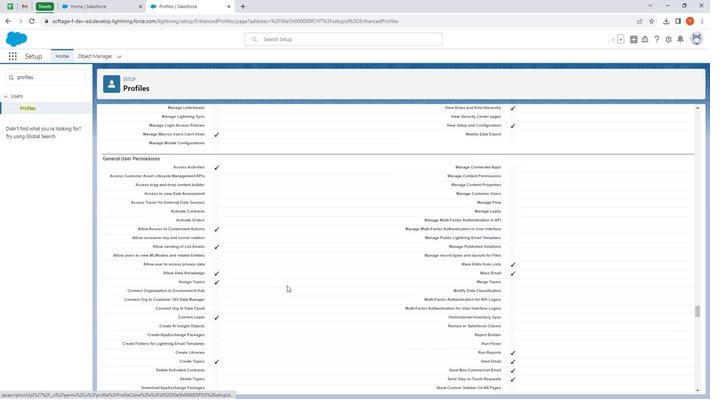 
Action: Mouse moved to (295, 281)
Screenshot: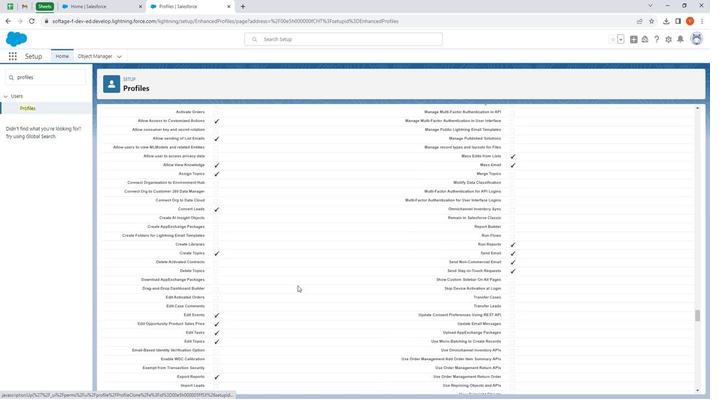 
Action: Mouse scrolled (295, 280) with delta (0, 0)
Screenshot: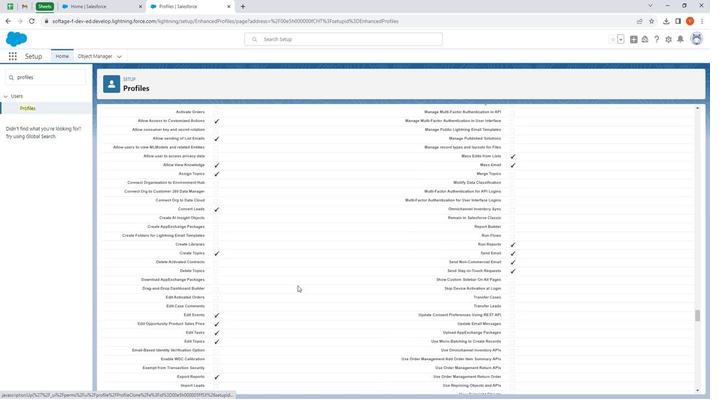 
Action: Mouse moved to (239, 283)
Screenshot: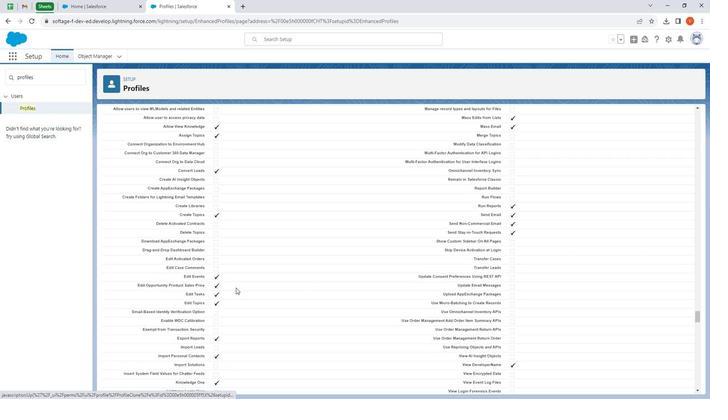 
Action: Mouse scrolled (239, 282) with delta (0, 0)
Screenshot: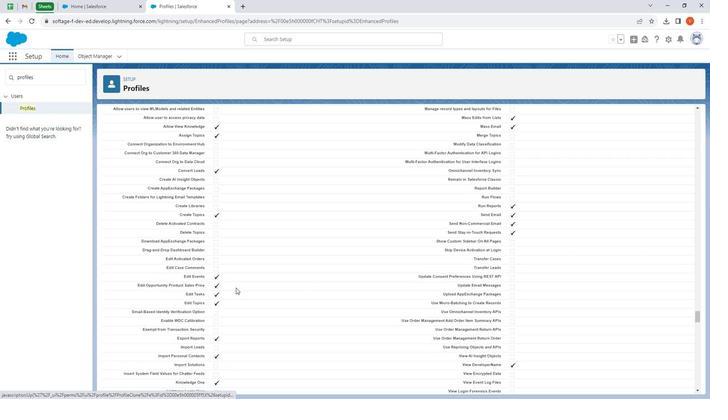 
Action: Mouse moved to (252, 283)
Screenshot: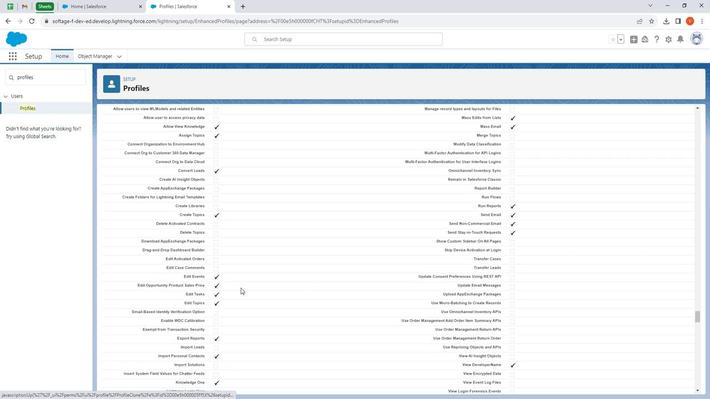 
Action: Mouse scrolled (252, 282) with delta (0, 0)
Screenshot: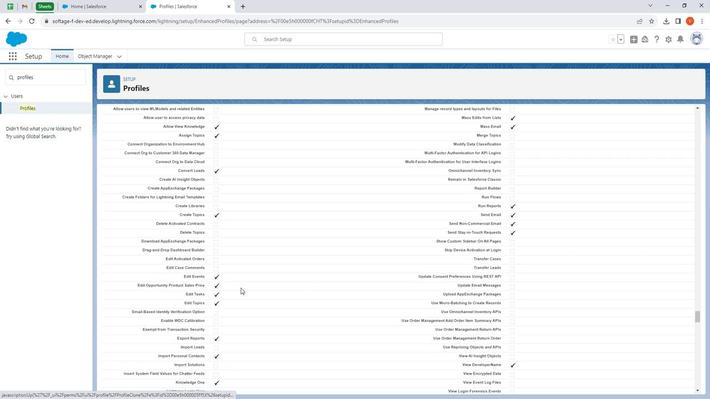 
Action: Mouse moved to (269, 284)
Screenshot: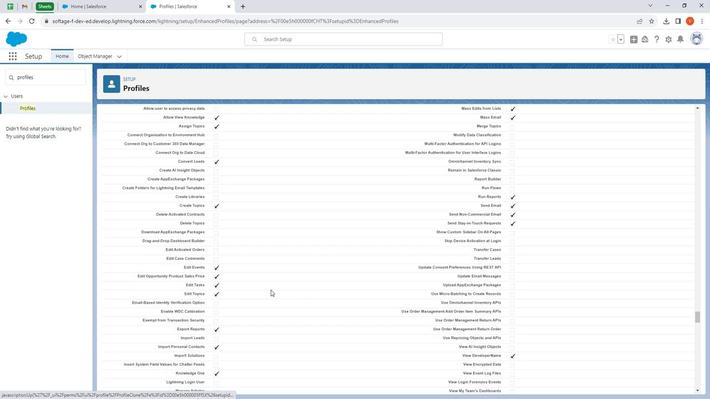 
Action: Mouse scrolled (269, 284) with delta (0, 0)
Screenshot: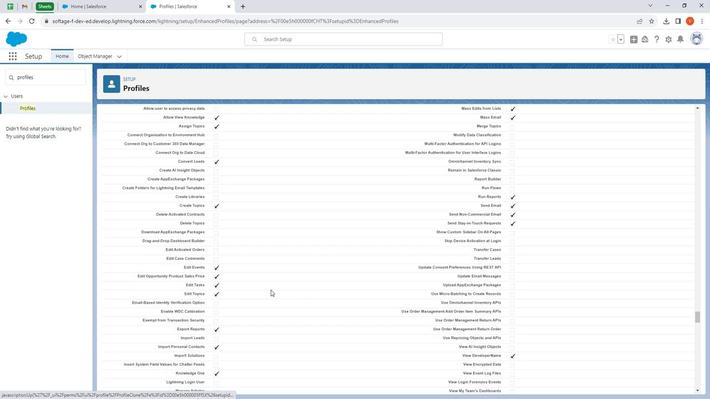 
Action: Mouse moved to (290, 284)
Screenshot: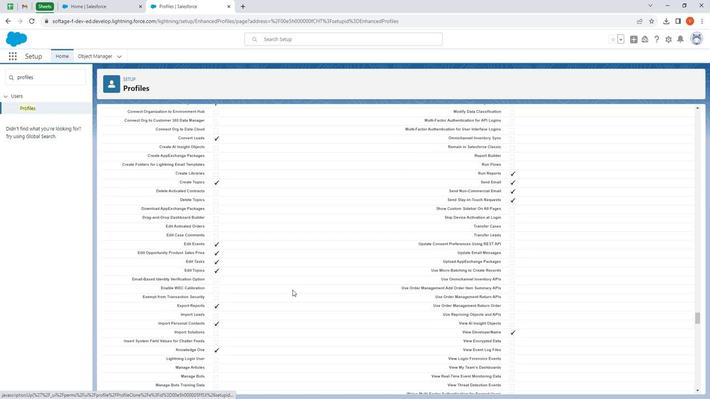 
Action: Mouse scrolled (290, 284) with delta (0, 0)
Screenshot: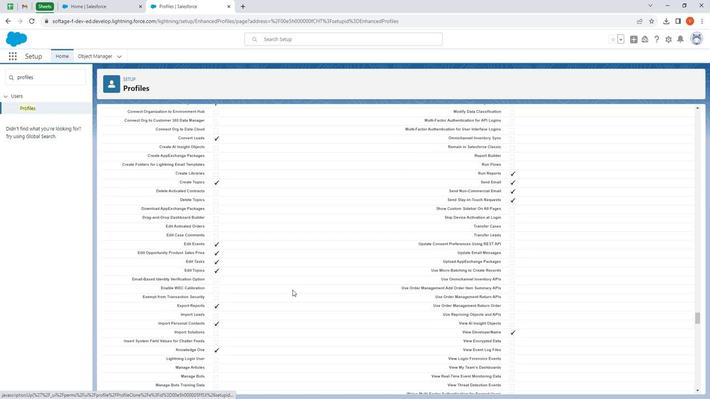 
Action: Mouse moved to (295, 284)
Screenshot: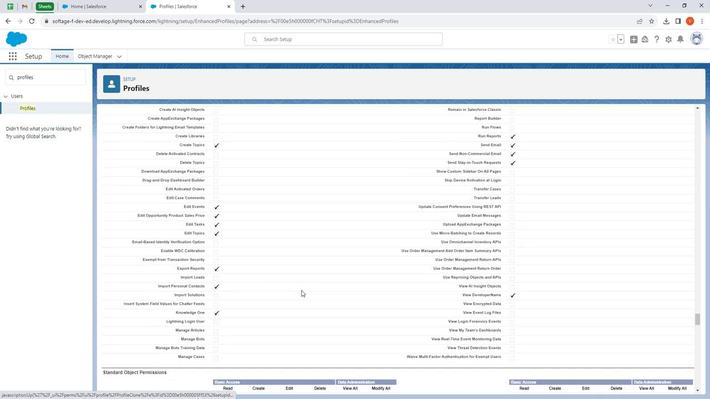 
Action: Mouse scrolled (295, 284) with delta (0, 0)
Screenshot: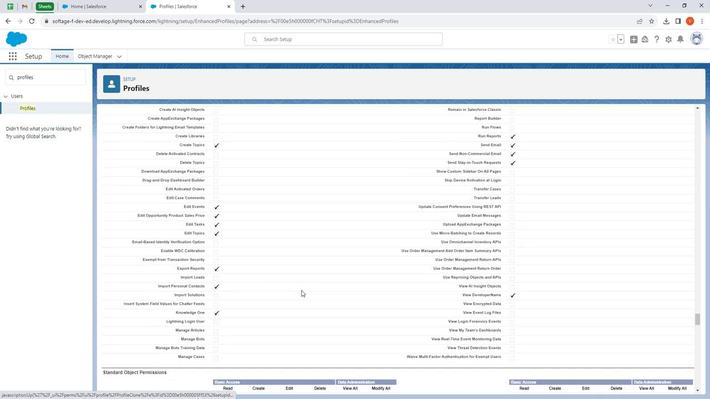 
Action: Mouse moved to (307, 285)
Screenshot: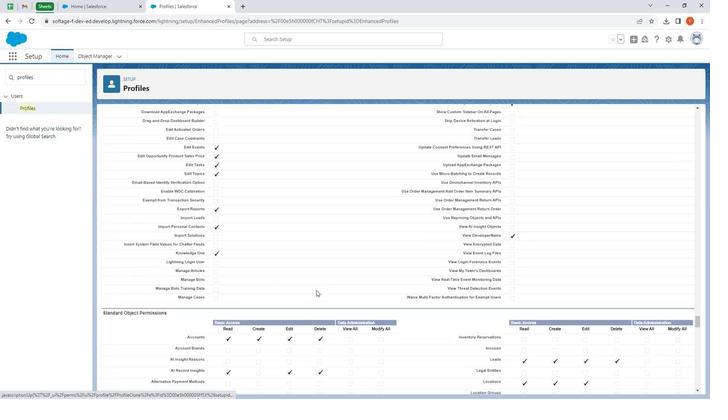 
Action: Mouse scrolled (307, 284) with delta (0, 0)
Screenshot: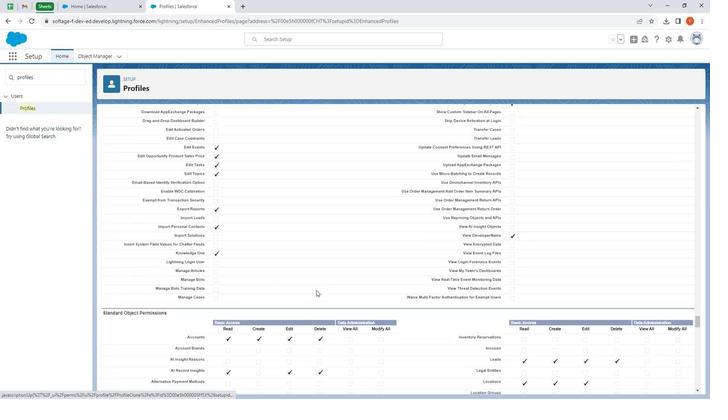 
Action: Mouse moved to (316, 285)
Screenshot: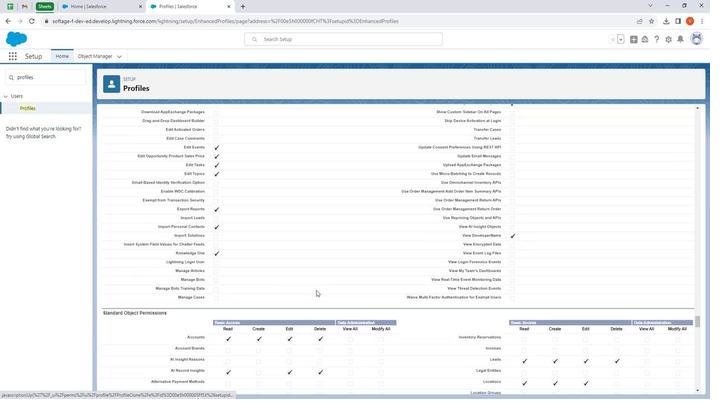 
Action: Mouse scrolled (316, 284) with delta (0, 0)
Screenshot: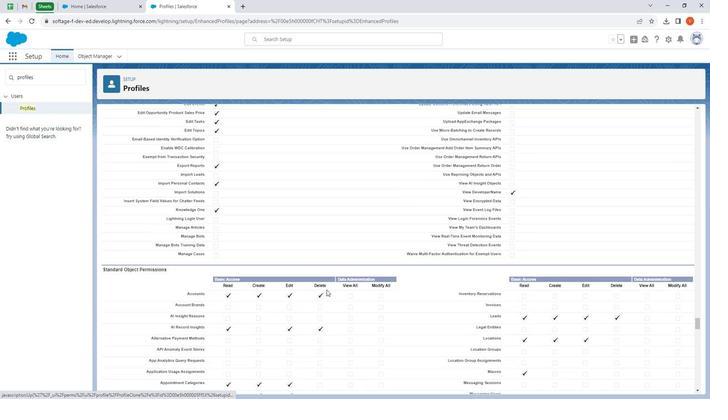 
Action: Mouse moved to (327, 284)
Screenshot: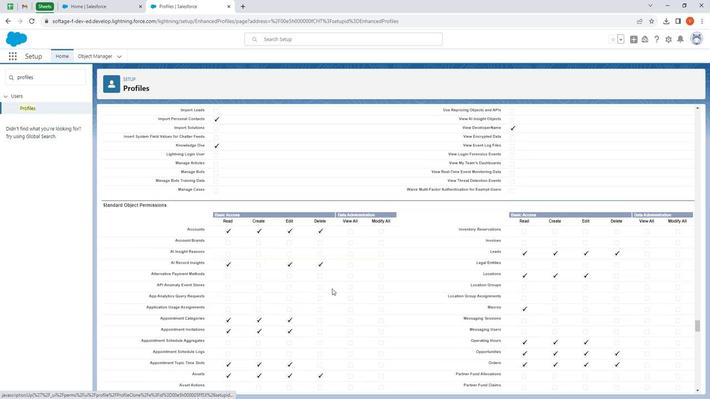 
Action: Mouse scrolled (327, 284) with delta (0, 0)
Screenshot: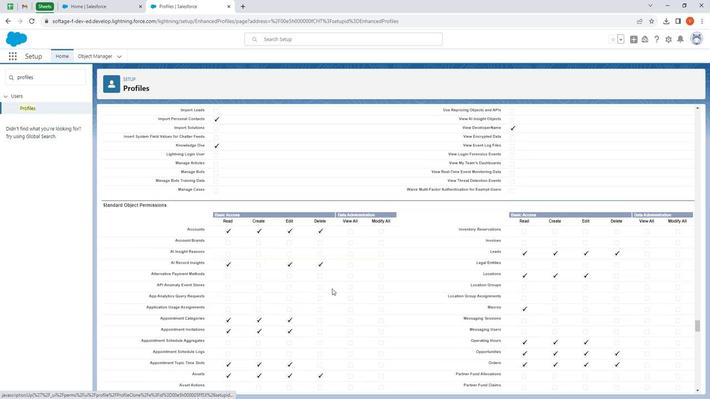 
Action: Mouse moved to (256, 283)
Screenshot: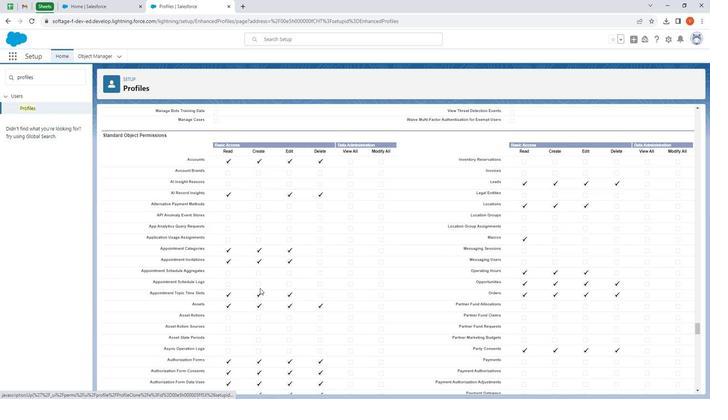 
Action: Mouse scrolled (256, 283) with delta (0, 0)
Screenshot: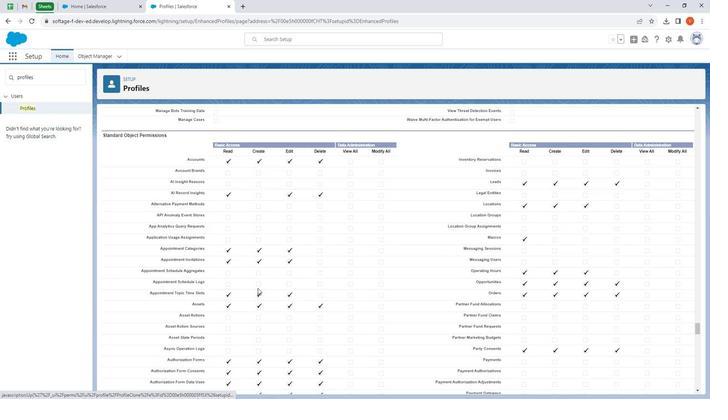 
Action: Mouse moved to (263, 283)
Screenshot: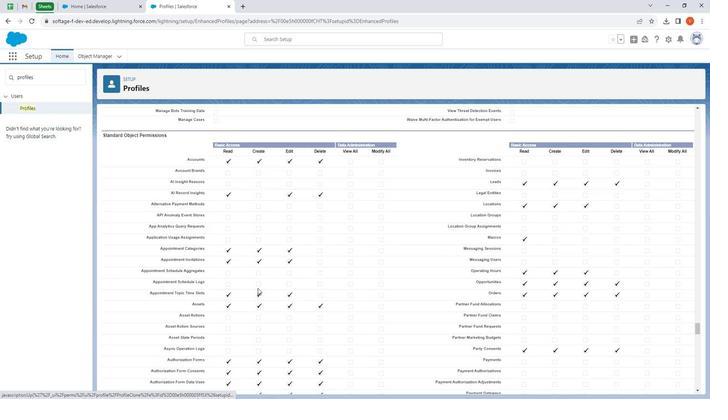 
Action: Mouse scrolled (263, 283) with delta (0, 0)
Screenshot: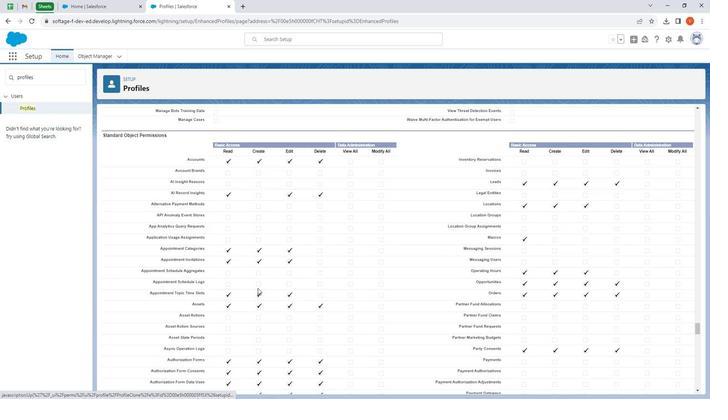 
Action: Mouse moved to (287, 283)
Screenshot: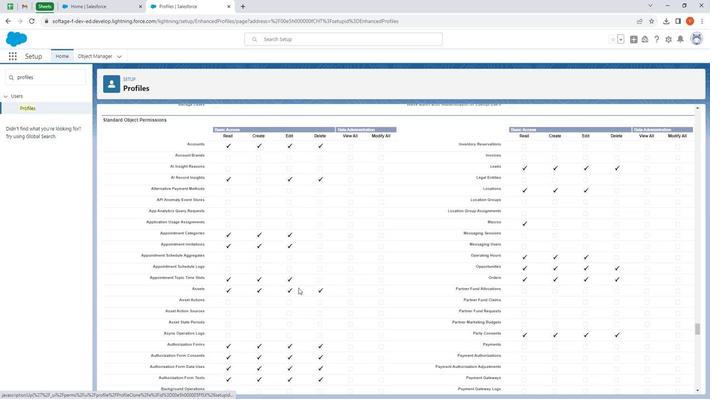 
Action: Mouse scrolled (287, 283) with delta (0, 0)
Screenshot: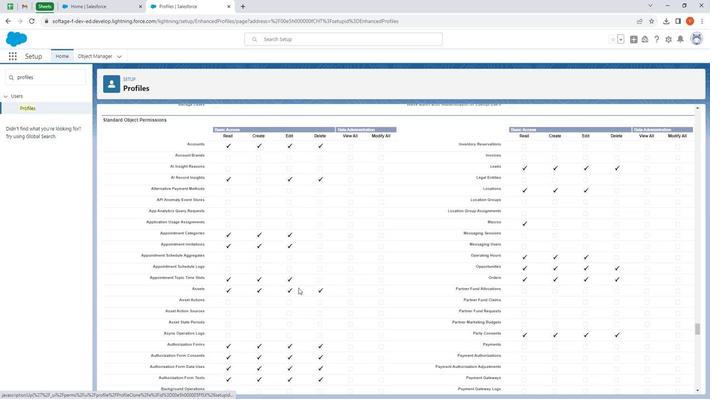 
Action: Mouse moved to (298, 283)
Screenshot: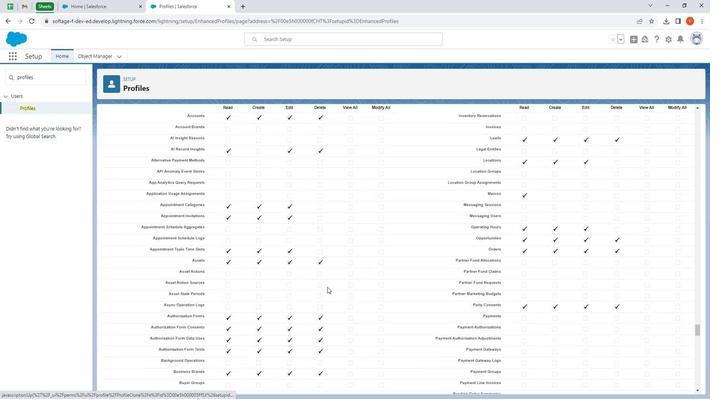 
Action: Mouse scrolled (298, 282) with delta (0, 0)
Screenshot: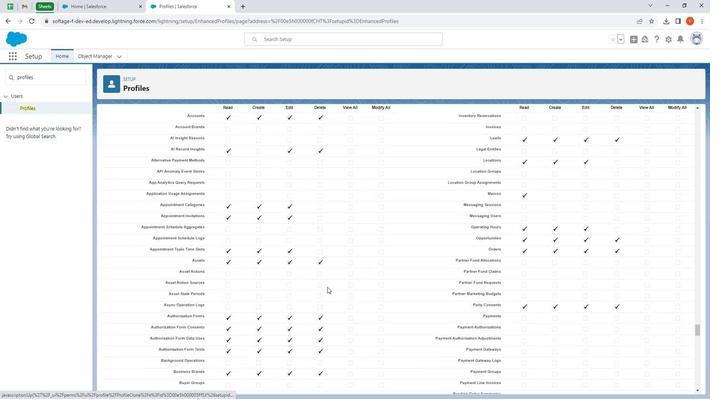 
Action: Mouse moved to (316, 282)
Screenshot: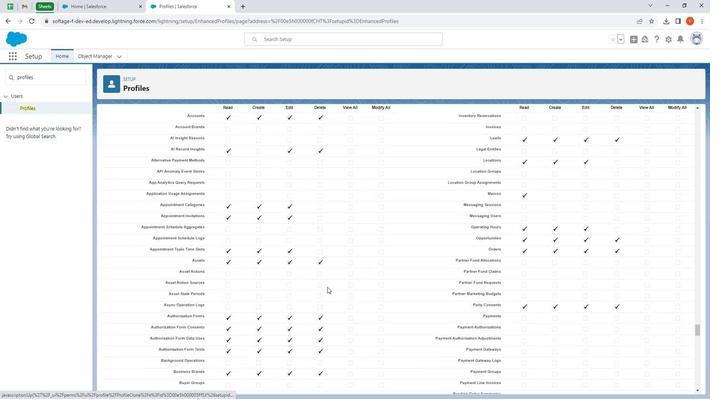 
Action: Mouse scrolled (316, 282) with delta (0, 0)
Screenshot: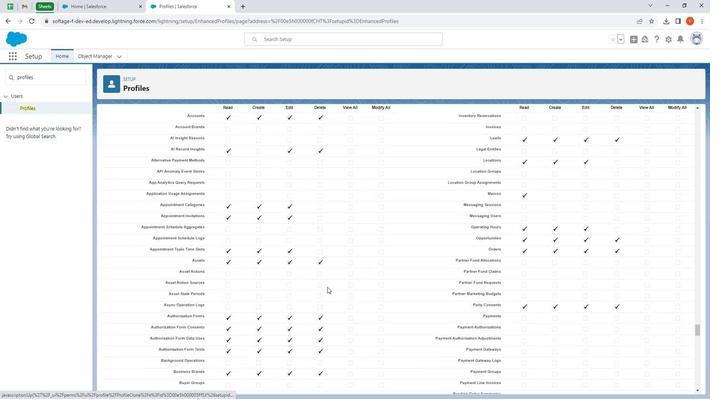 
Action: Mouse moved to (365, 281)
Screenshot: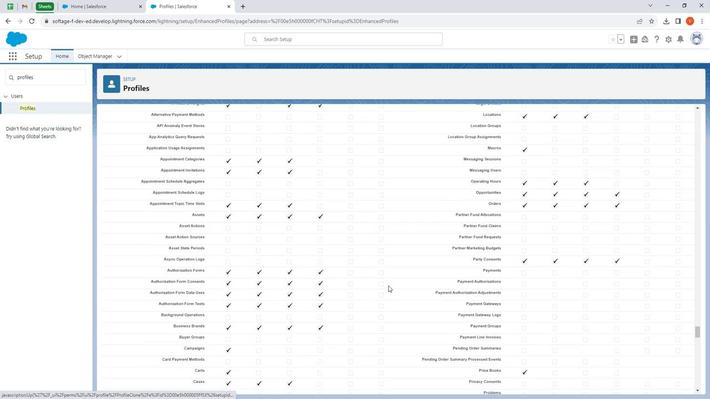 
Action: Mouse scrolled (365, 281) with delta (0, 0)
Screenshot: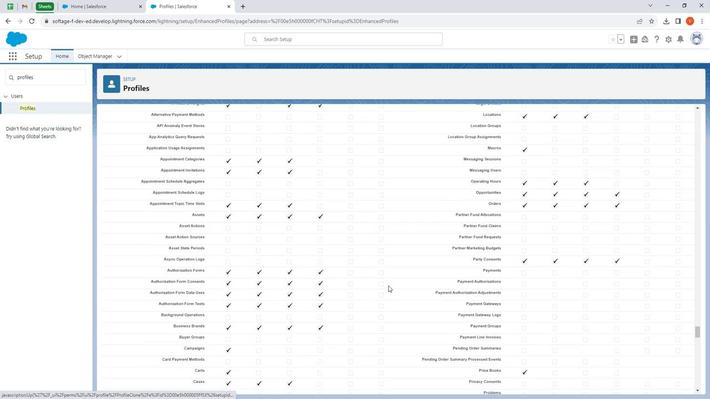 
Action: Mouse moved to (405, 281)
Screenshot: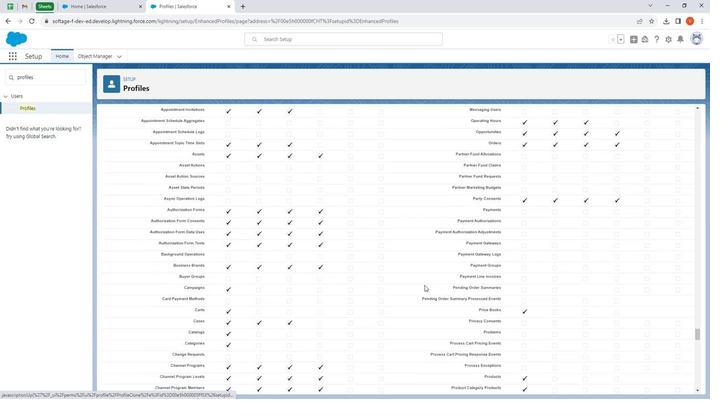 
Action: Mouse scrolled (405, 280) with delta (0, 0)
Screenshot: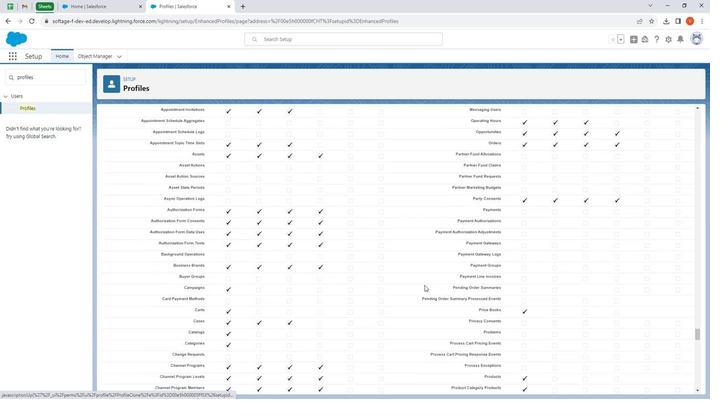 
Action: Mouse moved to (430, 280)
Screenshot: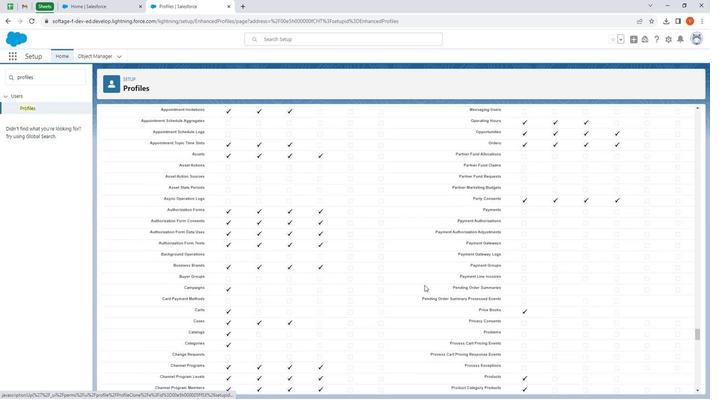 
Action: Mouse scrolled (427, 279) with delta (0, 0)
Screenshot: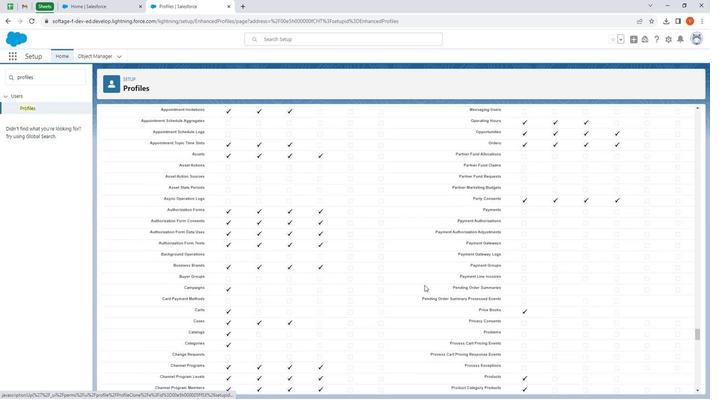 
Action: Mouse moved to (444, 280)
Screenshot: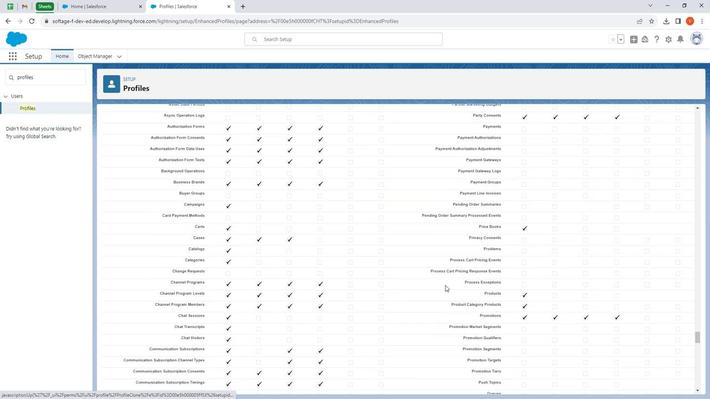
Action: Mouse scrolled (444, 279) with delta (0, 0)
